 Task: Set Up Chrome Sync with Passphrase.
Action: Mouse moved to (1088, 33)
Screenshot: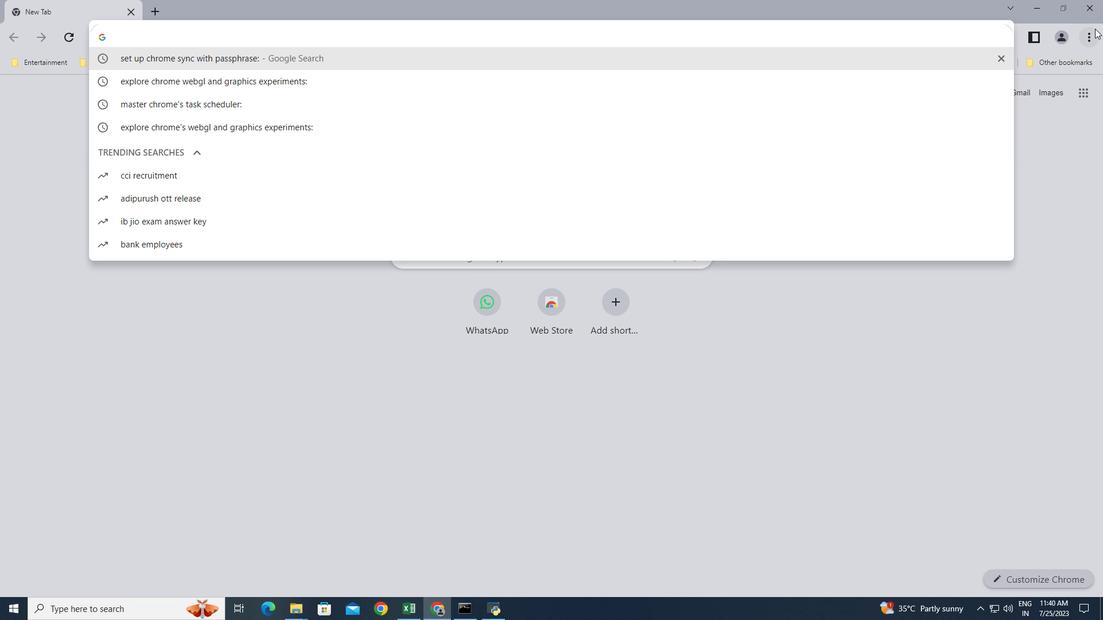 
Action: Mouse pressed left at (1088, 33)
Screenshot: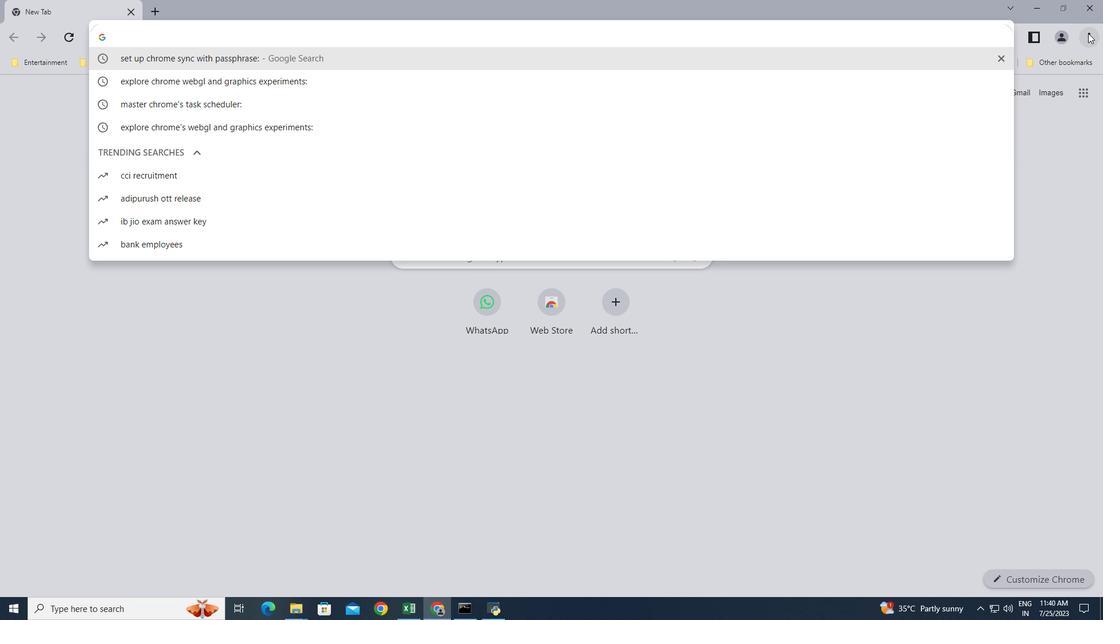 
Action: Mouse moved to (979, 261)
Screenshot: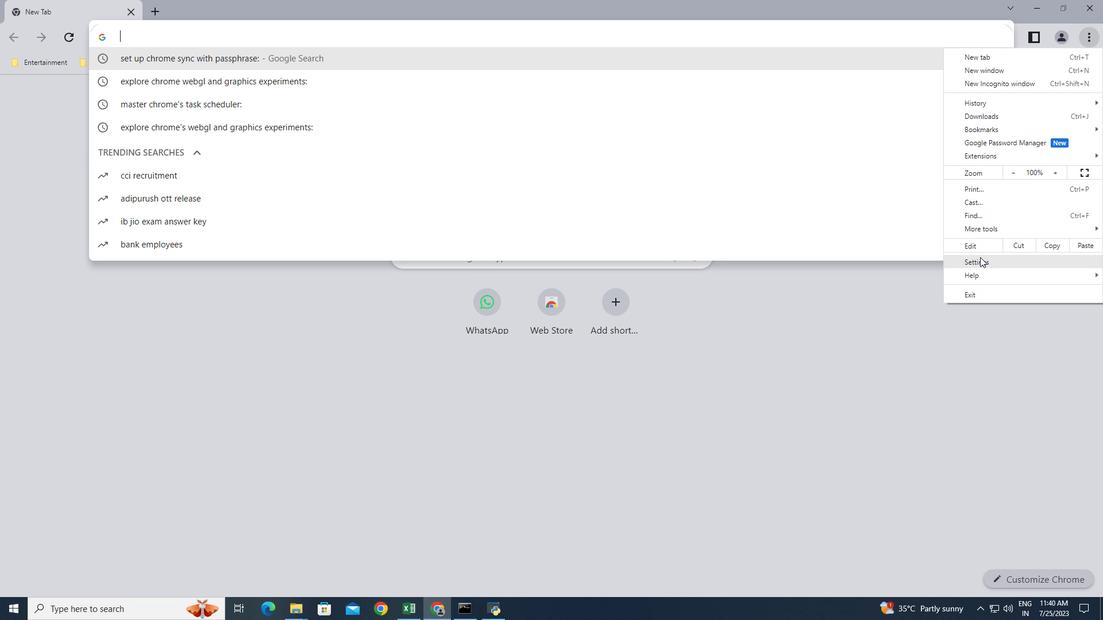 
Action: Mouse pressed left at (979, 261)
Screenshot: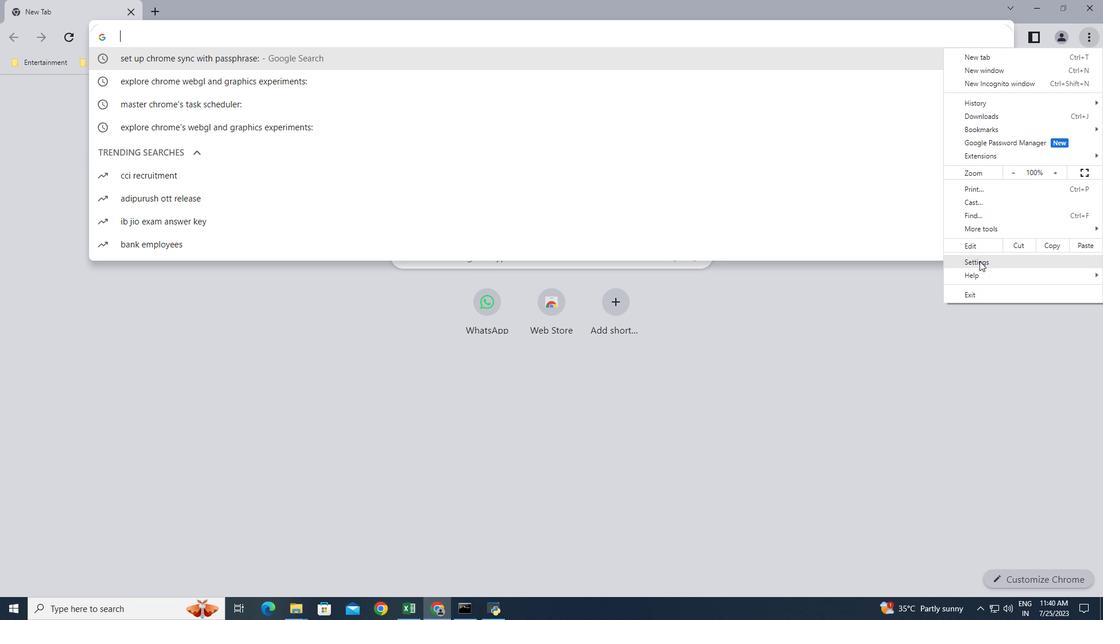 
Action: Mouse moved to (49, 124)
Screenshot: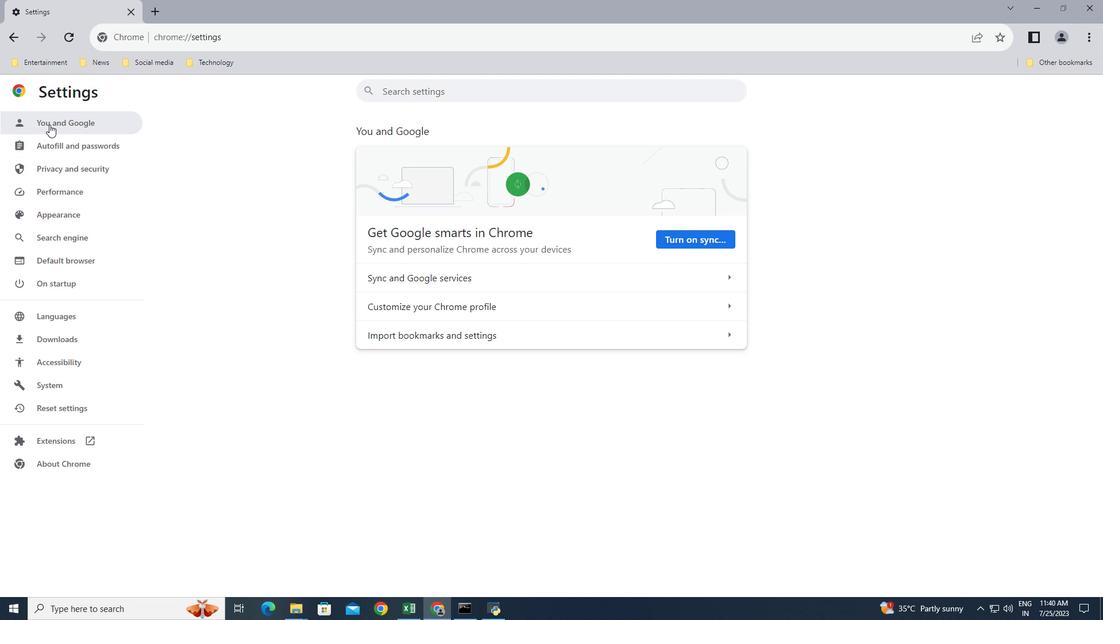 
Action: Mouse pressed left at (49, 124)
Screenshot: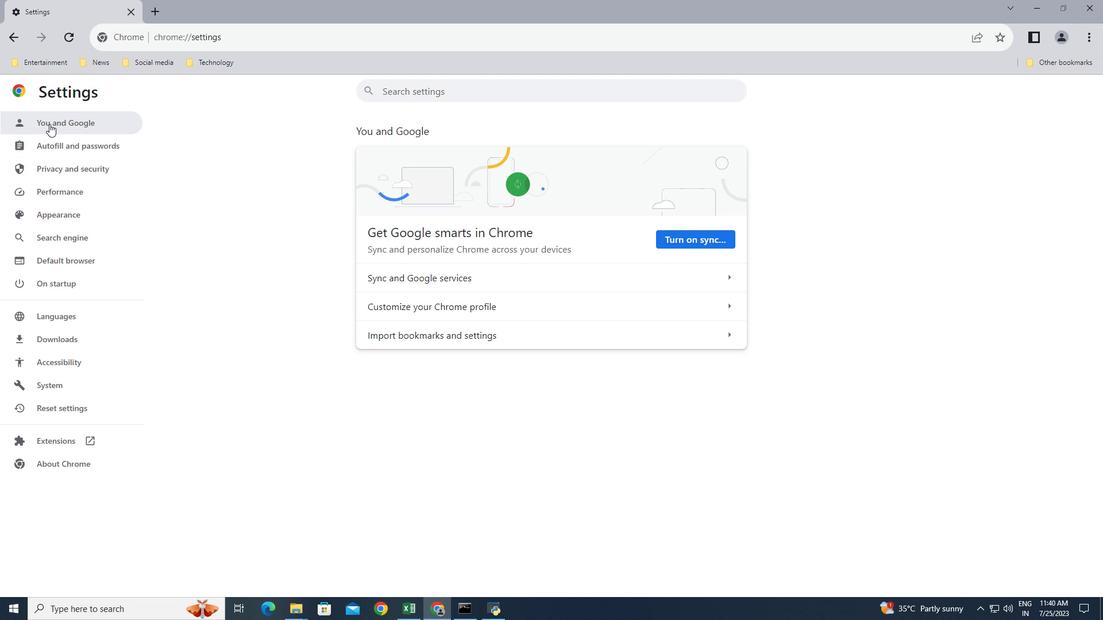 
Action: Mouse moved to (602, 282)
Screenshot: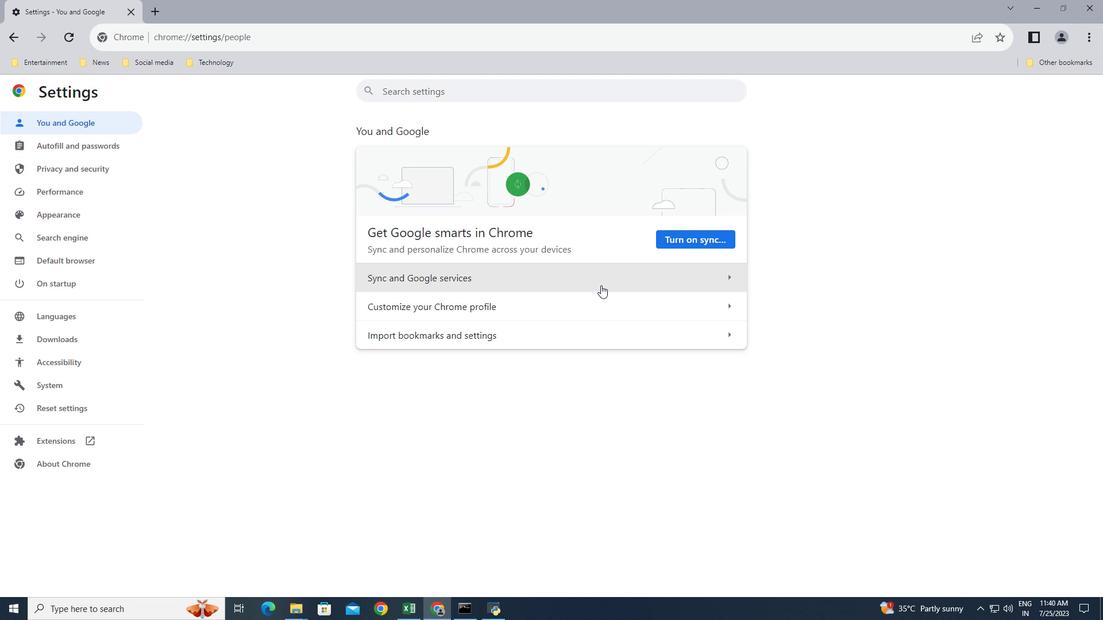 
Action: Mouse pressed left at (602, 282)
Screenshot: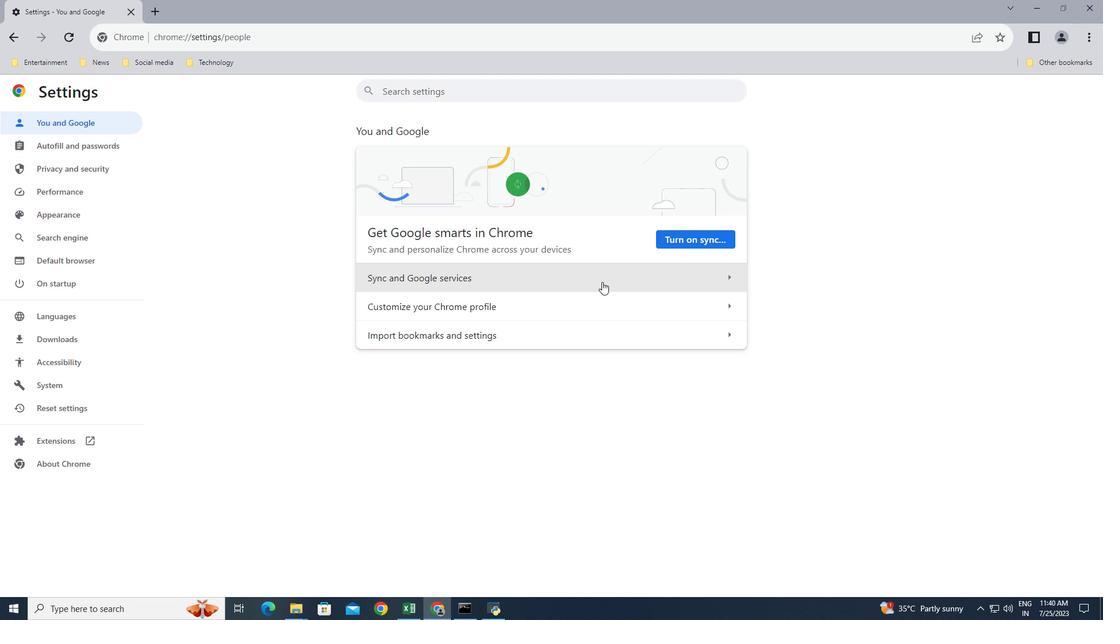 
Action: Mouse moved to (690, 237)
Screenshot: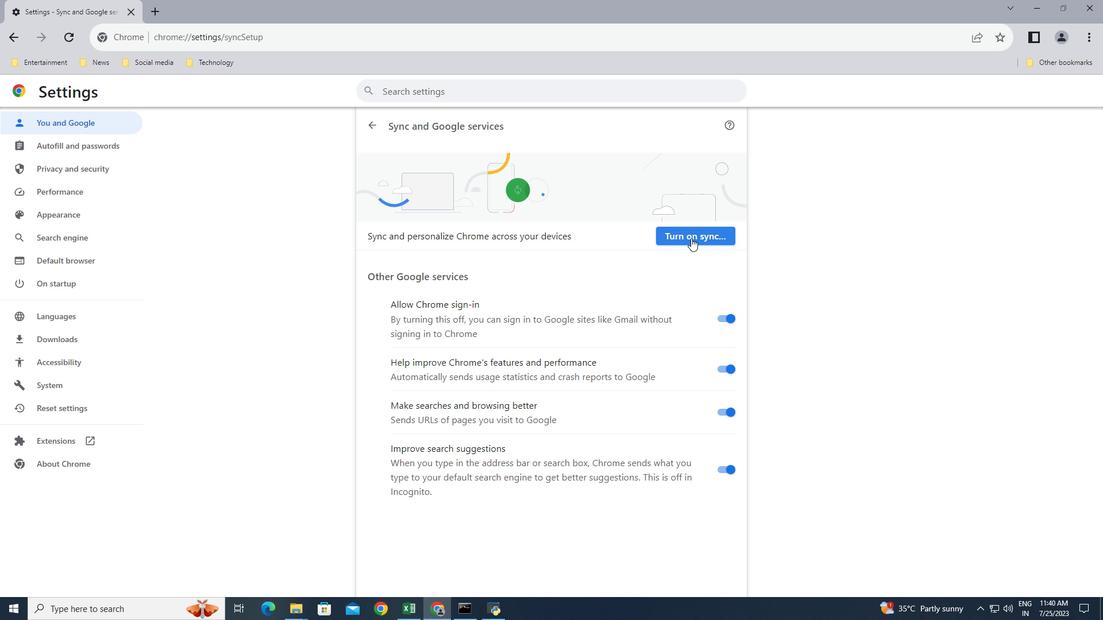 
Action: Mouse pressed left at (690, 237)
Screenshot: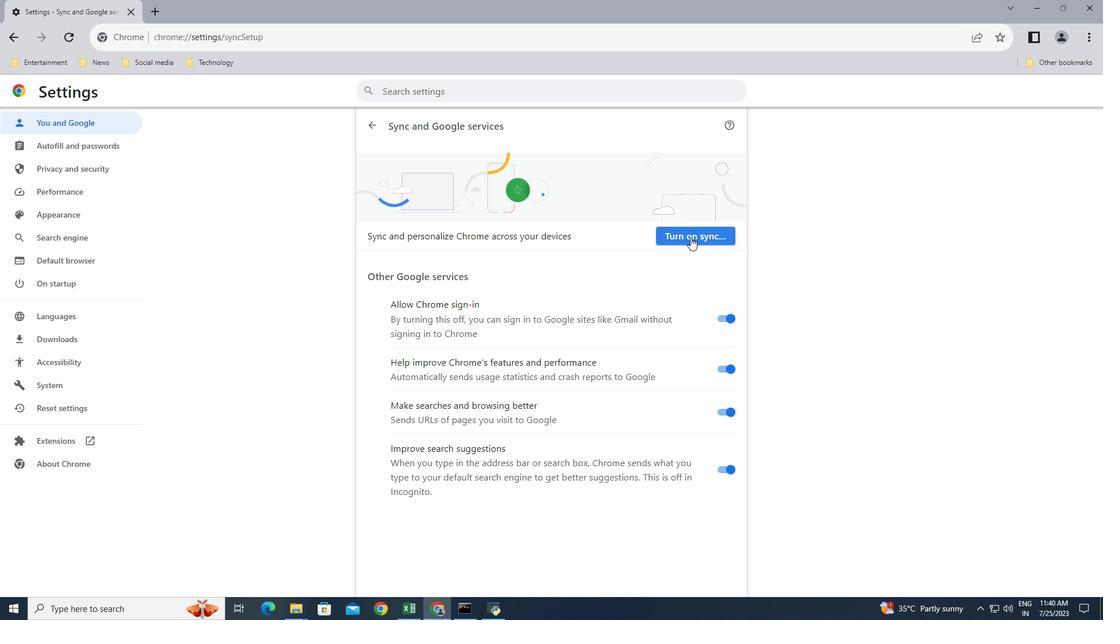 
Action: Mouse moved to (536, 328)
Screenshot: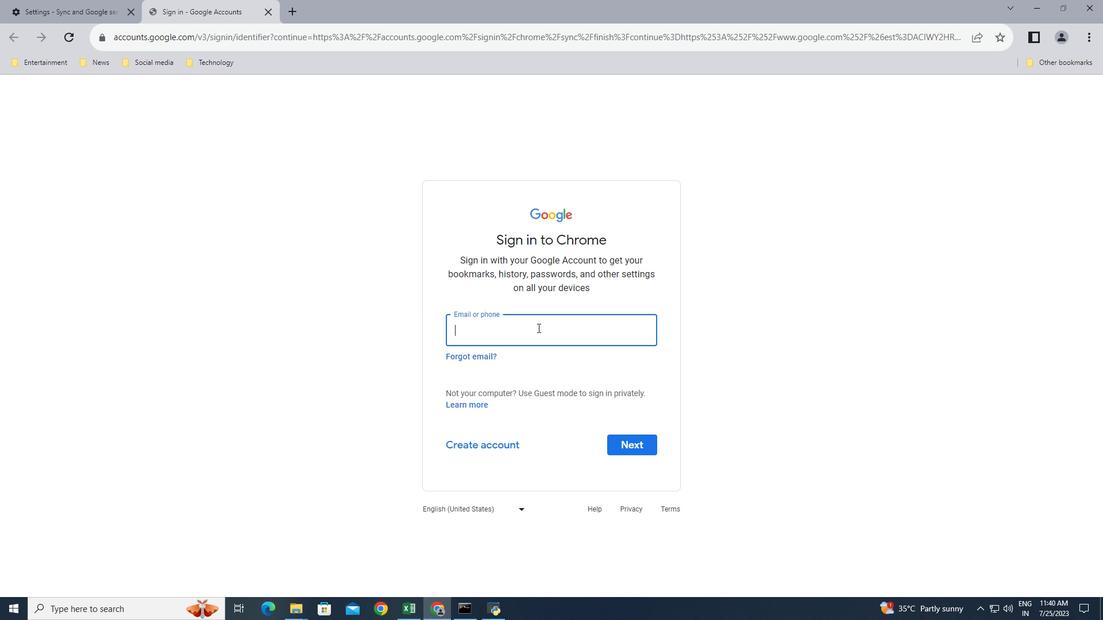 
Action: Mouse pressed left at (536, 328)
Screenshot: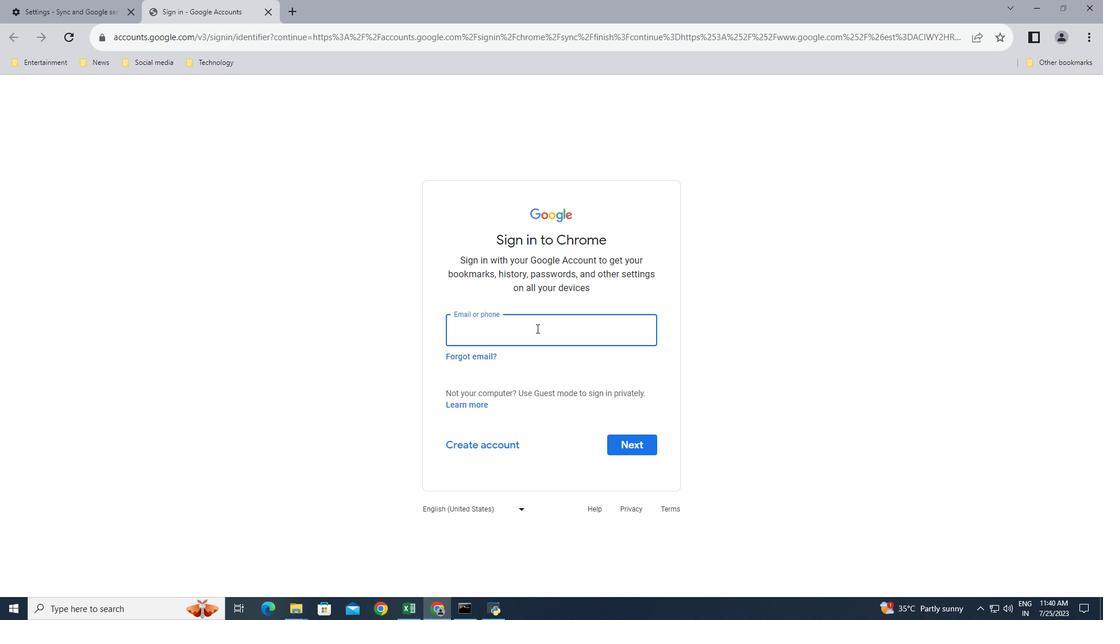 
Action: Key pressed ombirsoftage<Key.enter>
Screenshot: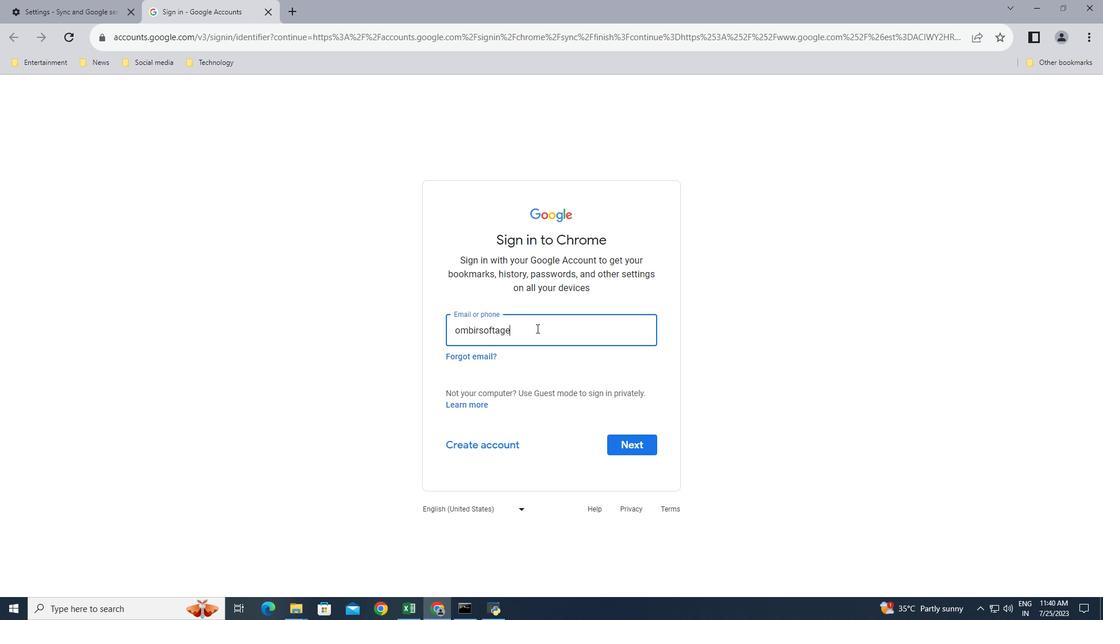 
Action: Mouse moved to (530, 341)
Screenshot: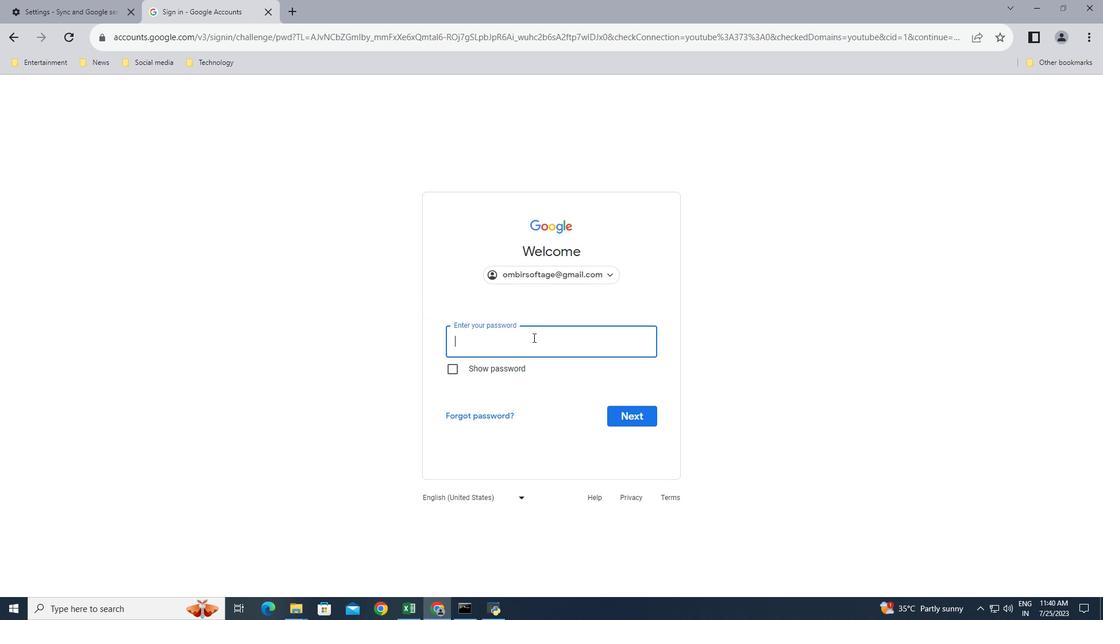 
Action: Mouse pressed left at (530, 341)
Screenshot: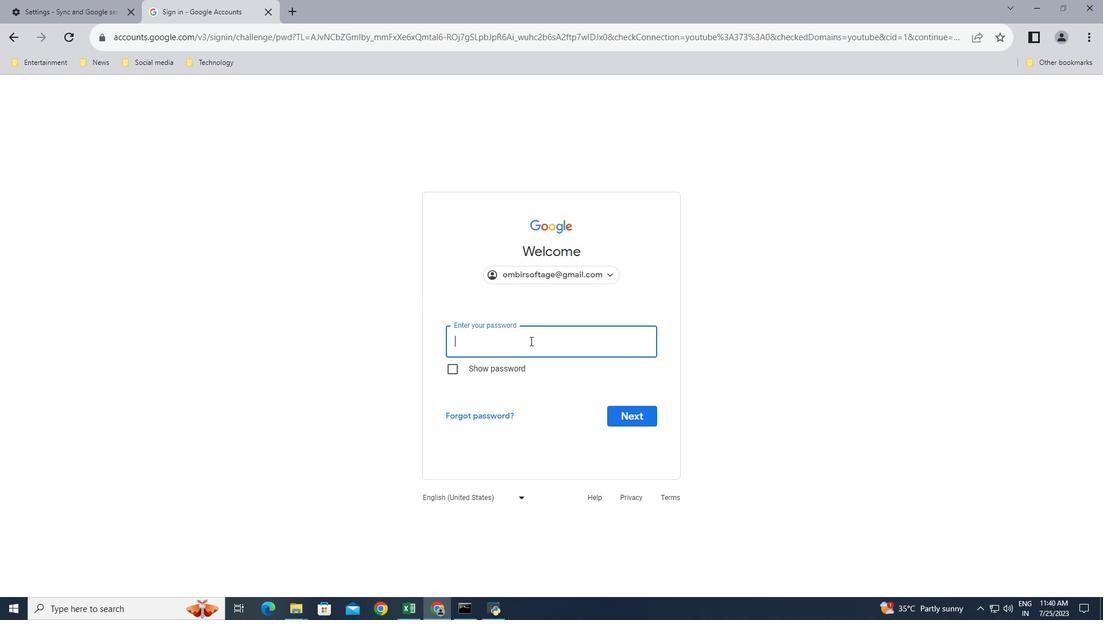
Action: Key pressed <Key.shift><Key.shift><Key.shift><Key.shift><Key.shift><Key.shift><Key.shift><Key.shift>Singh<Key.backspace><Key.backspace><Key.backspace><Key.backspace><Key.backspace><Key.backspace><Key.backspace><Key.backspace><Key.backspace><Key.backspace><Key.backspace><Key.backspace><Key.backspace><Key.shift>Ombir<Key.shift>@082012
Screenshot: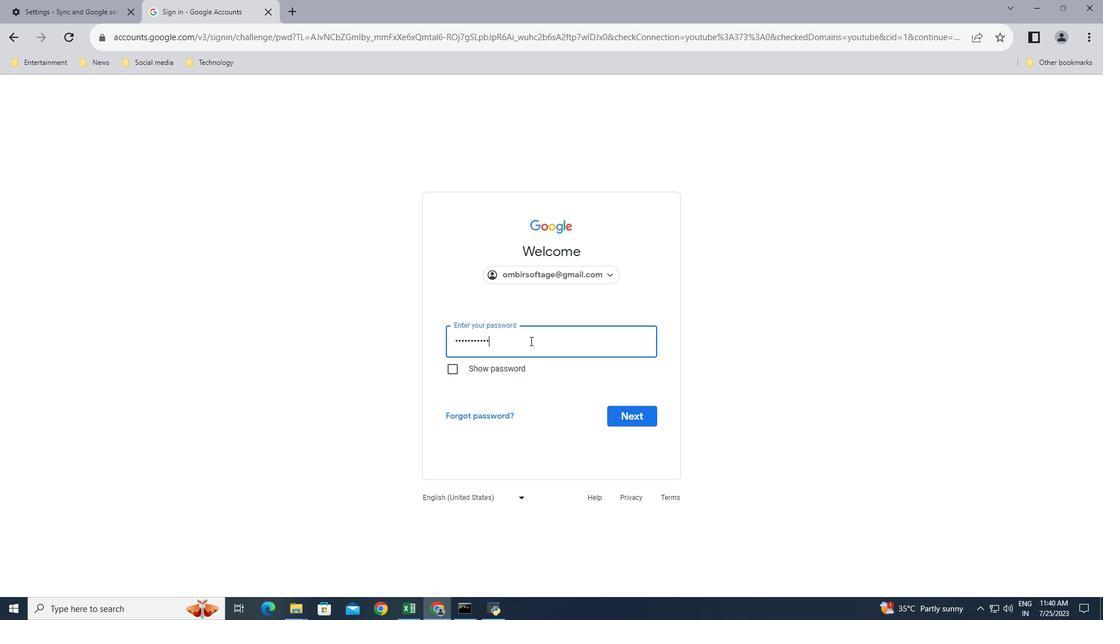 
Action: Mouse moved to (625, 421)
Screenshot: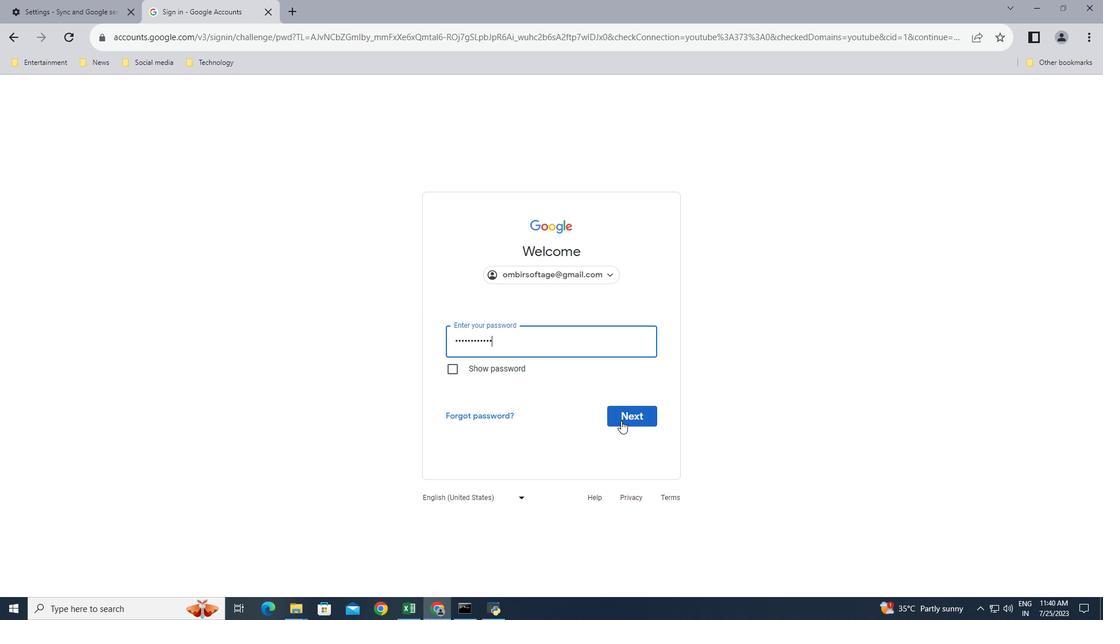 
Action: Mouse pressed left at (625, 421)
Screenshot: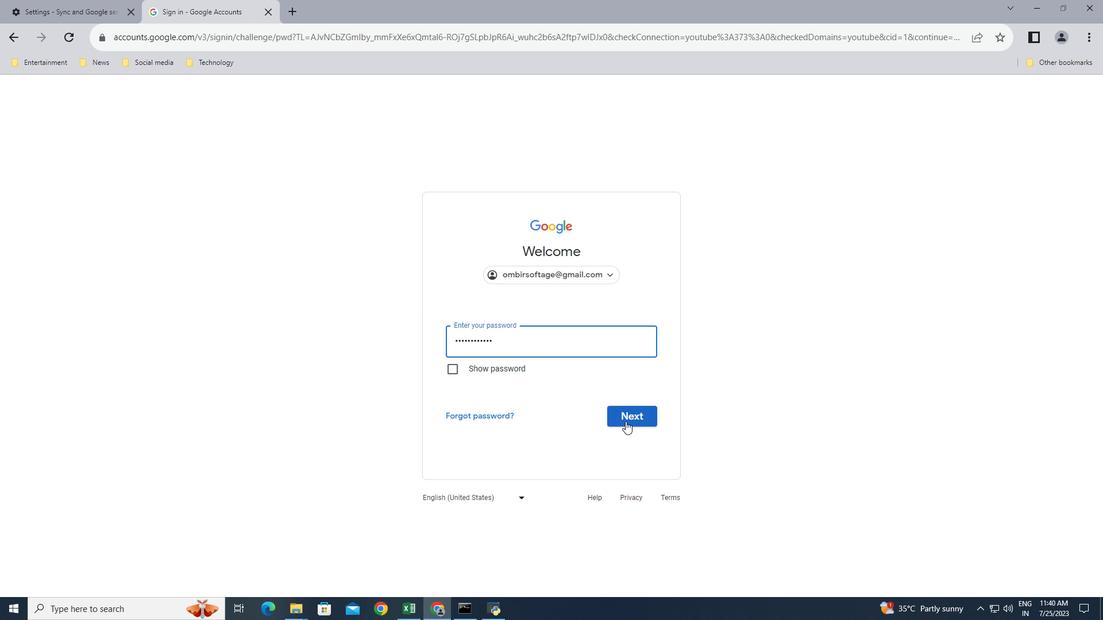
Action: Mouse moved to (586, 332)
Screenshot: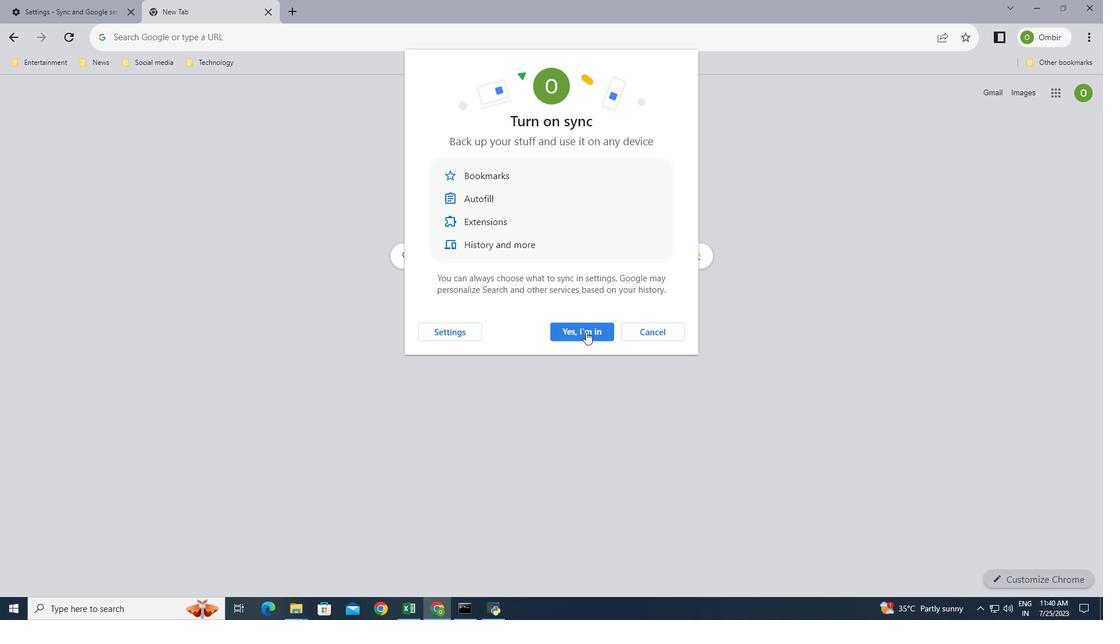 
Action: Mouse pressed left at (586, 332)
Screenshot: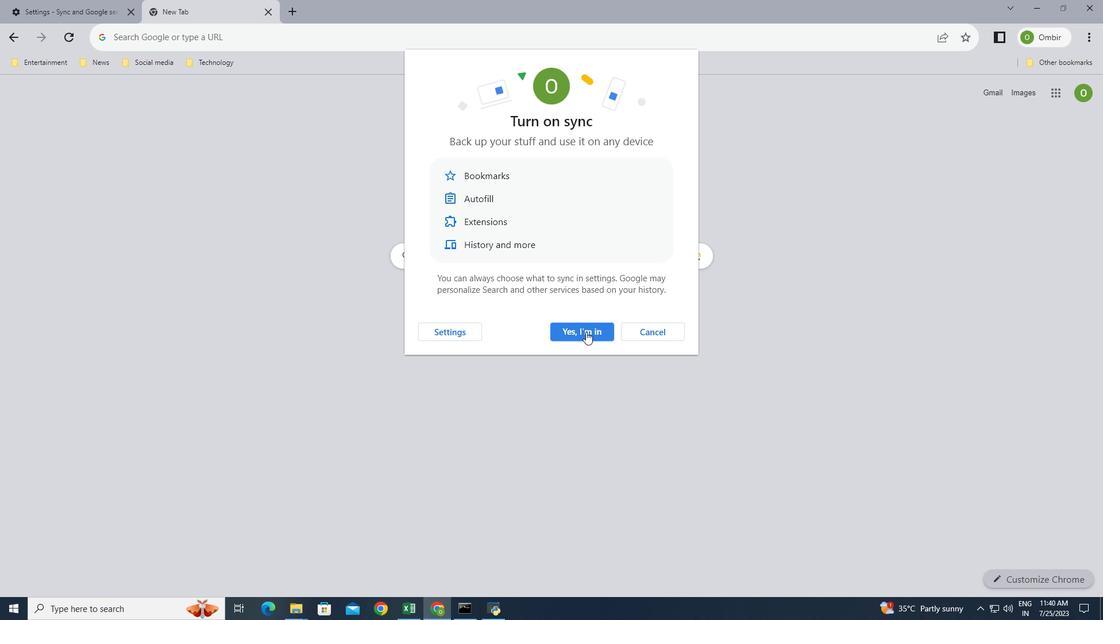 
Action: Mouse moved to (64, 0)
Screenshot: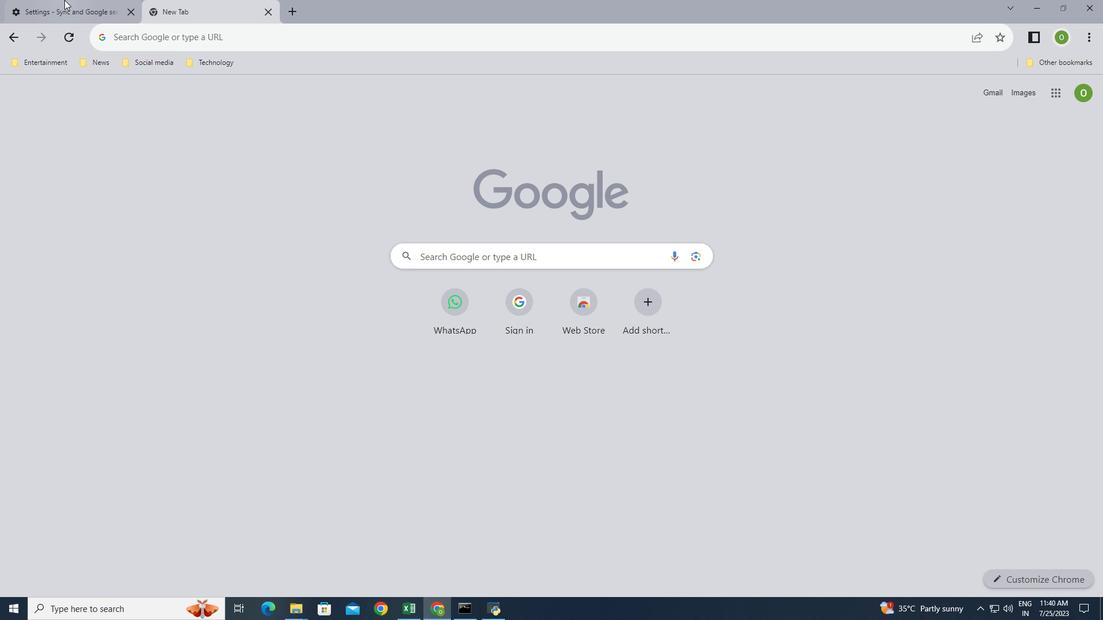 
Action: Mouse pressed left at (64, 0)
Screenshot: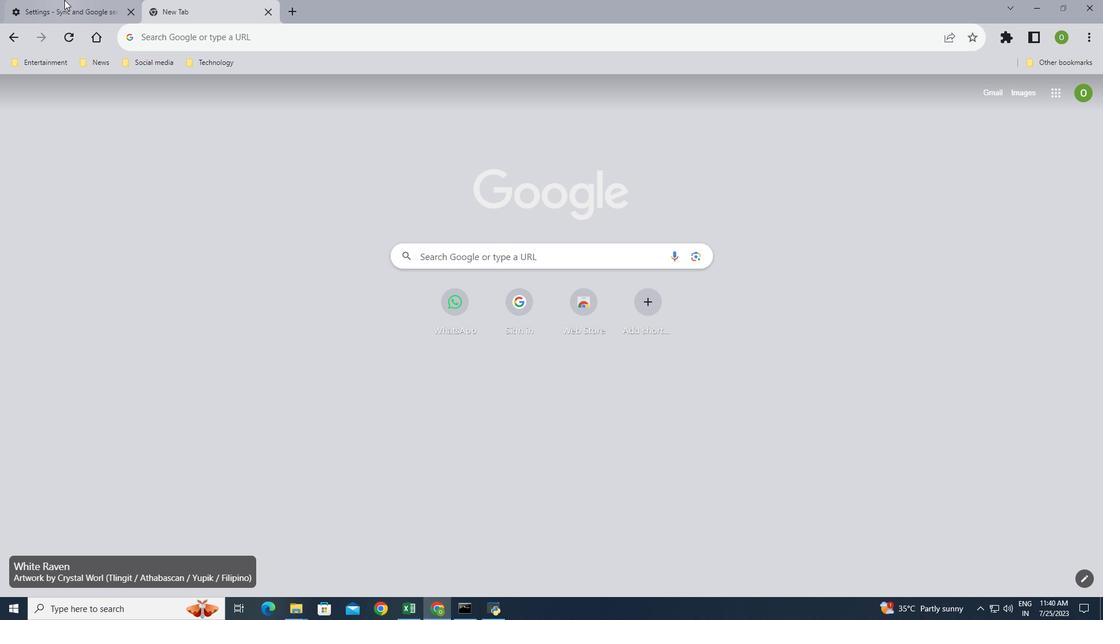 
Action: Mouse moved to (634, 267)
Screenshot: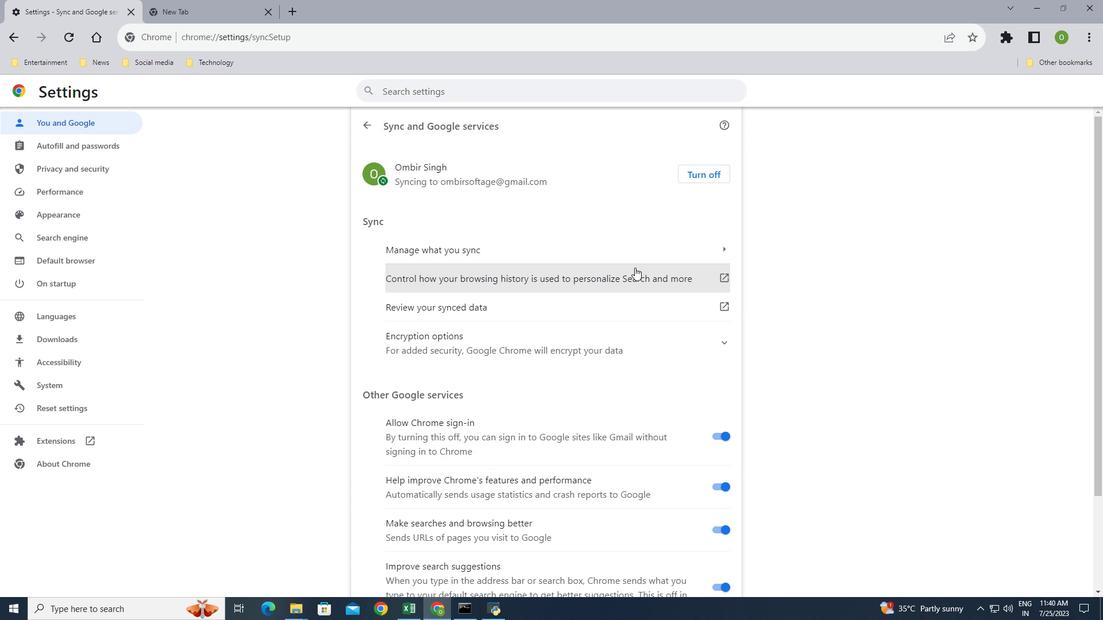 
Action: Mouse scrolled (634, 266) with delta (0, 0)
Screenshot: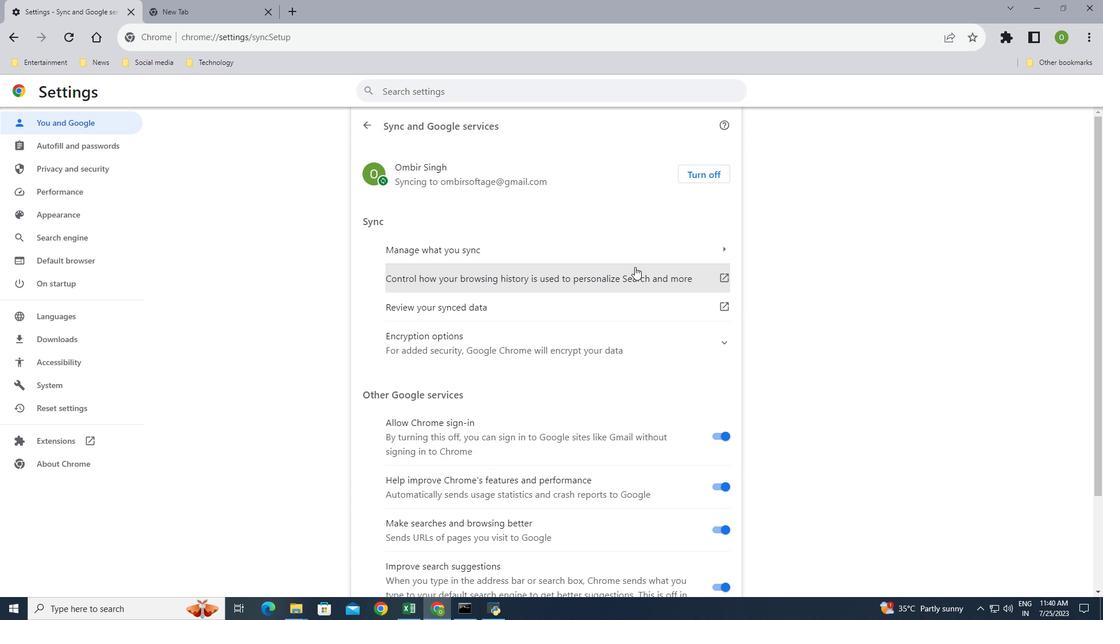 
Action: Mouse moved to (643, 194)
Screenshot: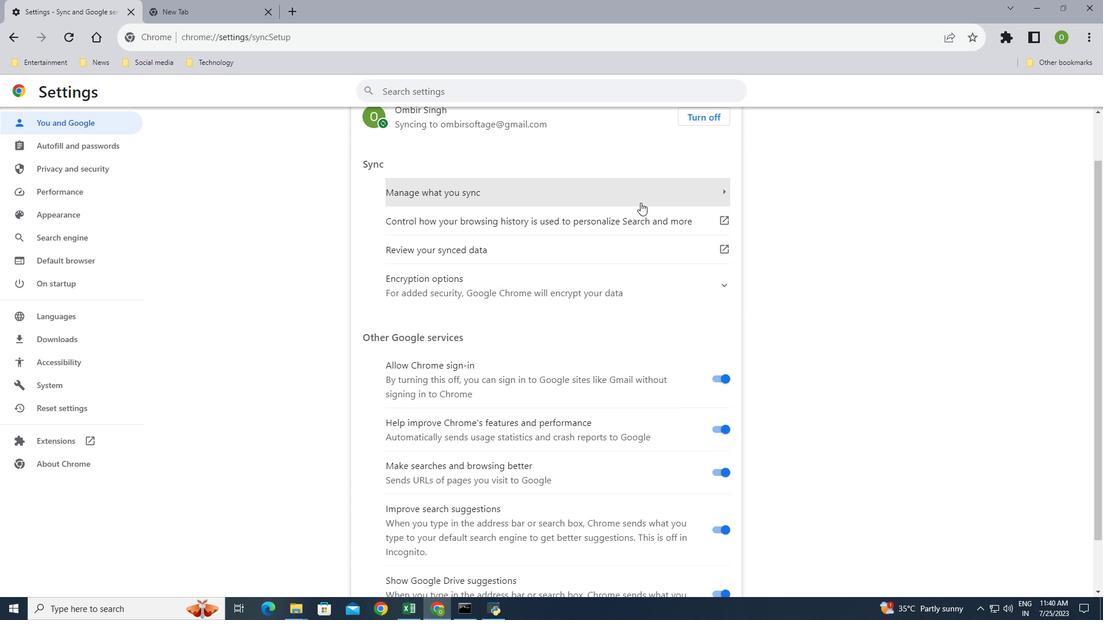 
Action: Mouse pressed left at (643, 194)
Screenshot: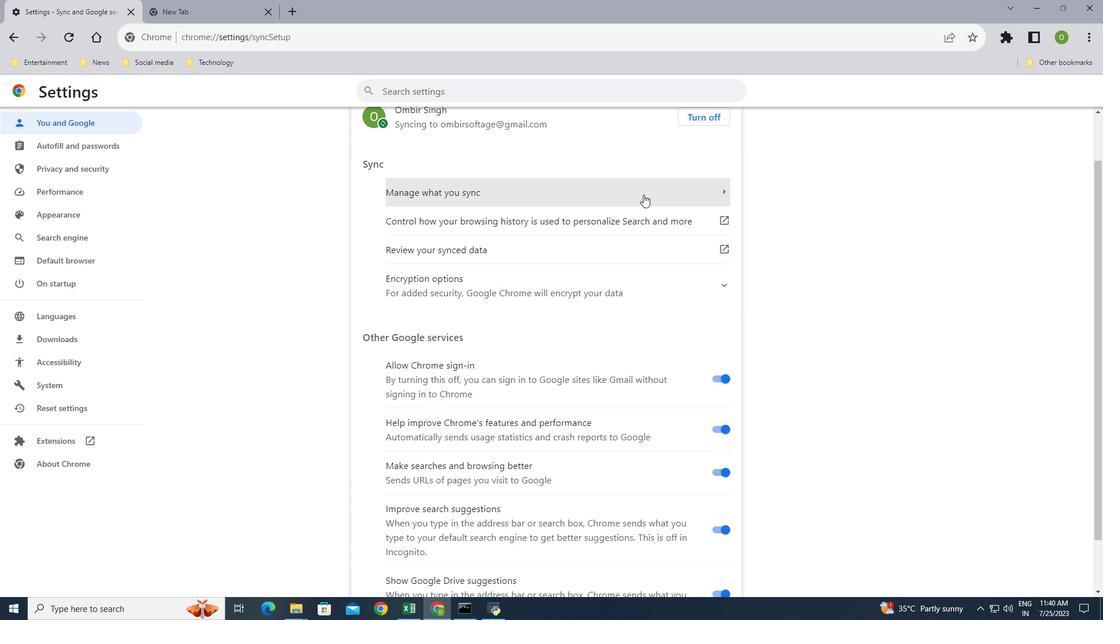 
Action: Mouse moved to (371, 164)
Screenshot: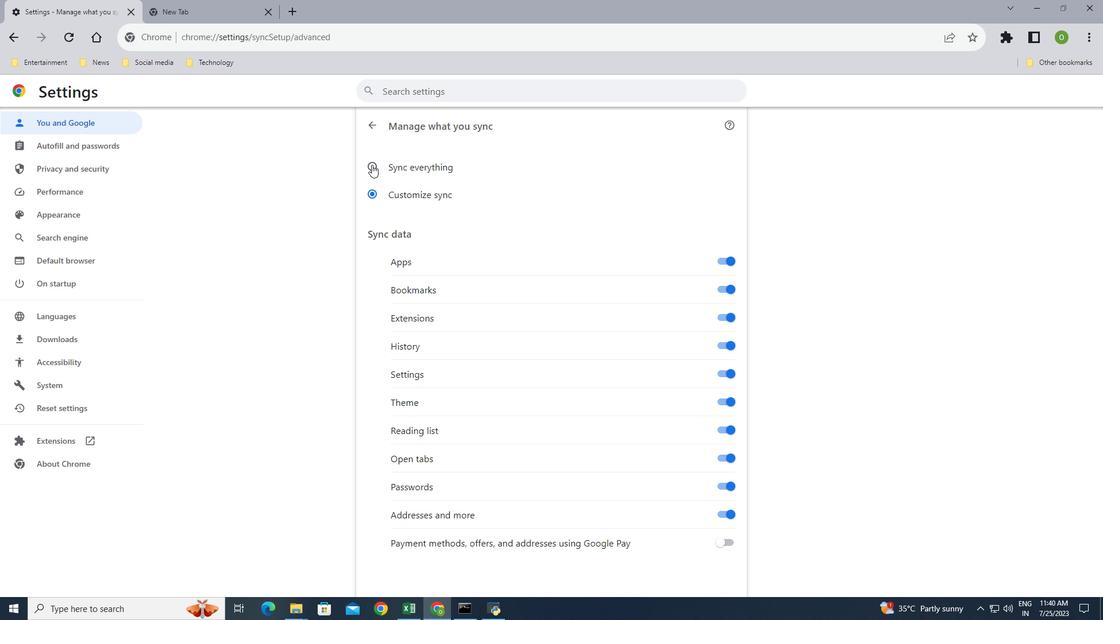 
Action: Mouse pressed left at (371, 164)
Screenshot: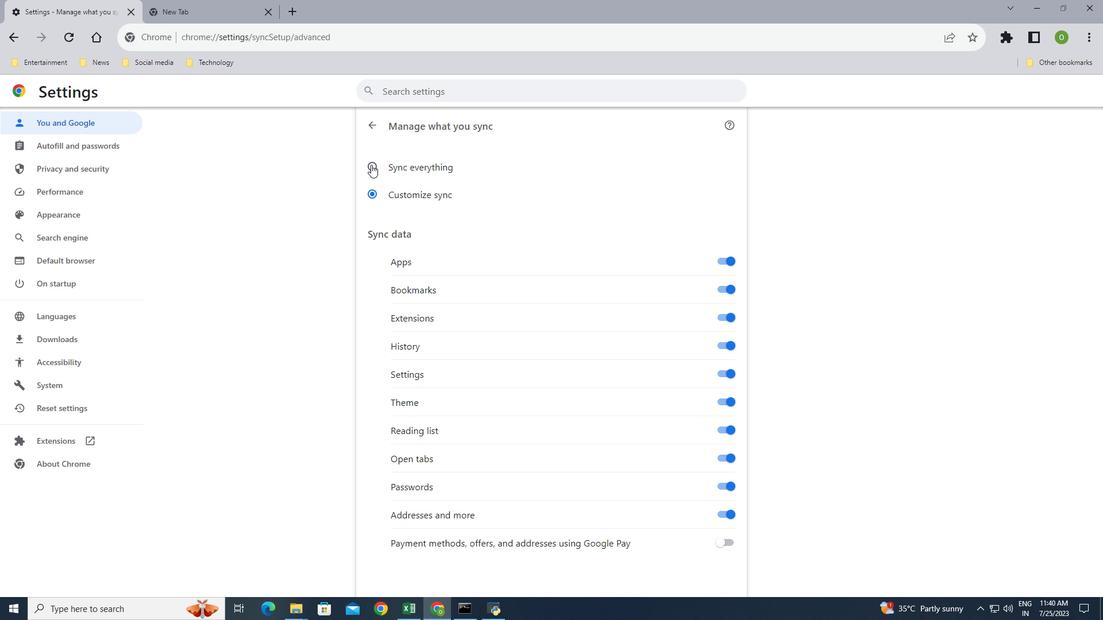 
Action: Mouse moved to (778, 371)
Screenshot: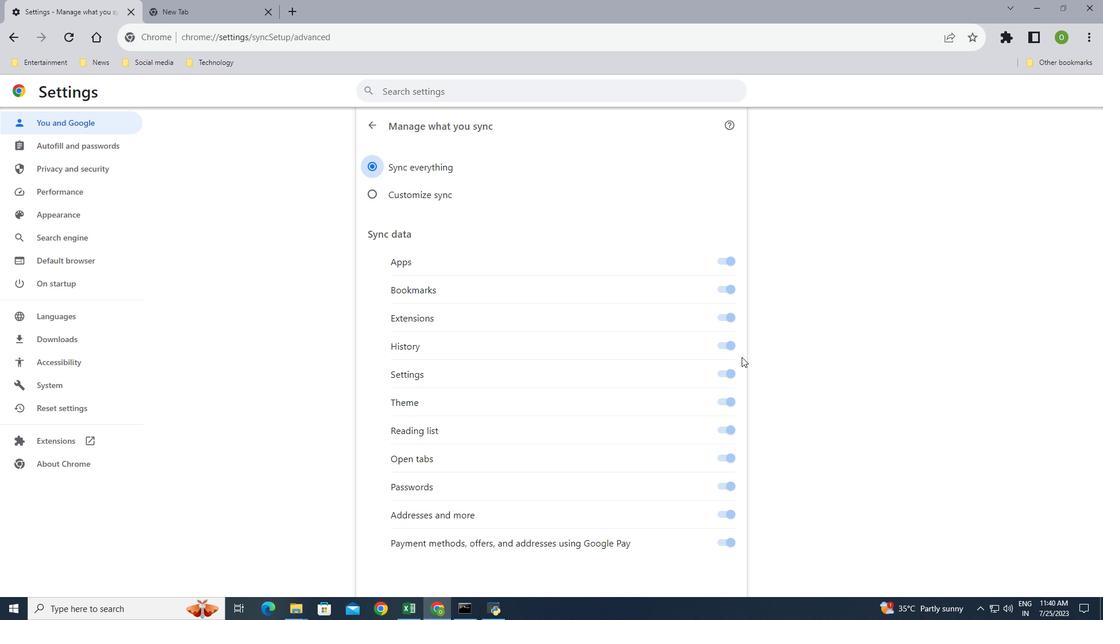 
Action: Mouse scrolled (778, 370) with delta (0, 0)
Screenshot: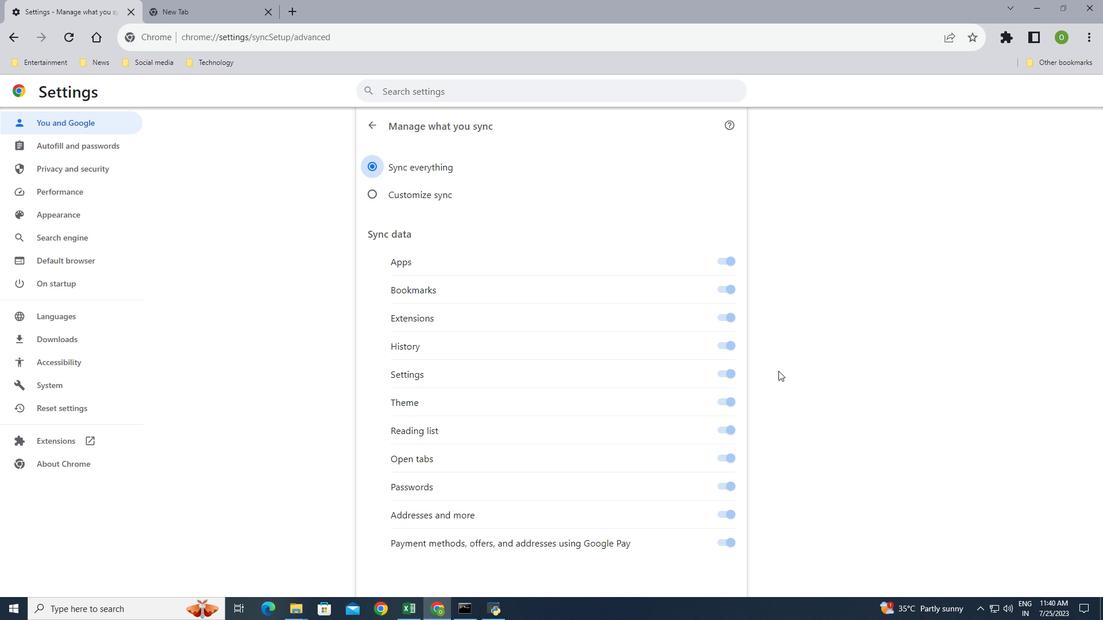 
Action: Mouse moved to (778, 371)
Screenshot: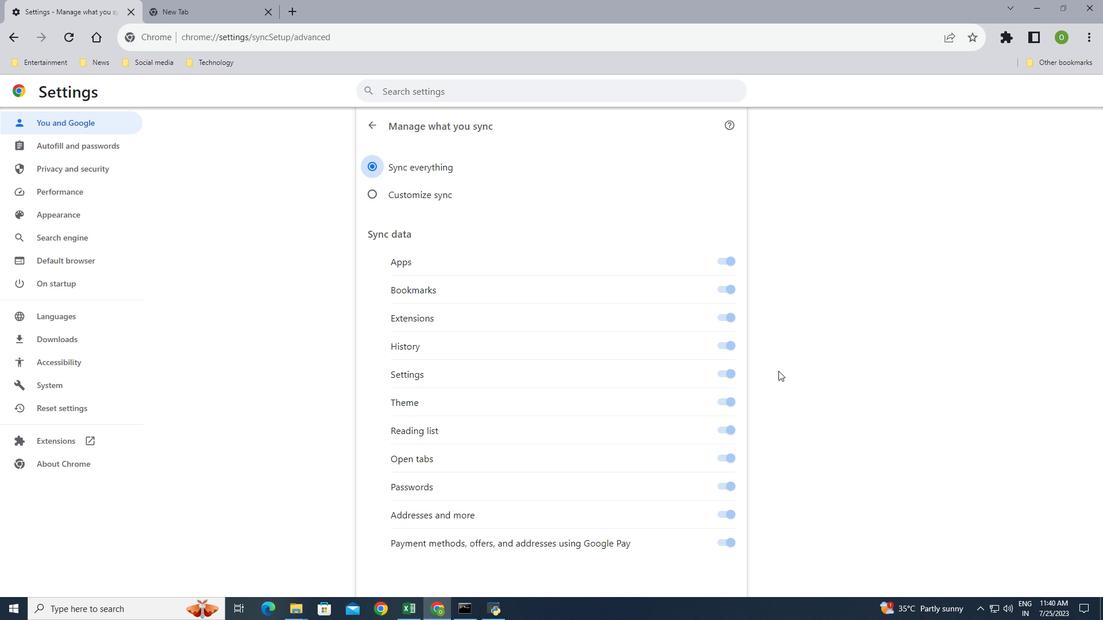 
Action: Mouse scrolled (778, 370) with delta (0, 0)
Screenshot: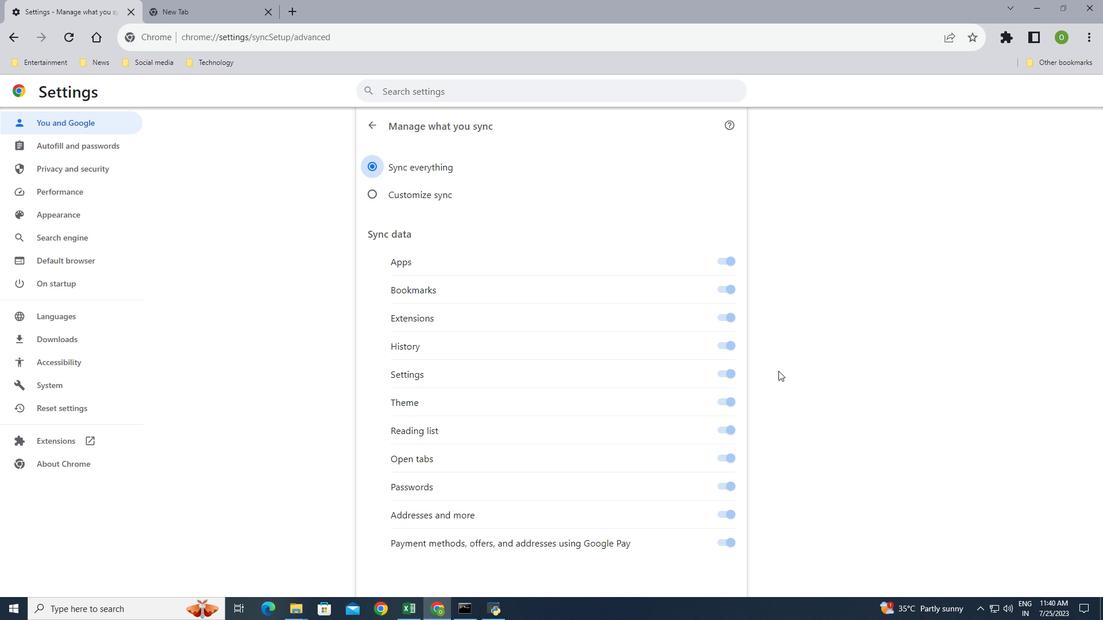 
Action: Mouse moved to (778, 370)
Screenshot: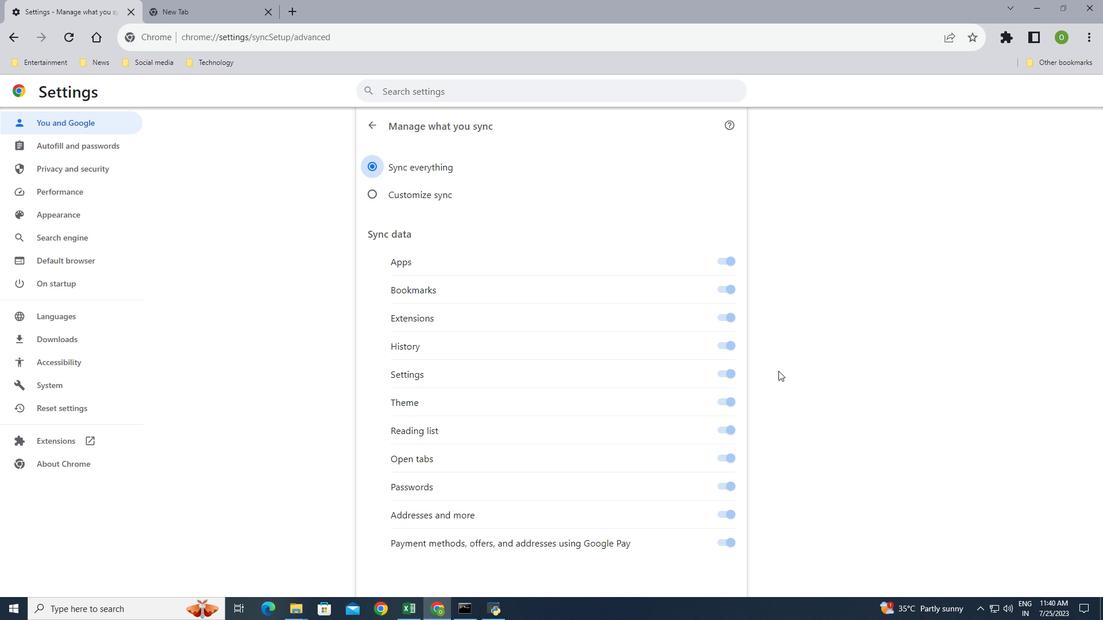 
Action: Mouse scrolled (778, 369) with delta (0, 0)
Screenshot: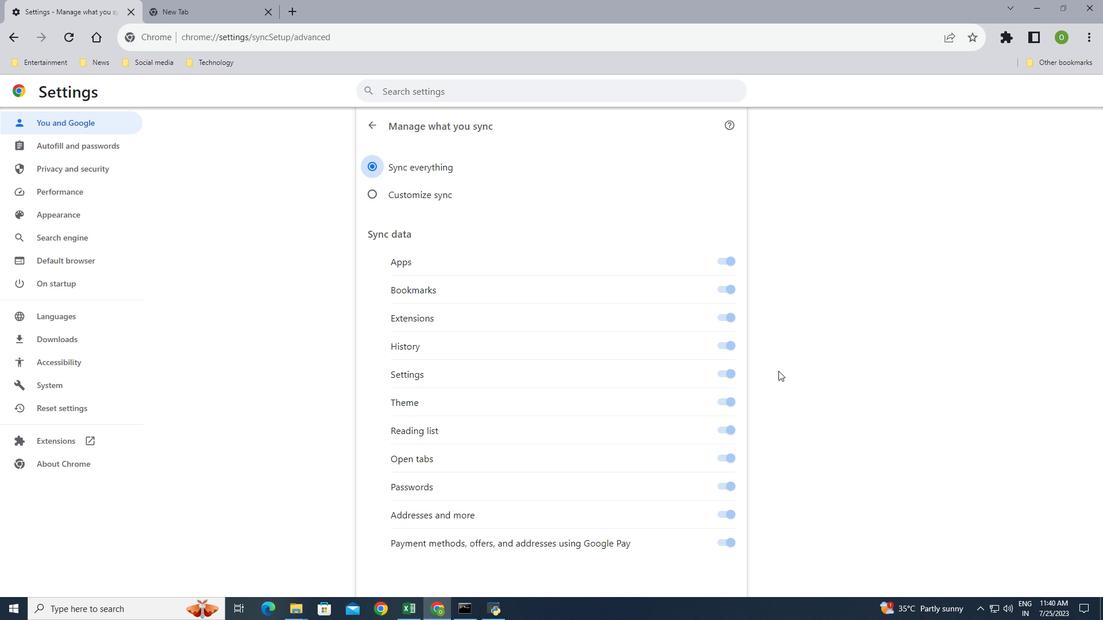 
Action: Mouse moved to (778, 369)
Screenshot: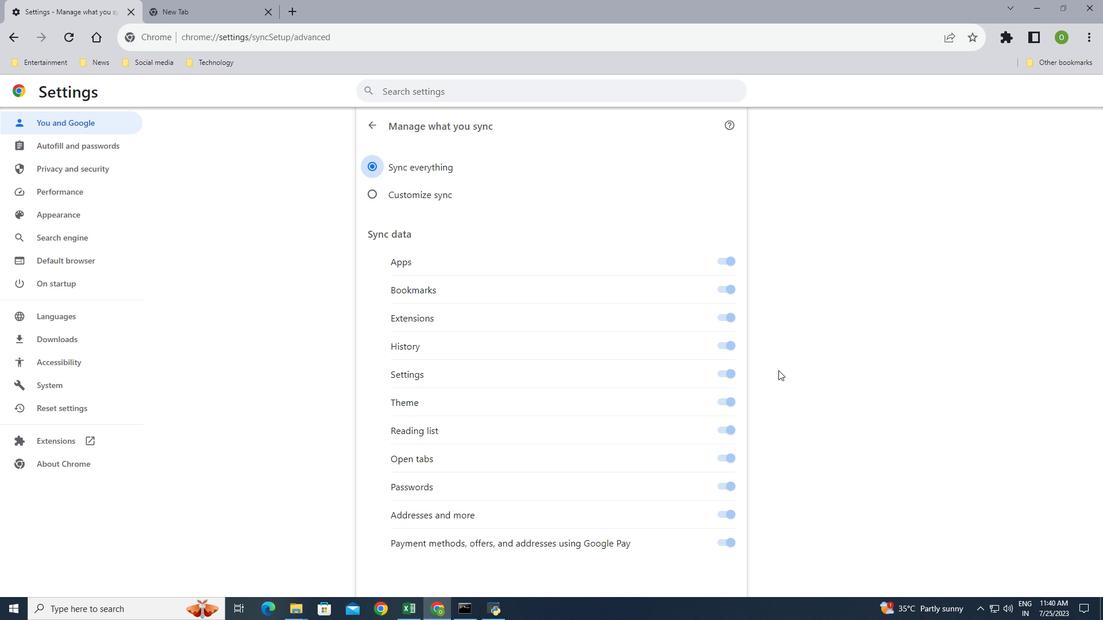 
Action: Mouse scrolled (778, 368) with delta (0, 0)
Screenshot: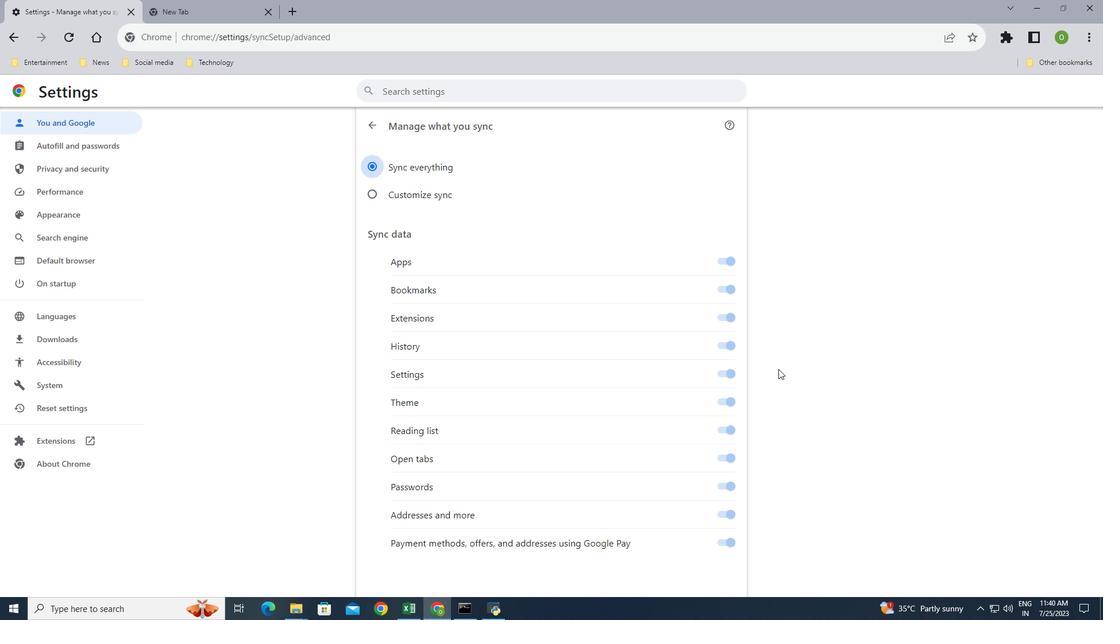 
Action: Mouse moved to (595, 341)
Screenshot: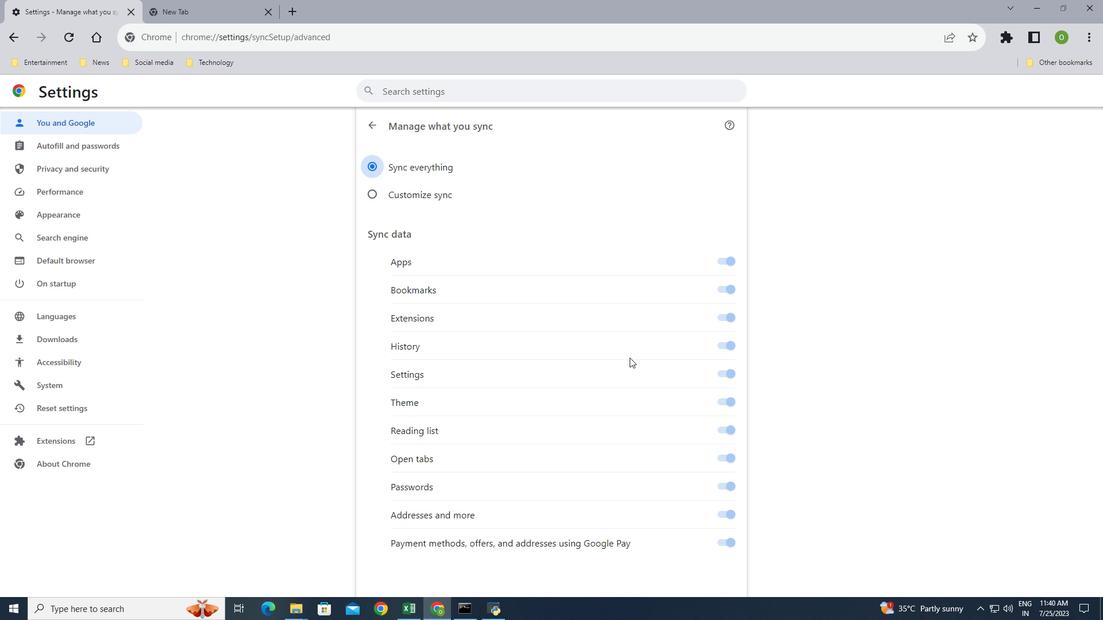 
Action: Mouse scrolled (595, 342) with delta (0, 0)
Screenshot: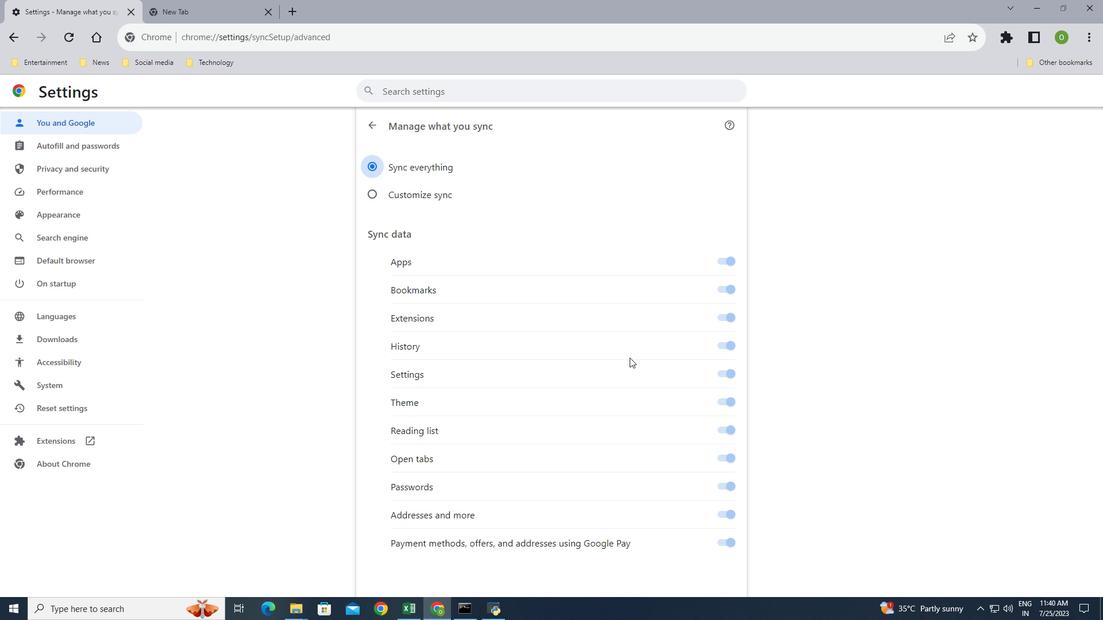 
Action: Mouse moved to (595, 341)
Screenshot: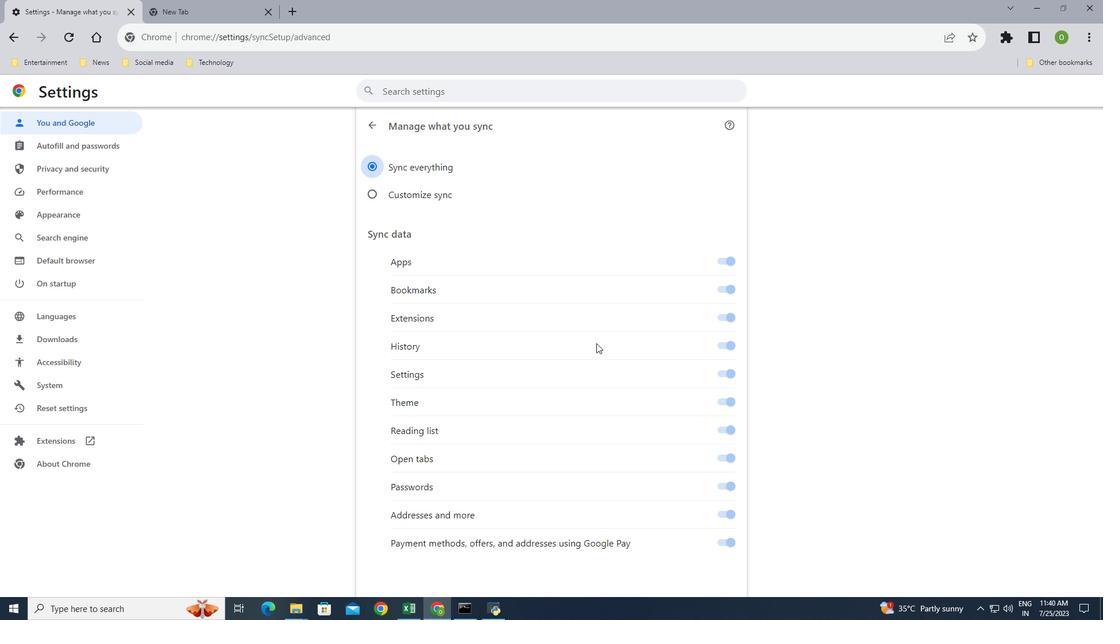 
Action: Mouse scrolled (595, 341) with delta (0, 0)
Screenshot: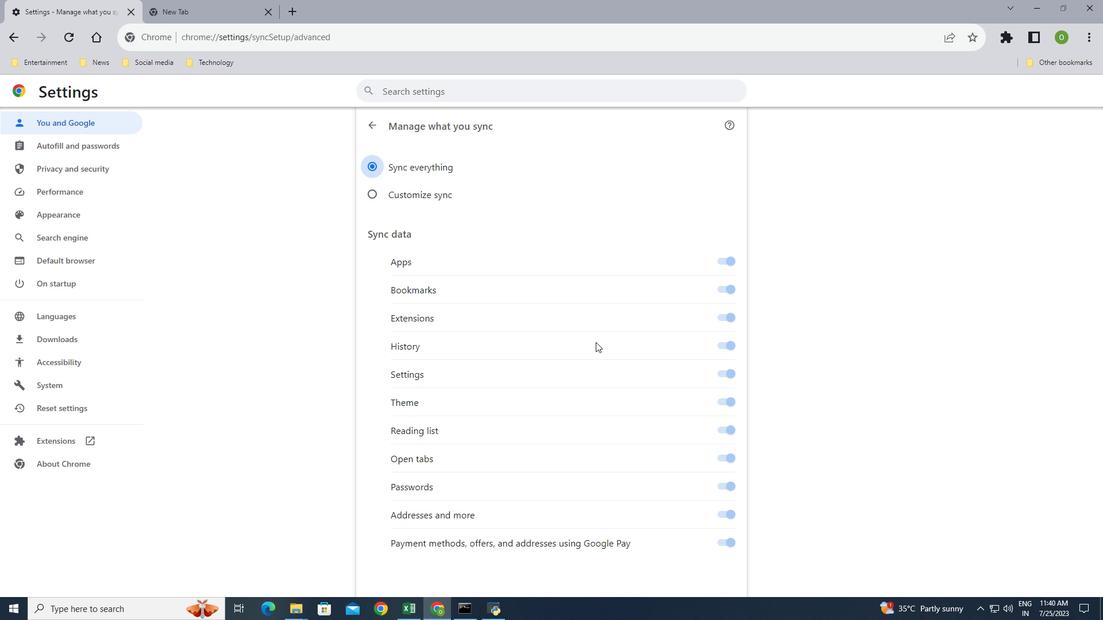 
Action: Mouse scrolled (595, 341) with delta (0, 0)
Screenshot: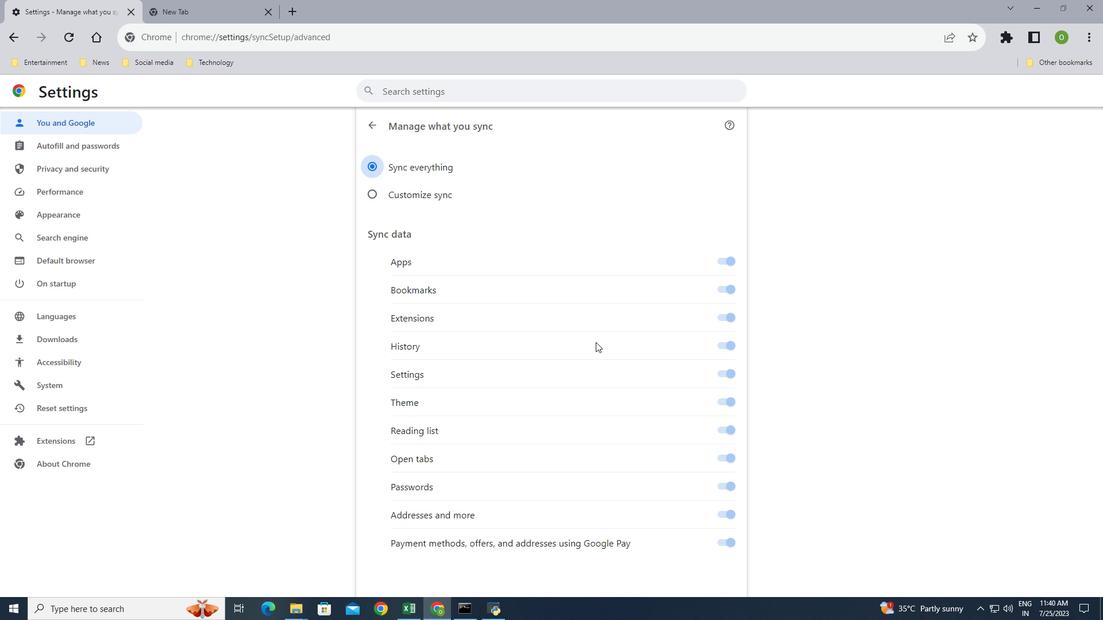 
Action: Mouse moved to (369, 128)
Screenshot: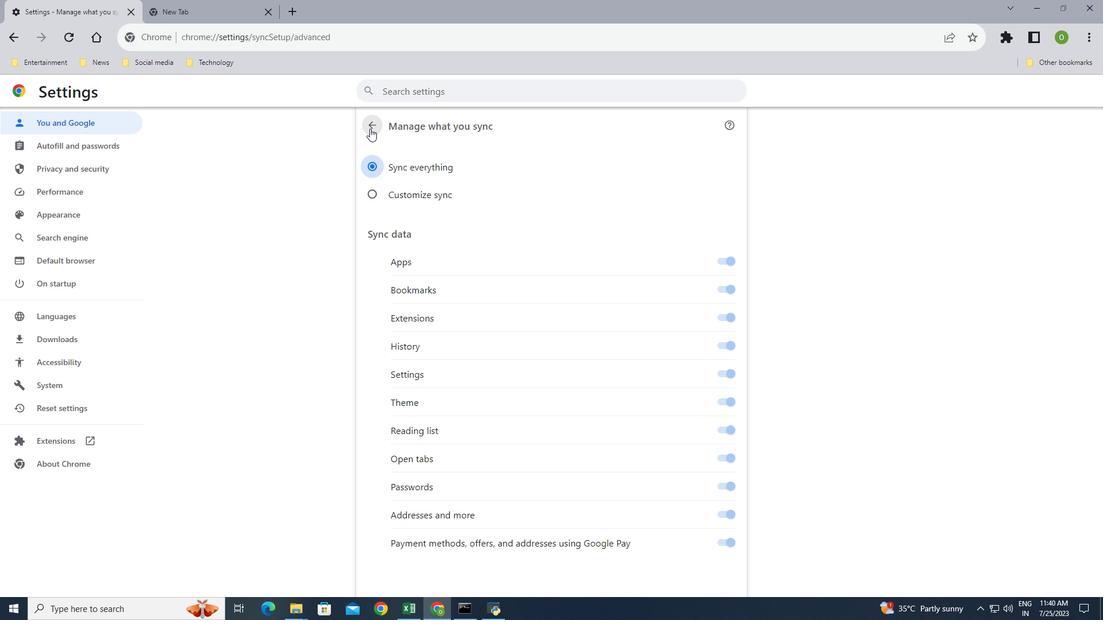 
Action: Mouse pressed left at (369, 128)
Screenshot: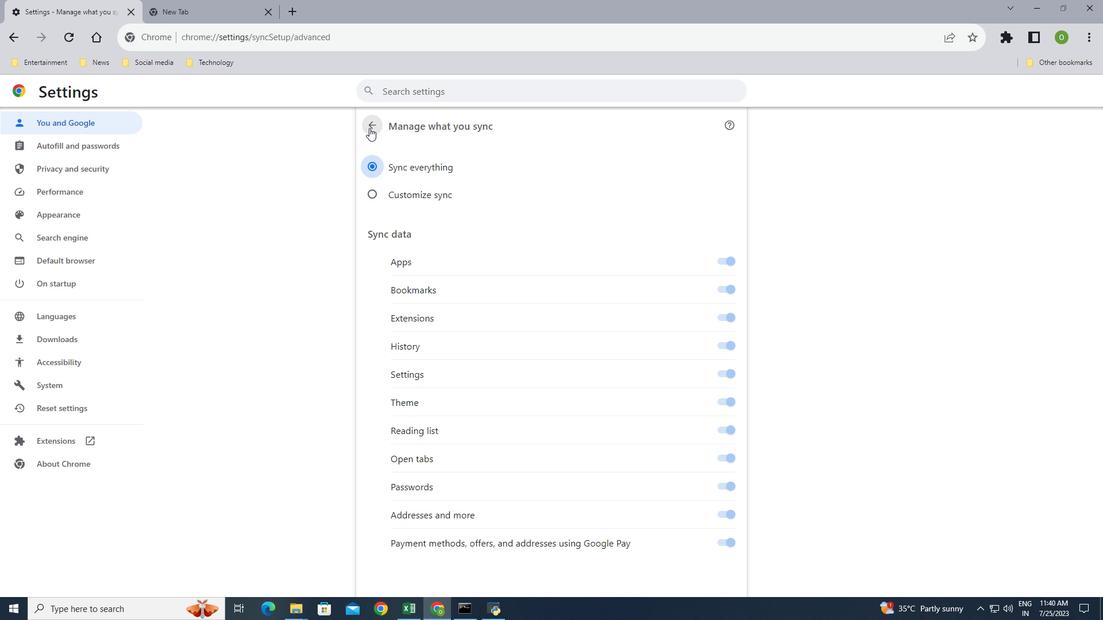 
Action: Mouse moved to (540, 362)
Screenshot: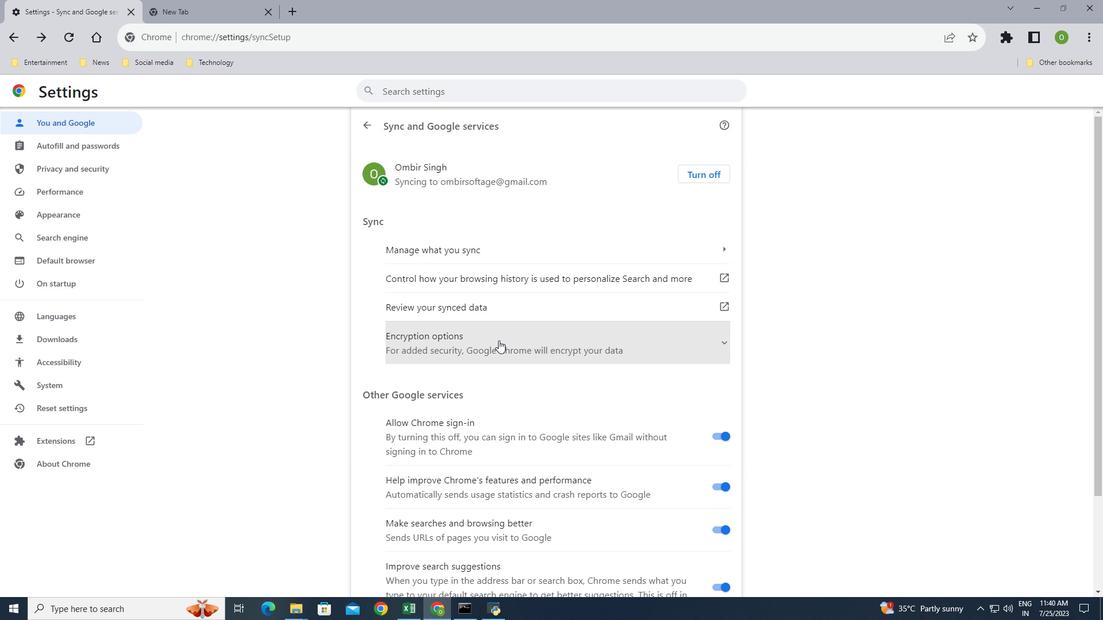 
Action: Mouse scrolled (540, 361) with delta (0, 0)
Screenshot: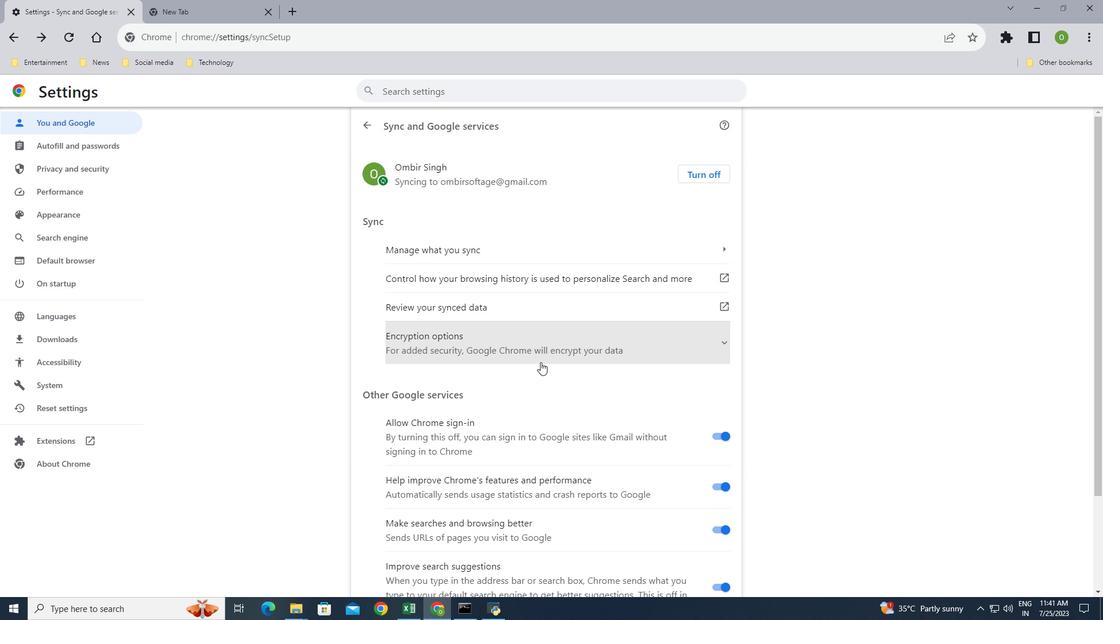 
Action: Mouse moved to (613, 221)
Screenshot: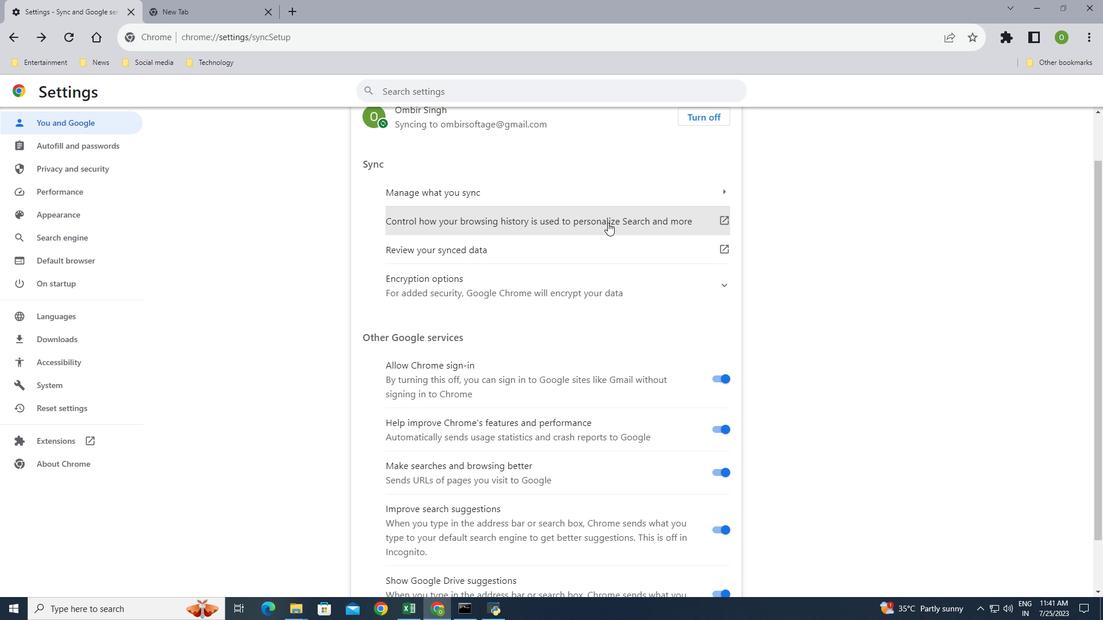 
Action: Mouse pressed left at (613, 221)
Screenshot: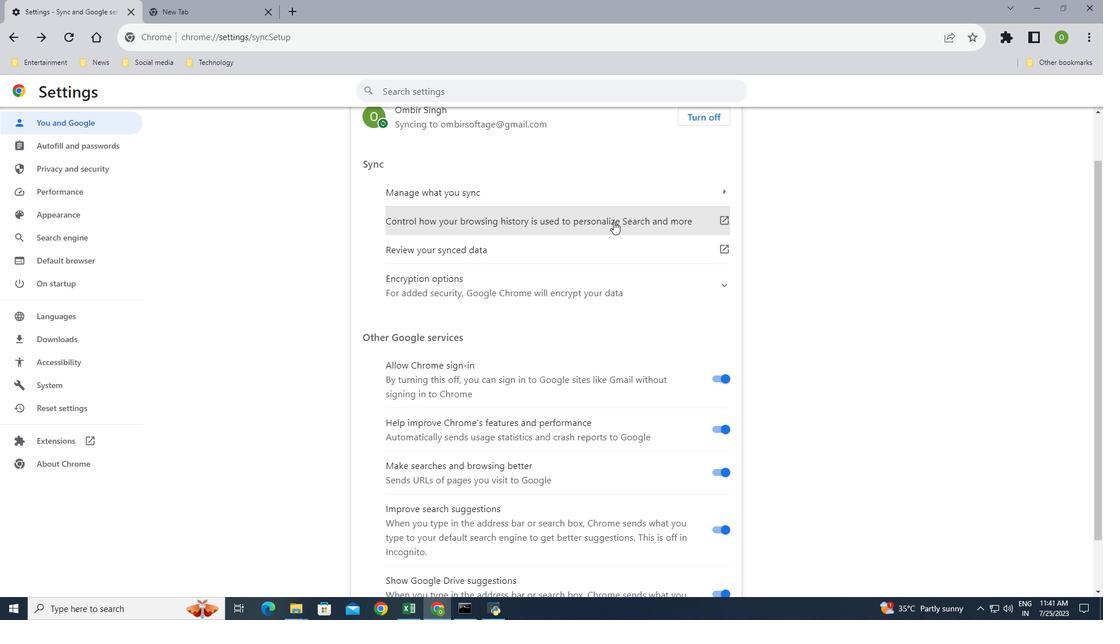 
Action: Mouse moved to (627, 270)
Screenshot: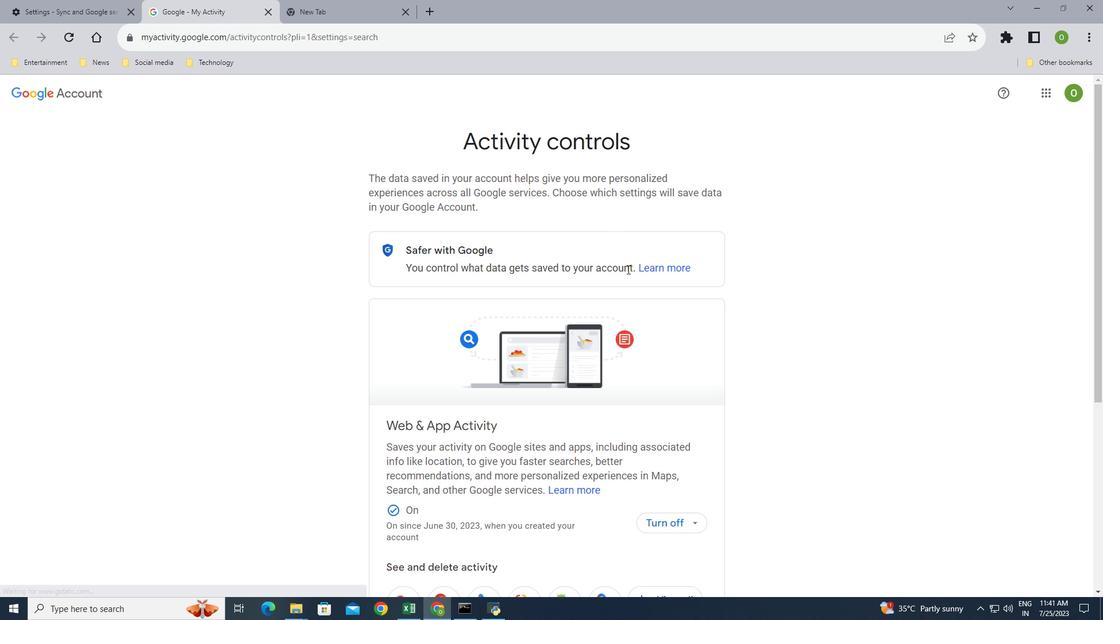
Action: Mouse scrolled (627, 270) with delta (0, 0)
Screenshot: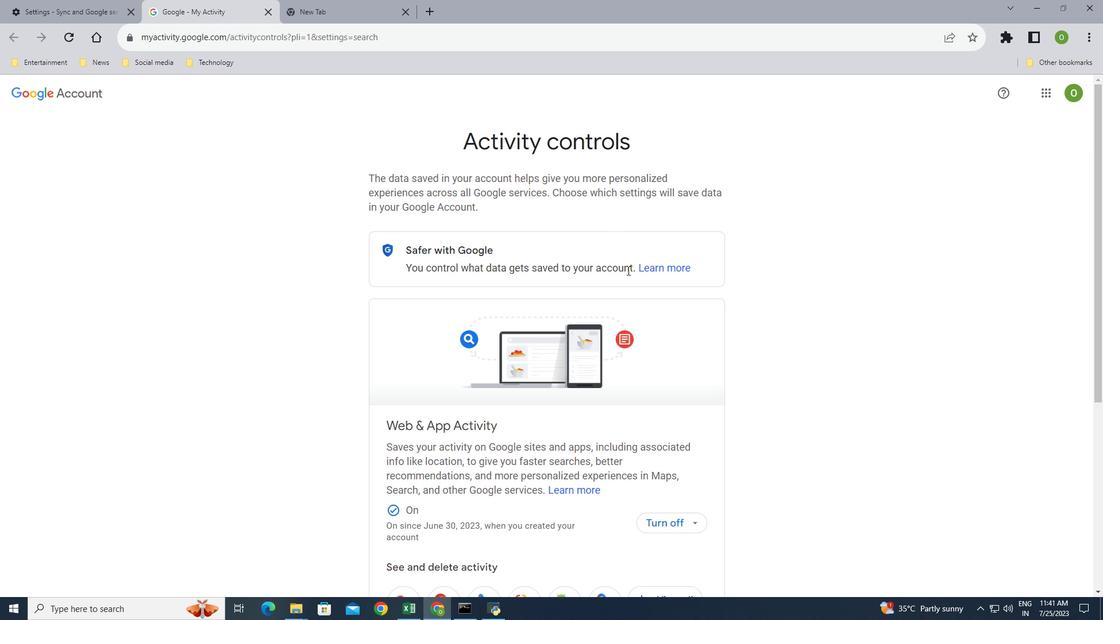 
Action: Mouse scrolled (627, 270) with delta (0, 0)
Screenshot: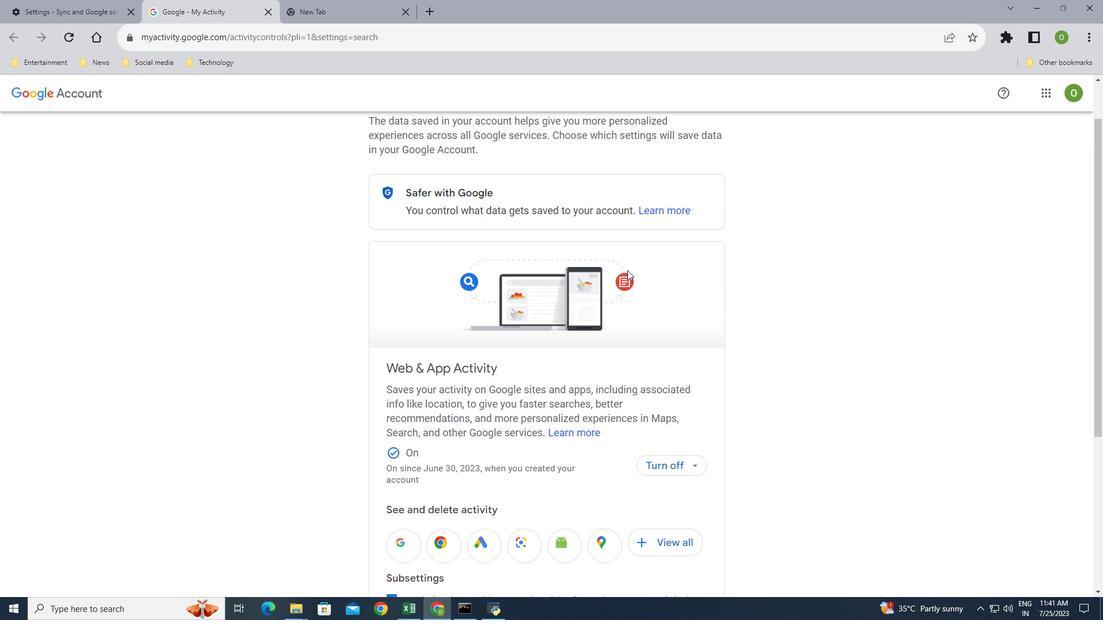 
Action: Mouse scrolled (627, 270) with delta (0, 0)
Screenshot: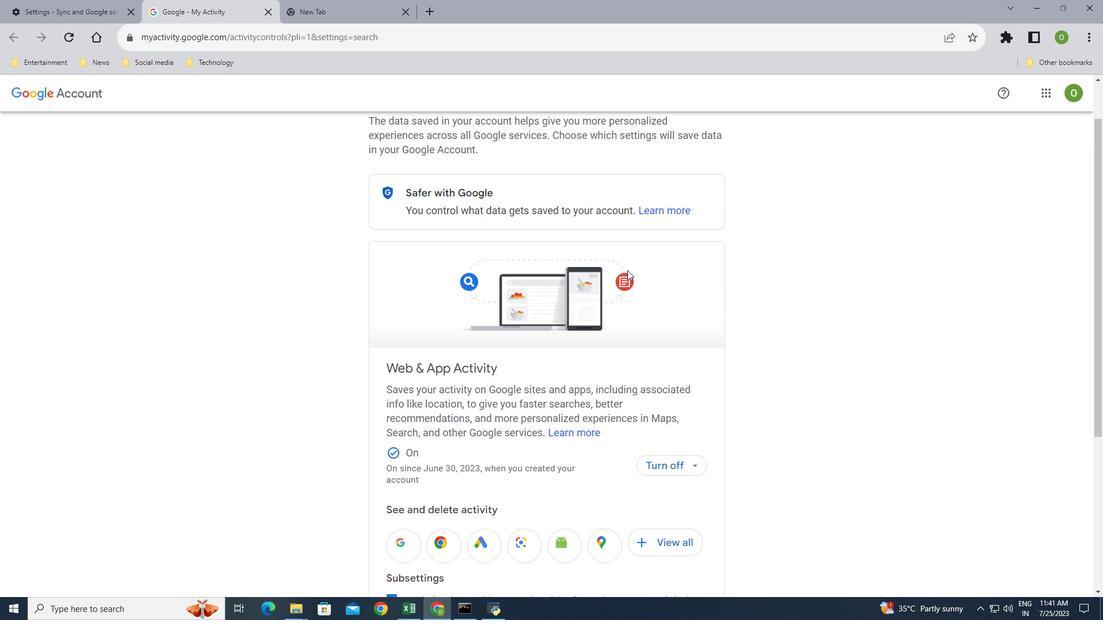 
Action: Mouse moved to (627, 270)
Screenshot: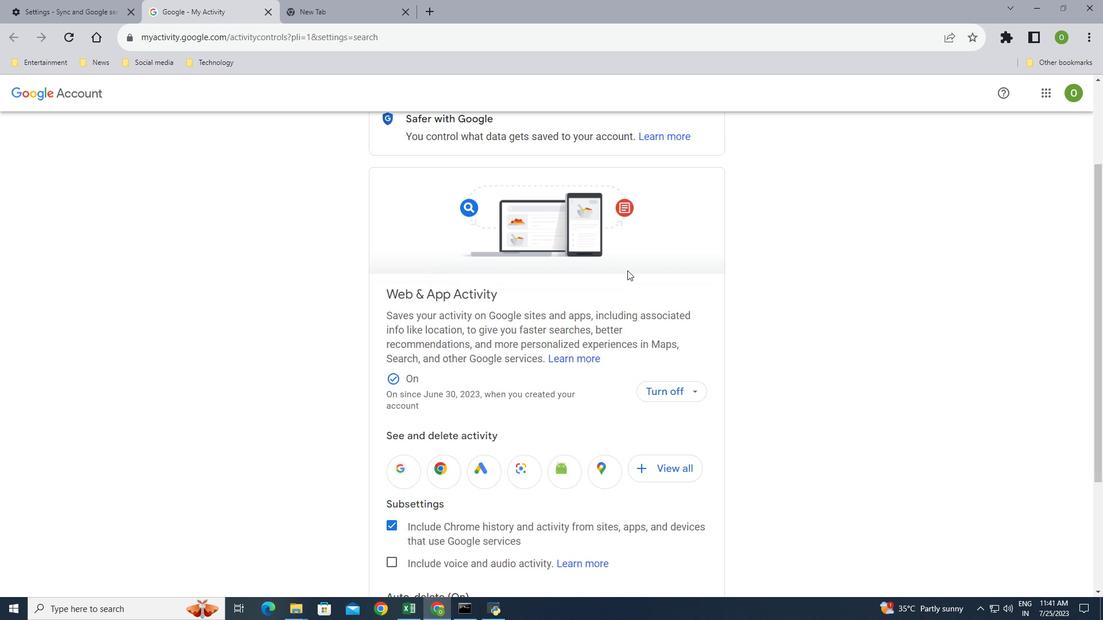 
Action: Mouse scrolled (627, 270) with delta (0, 0)
Screenshot: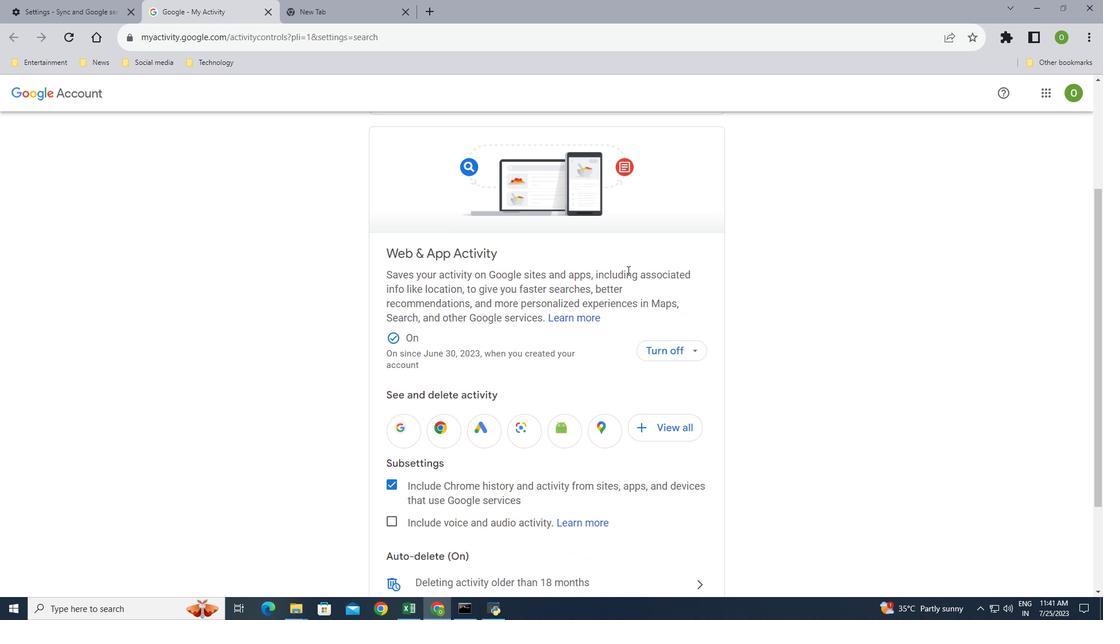 
Action: Mouse scrolled (627, 270) with delta (0, 0)
Screenshot: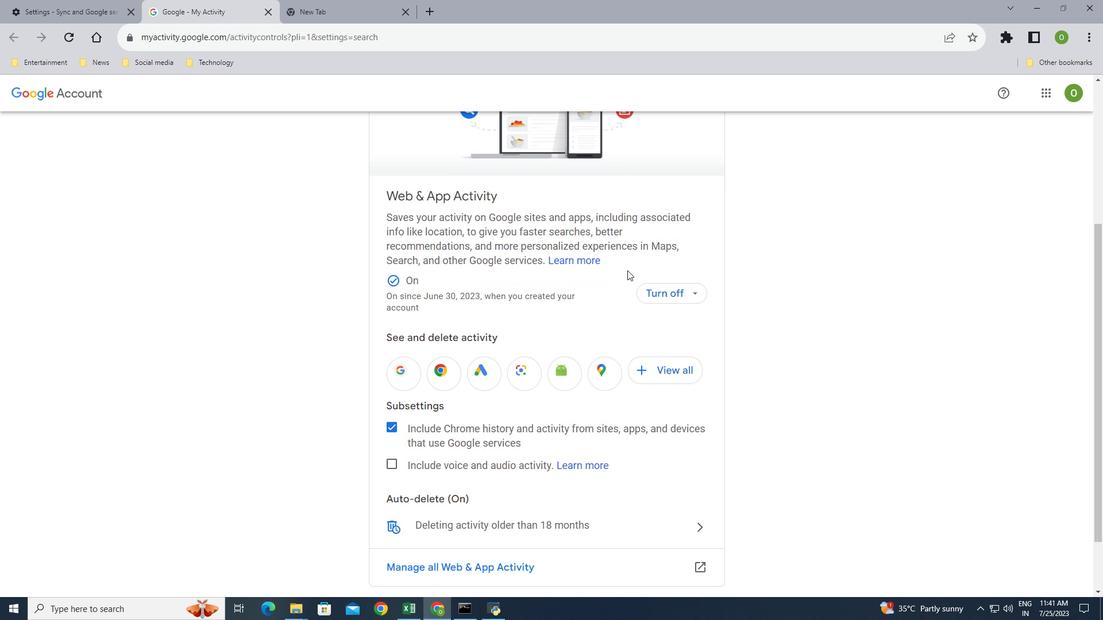 
Action: Mouse scrolled (627, 270) with delta (0, 0)
Screenshot: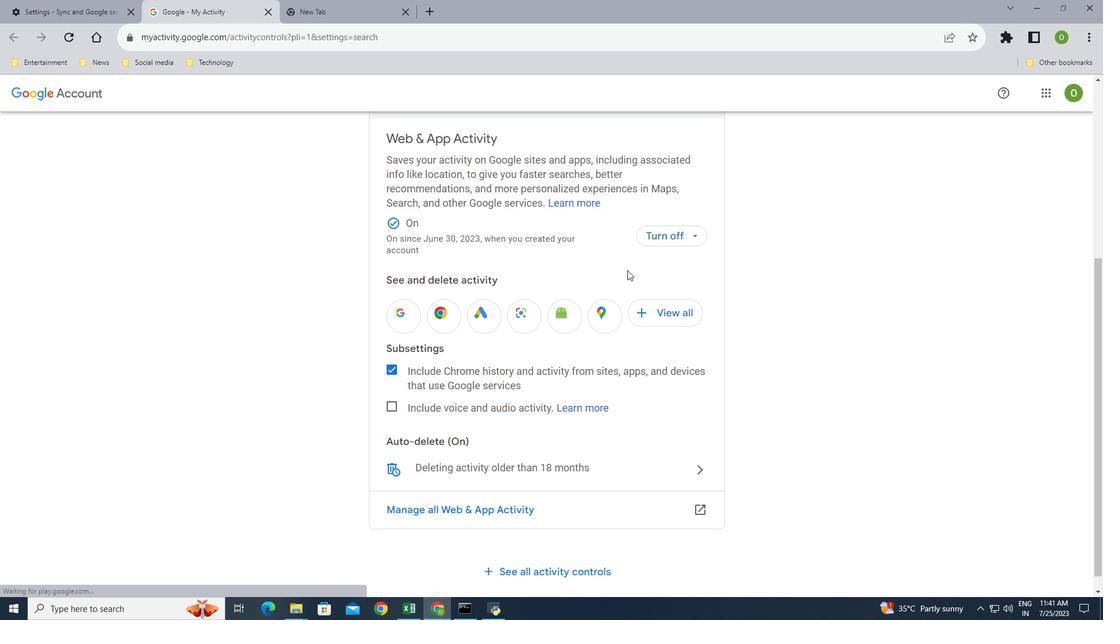 
Action: Mouse scrolled (627, 270) with delta (0, 0)
Screenshot: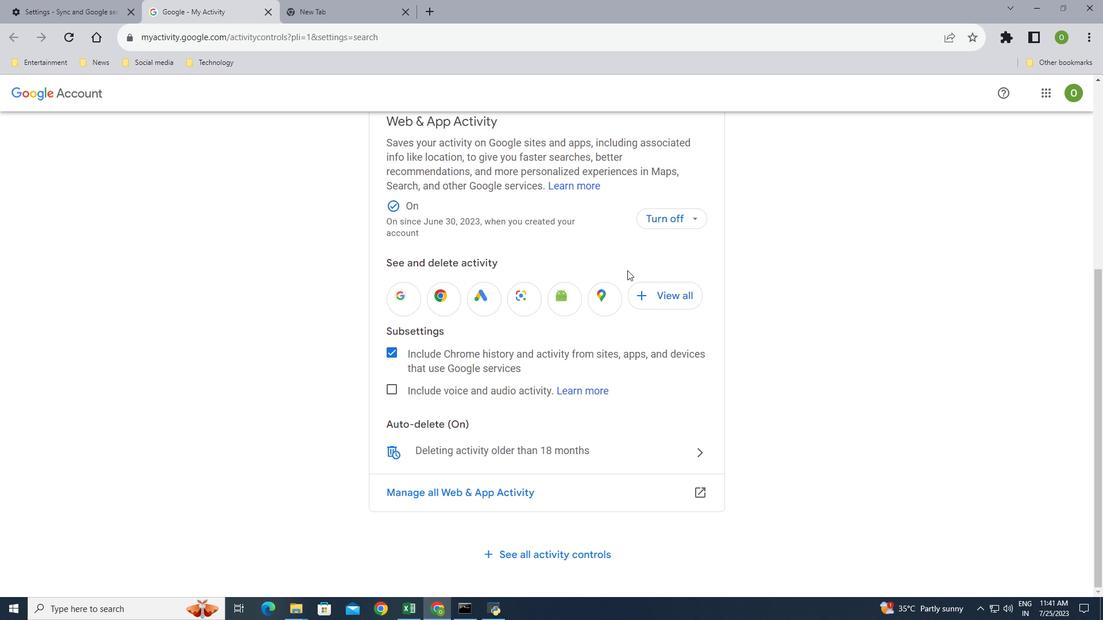 
Action: Mouse moved to (390, 385)
Screenshot: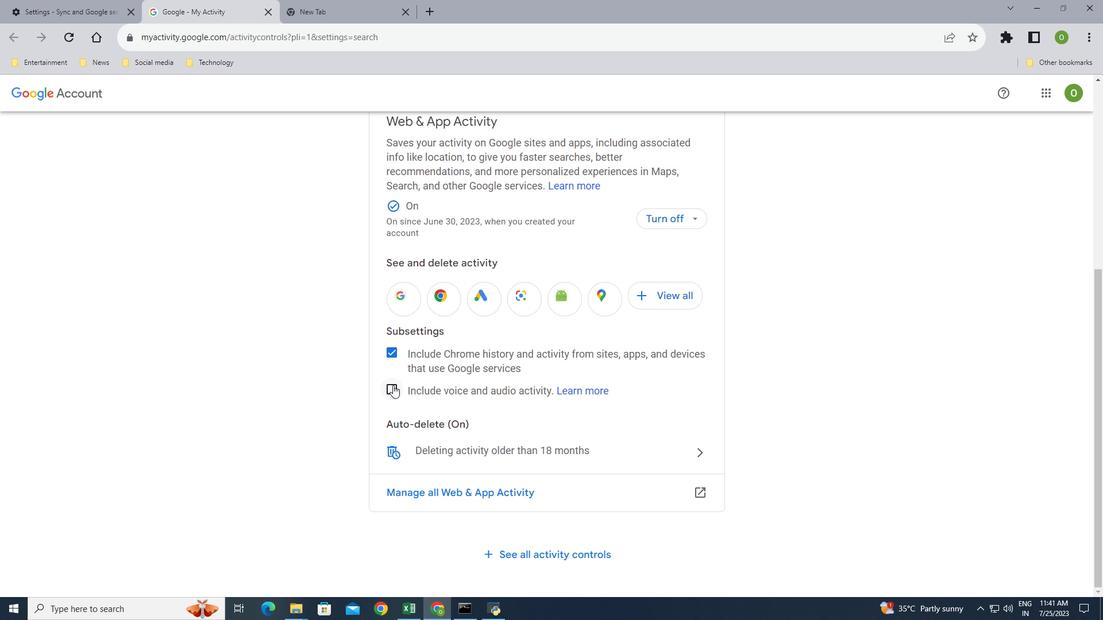 
Action: Mouse pressed left at (390, 385)
Screenshot: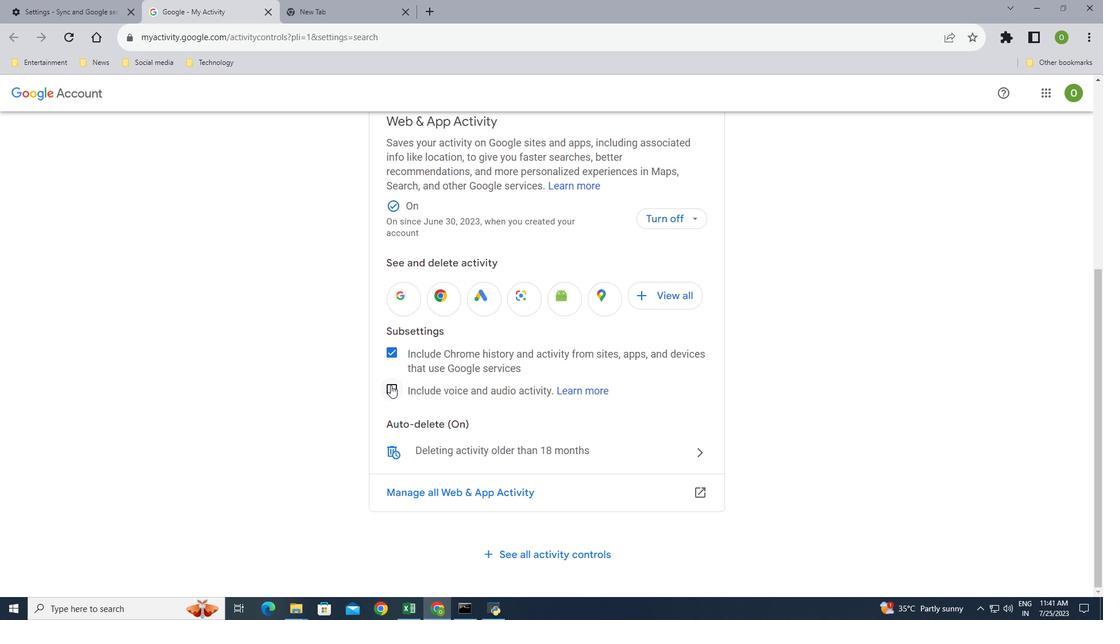 
Action: Mouse moved to (675, 555)
Screenshot: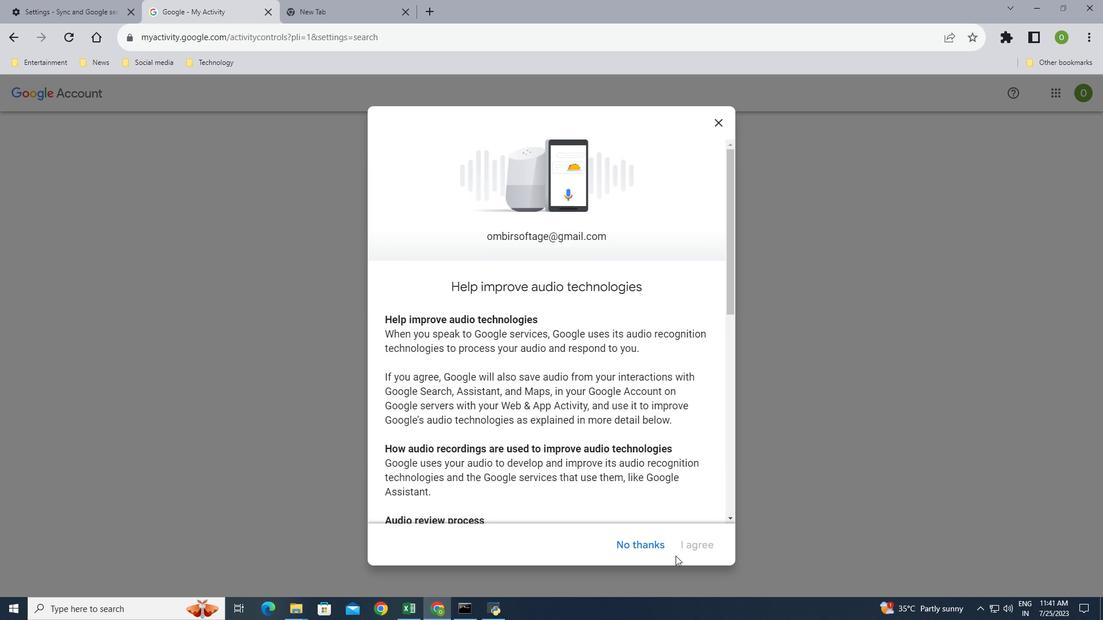 
Action: Mouse scrolled (675, 554) with delta (0, 0)
Screenshot: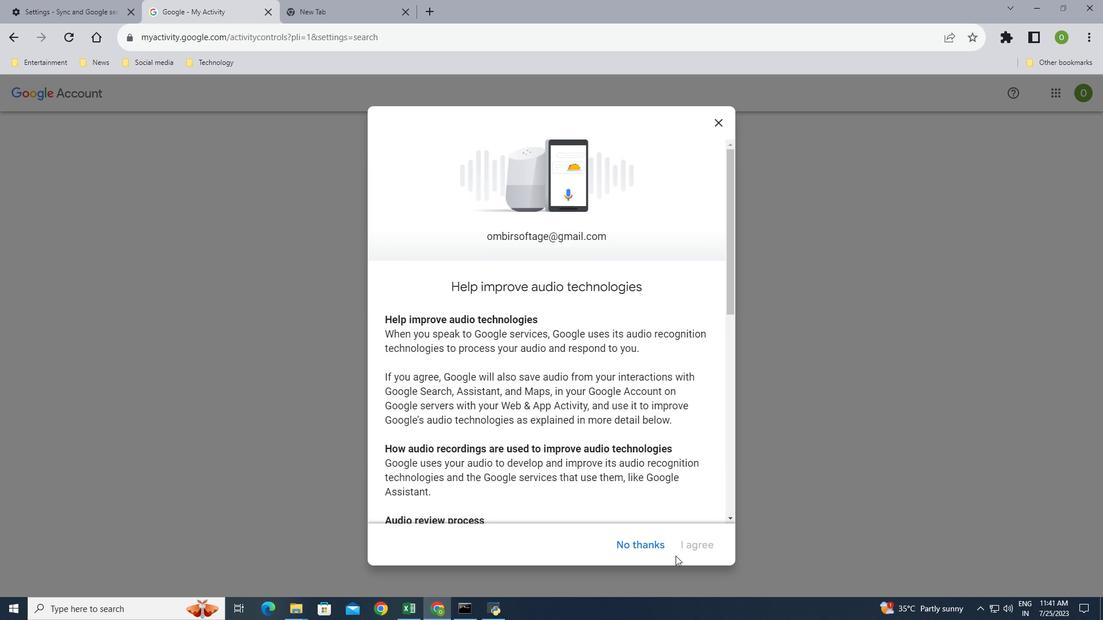 
Action: Mouse moved to (674, 553)
Screenshot: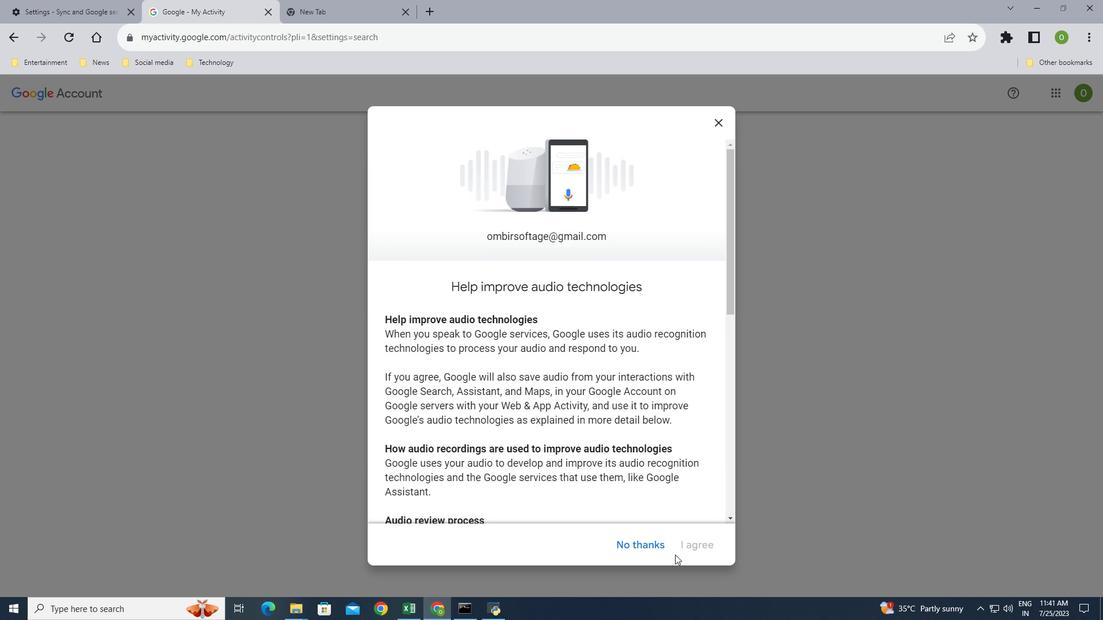 
Action: Mouse scrolled (674, 553) with delta (0, 0)
Screenshot: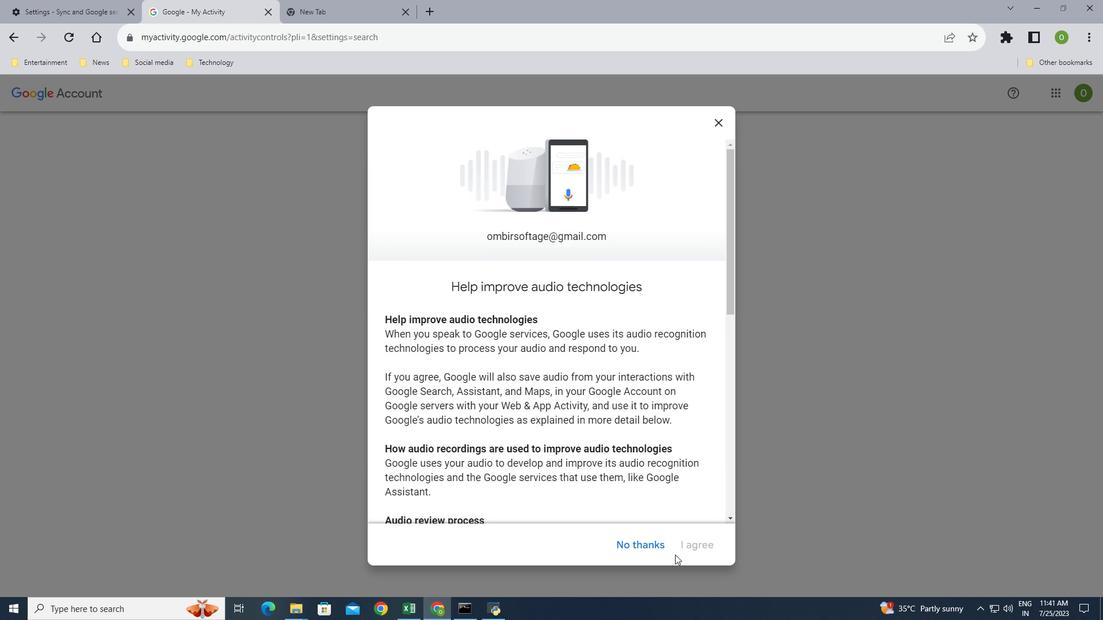 
Action: Mouse moved to (629, 449)
Screenshot: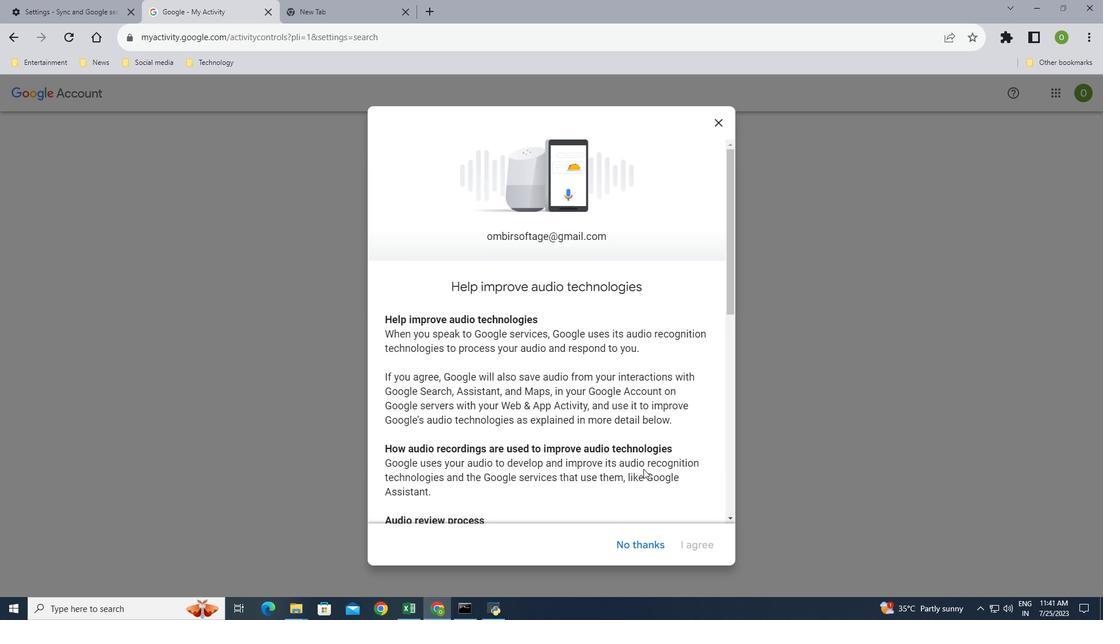 
Action: Mouse scrolled (629, 448) with delta (0, 0)
Screenshot: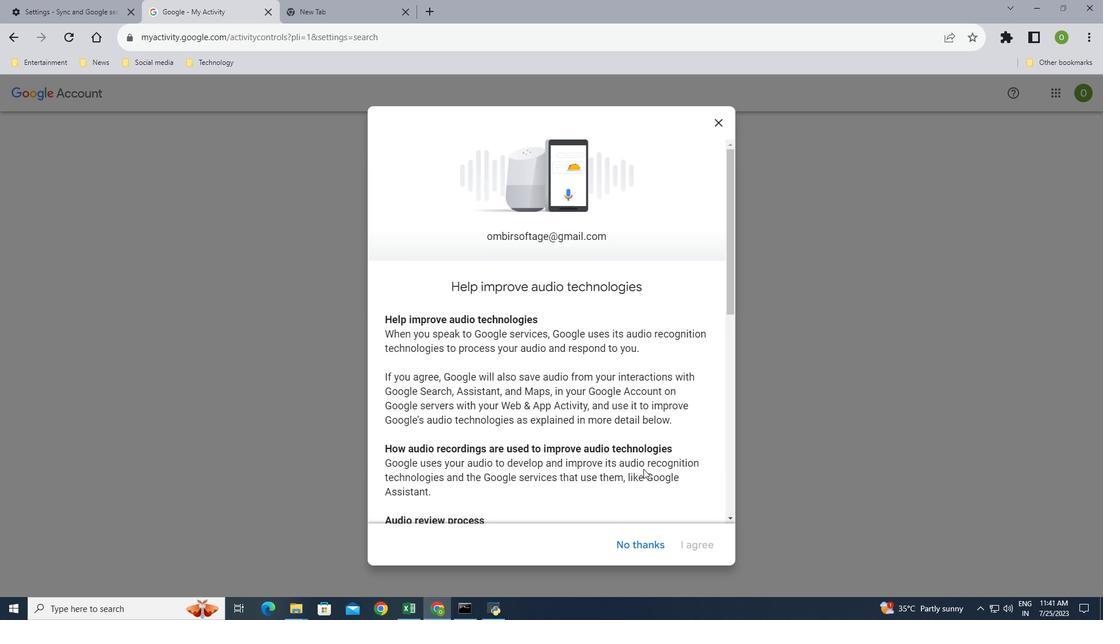 
Action: Mouse scrolled (629, 448) with delta (0, 0)
Screenshot: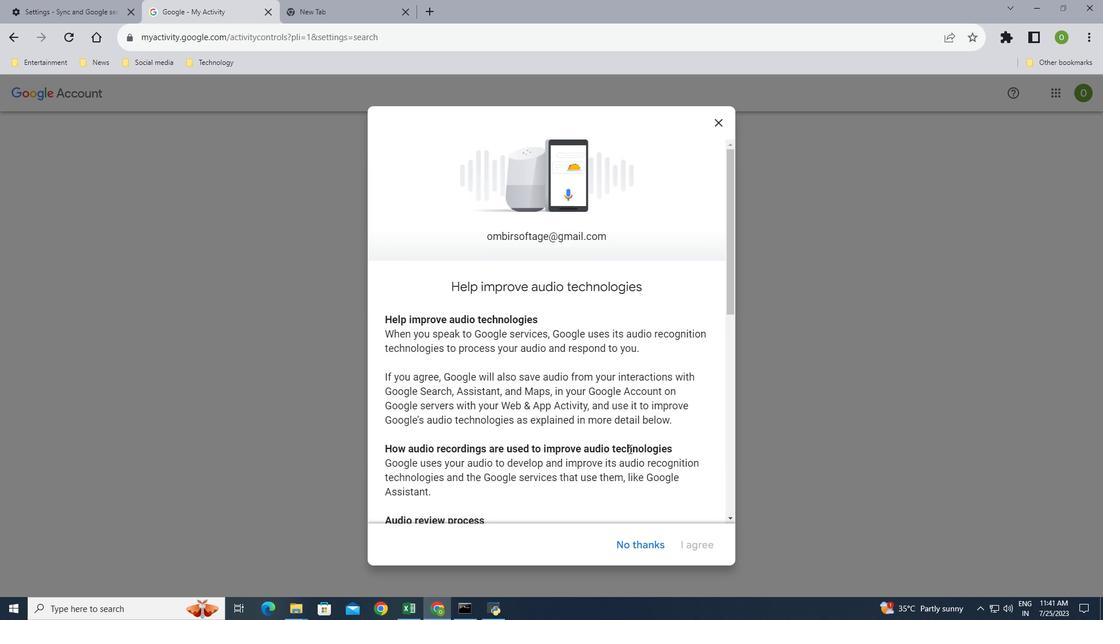 
Action: Mouse scrolled (629, 448) with delta (0, 0)
Screenshot: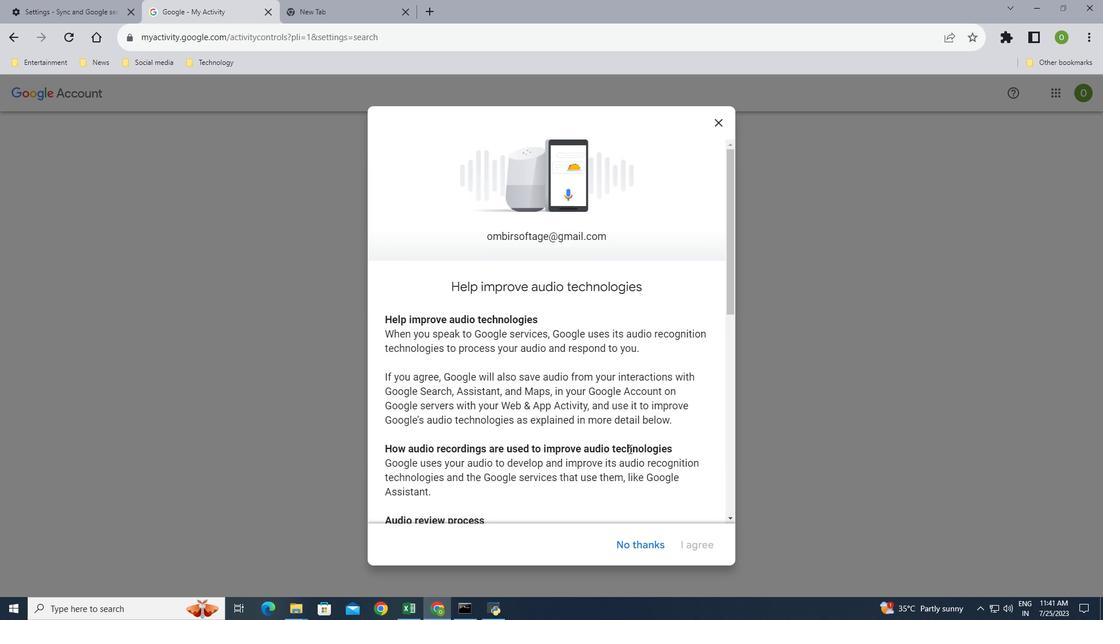 
Action: Mouse scrolled (629, 448) with delta (0, 0)
Screenshot: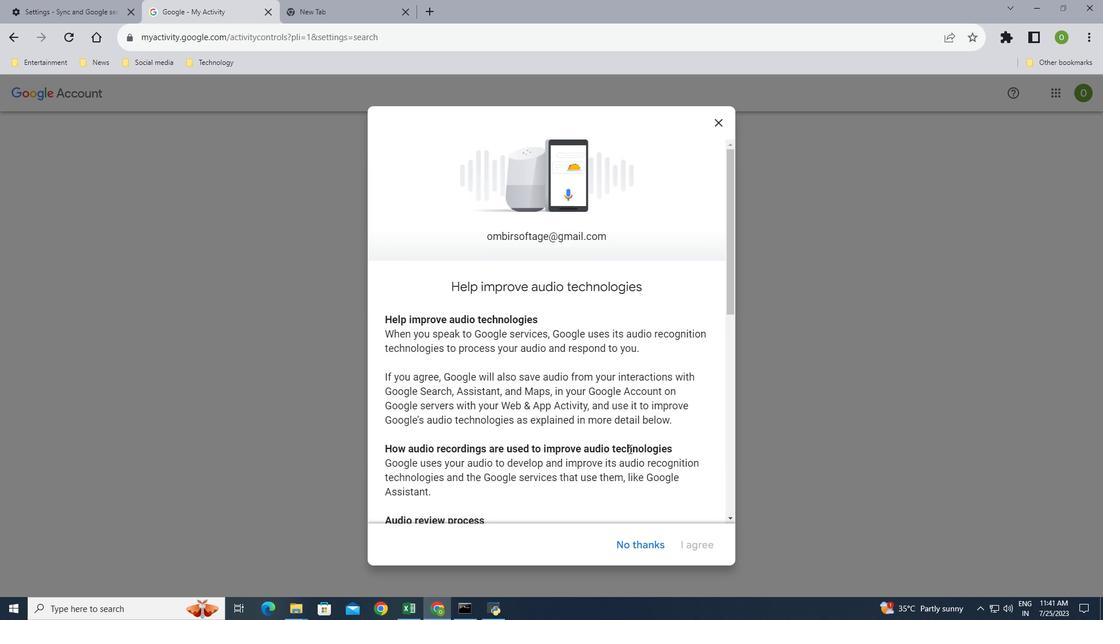 
Action: Mouse moved to (629, 449)
Screenshot: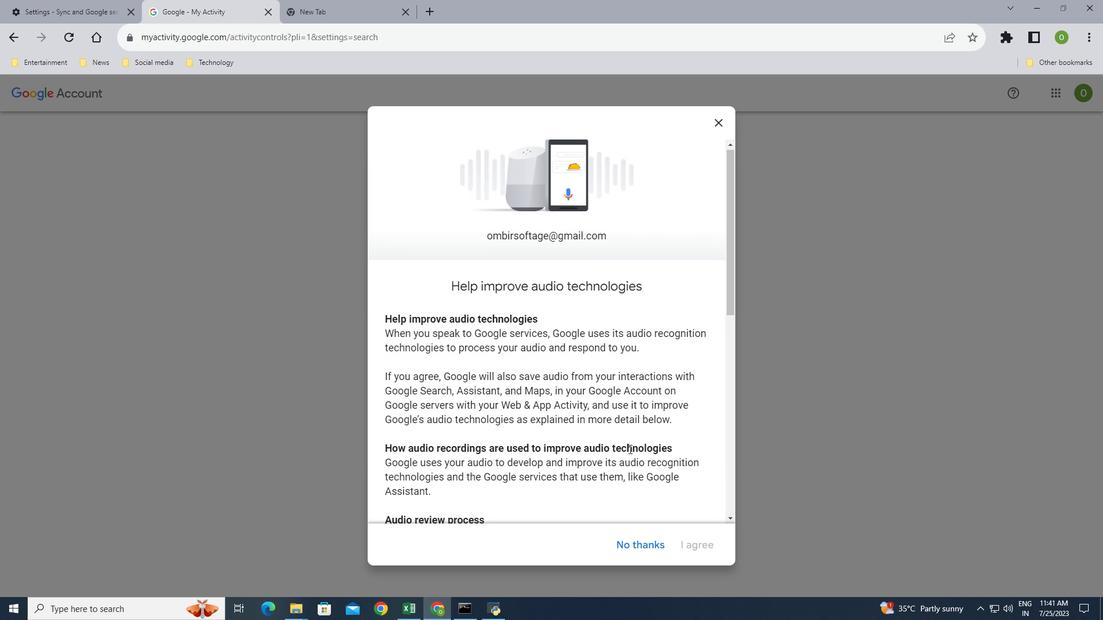 
Action: Mouse scrolled (629, 448) with delta (0, 0)
Screenshot: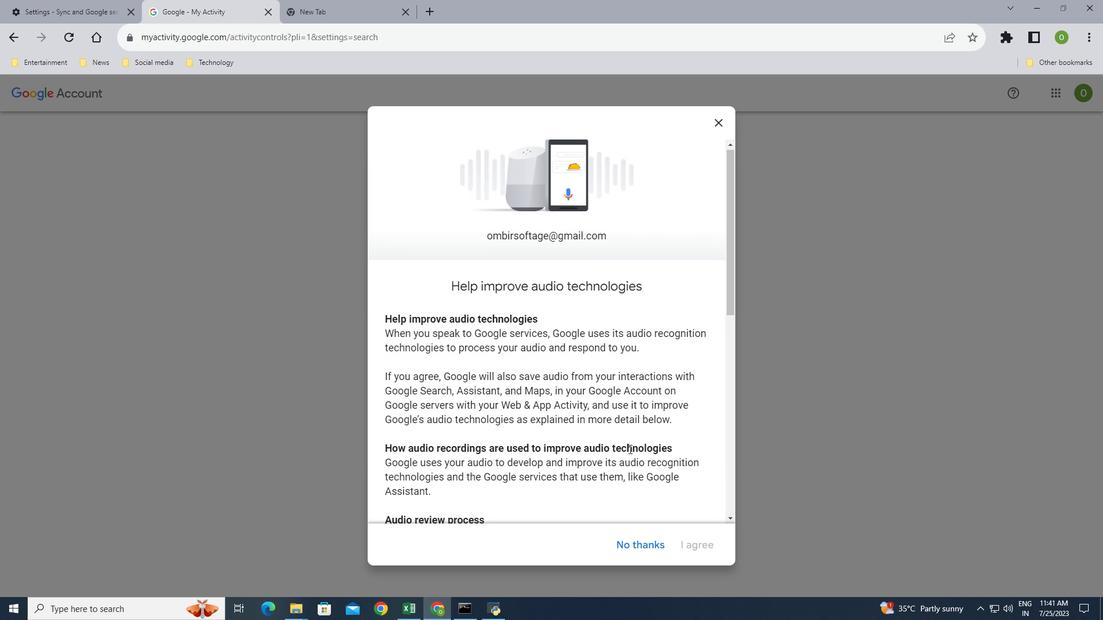 
Action: Mouse moved to (629, 448)
Screenshot: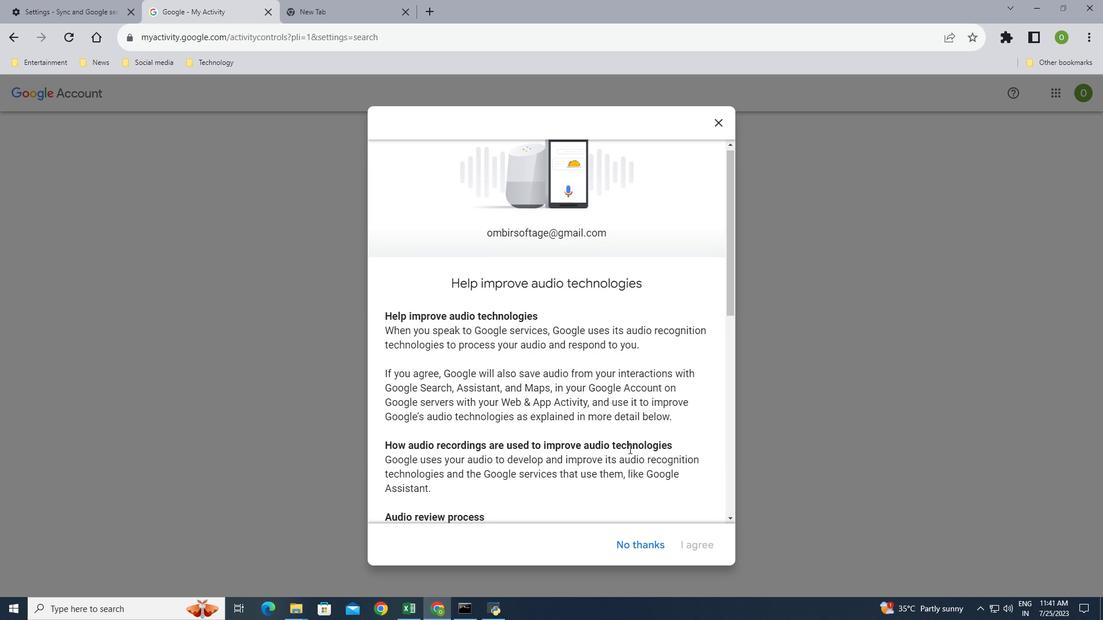 
Action: Mouse scrolled (629, 447) with delta (0, 0)
Screenshot: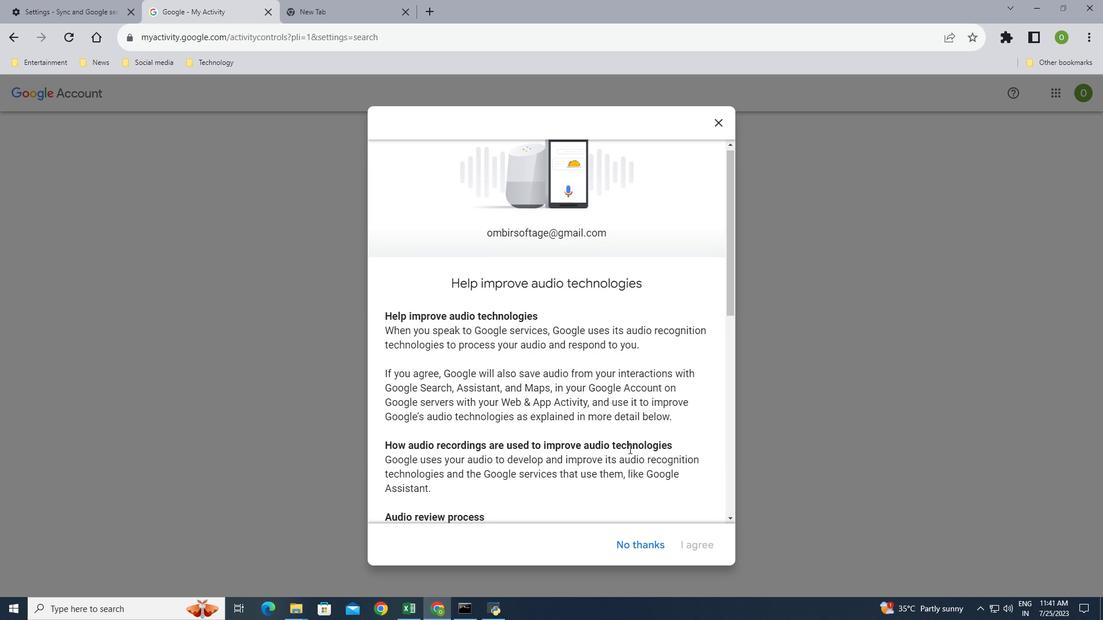 
Action: Mouse moved to (629, 445)
Screenshot: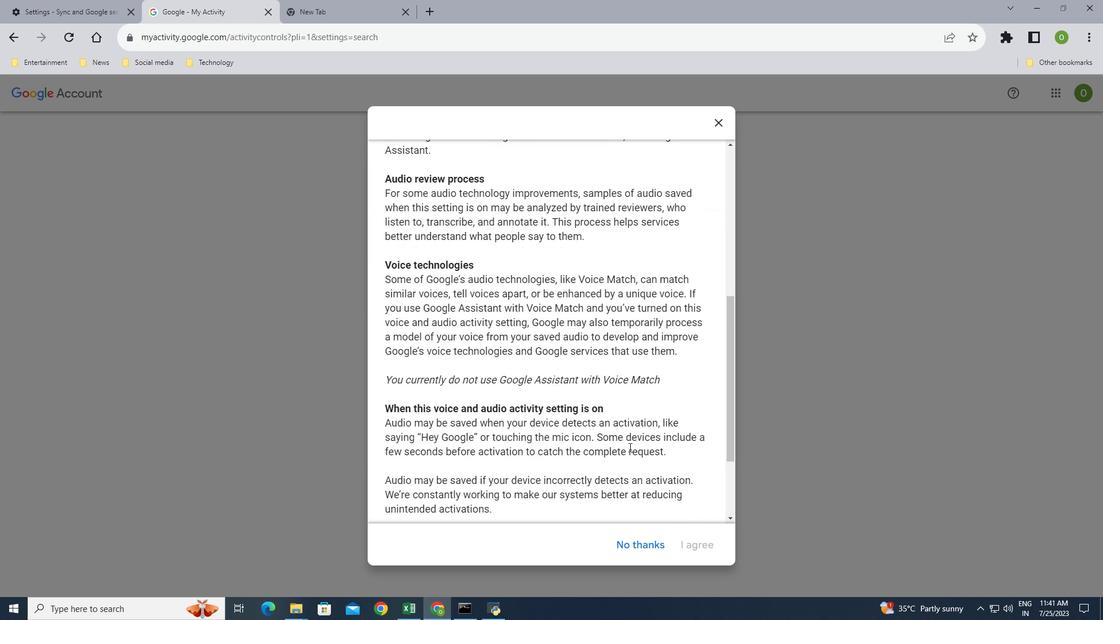 
Action: Mouse scrolled (629, 445) with delta (0, 0)
Screenshot: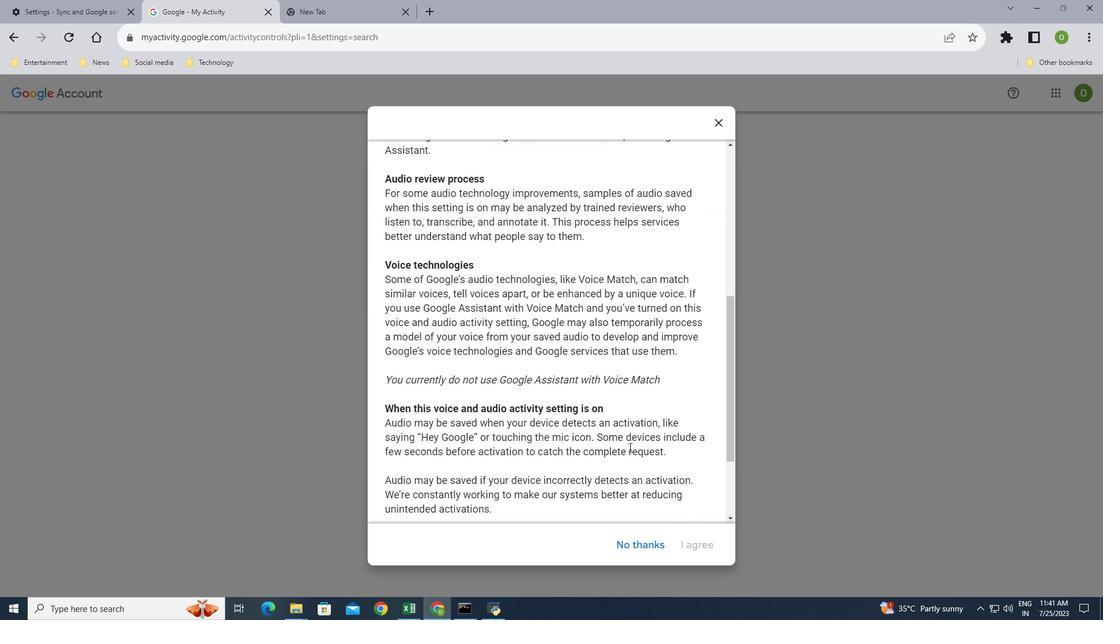 
Action: Mouse scrolled (629, 445) with delta (0, 0)
Screenshot: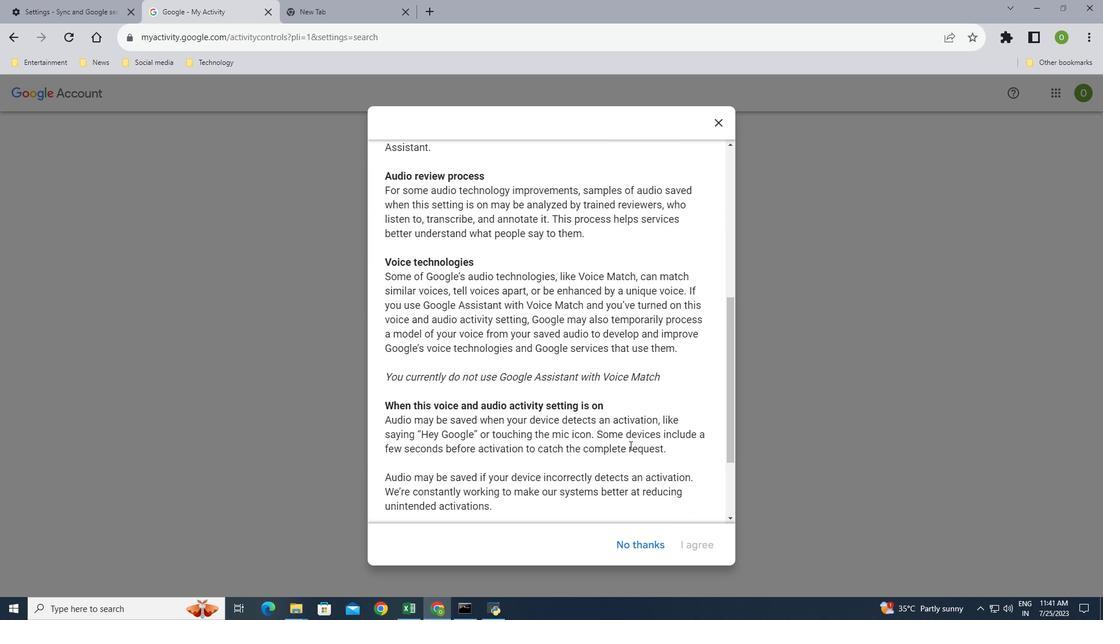
Action: Mouse scrolled (629, 445) with delta (0, 0)
Screenshot: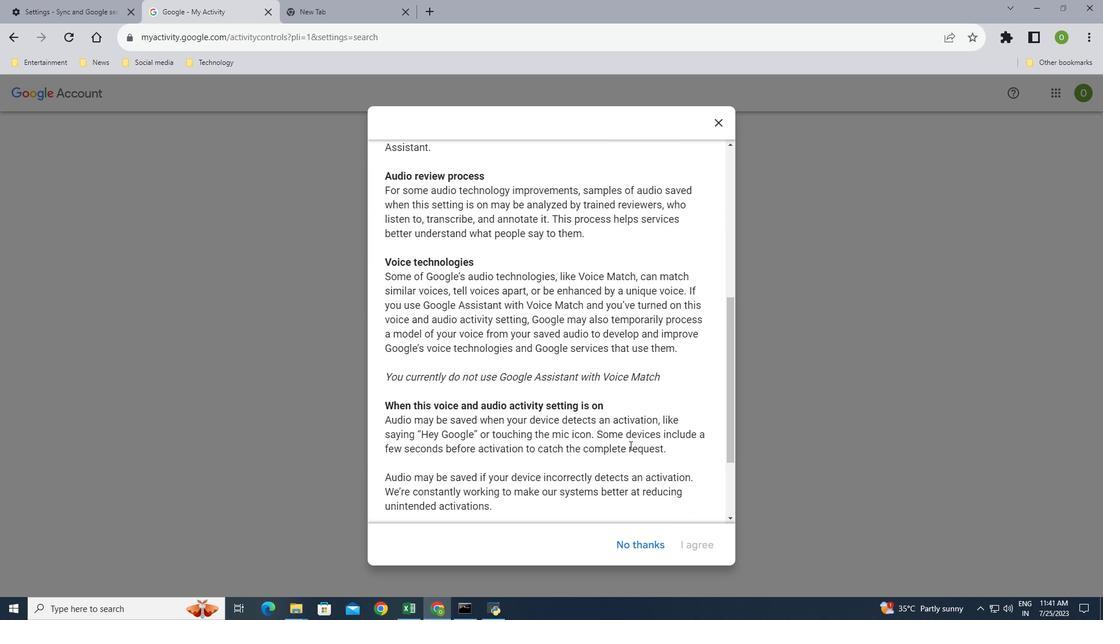 
Action: Mouse scrolled (629, 445) with delta (0, 0)
Screenshot: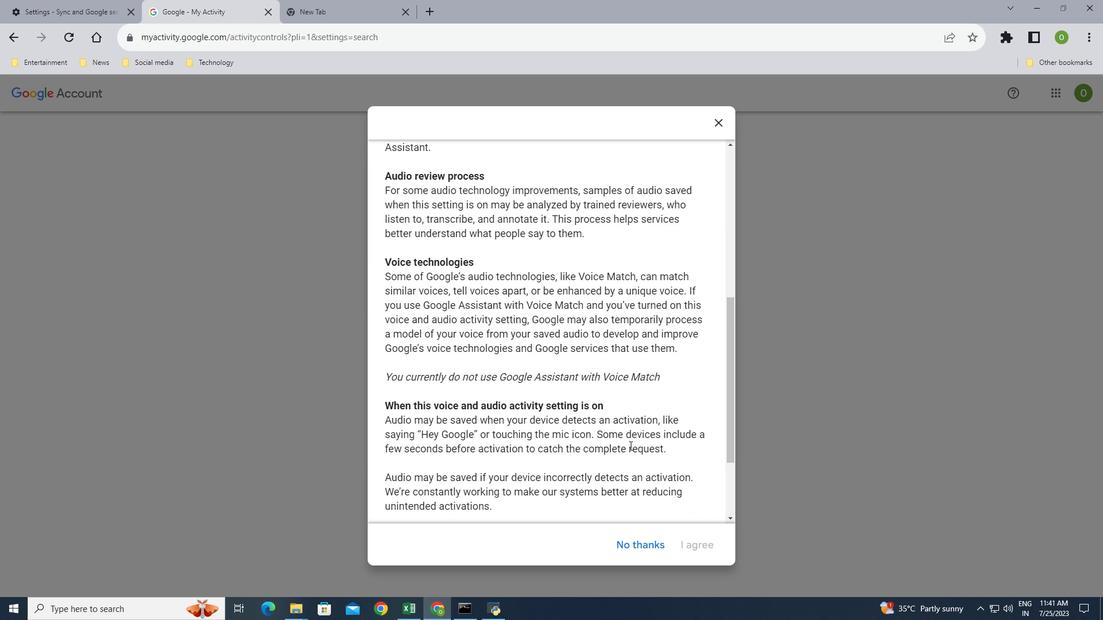 
Action: Mouse scrolled (629, 445) with delta (0, 0)
Screenshot: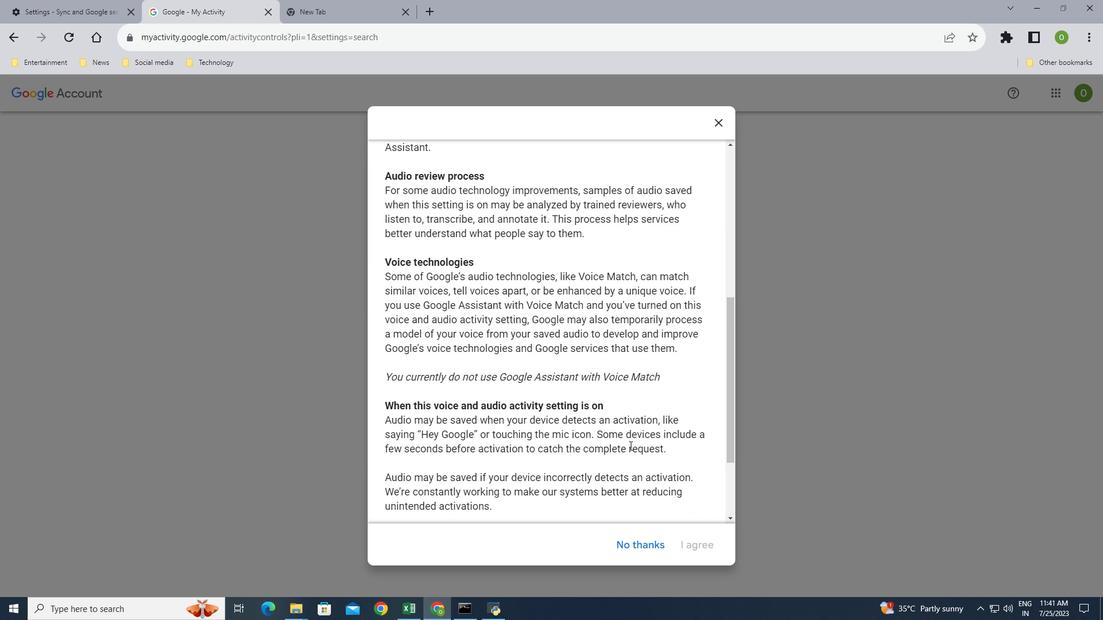 
Action: Mouse moved to (629, 445)
Screenshot: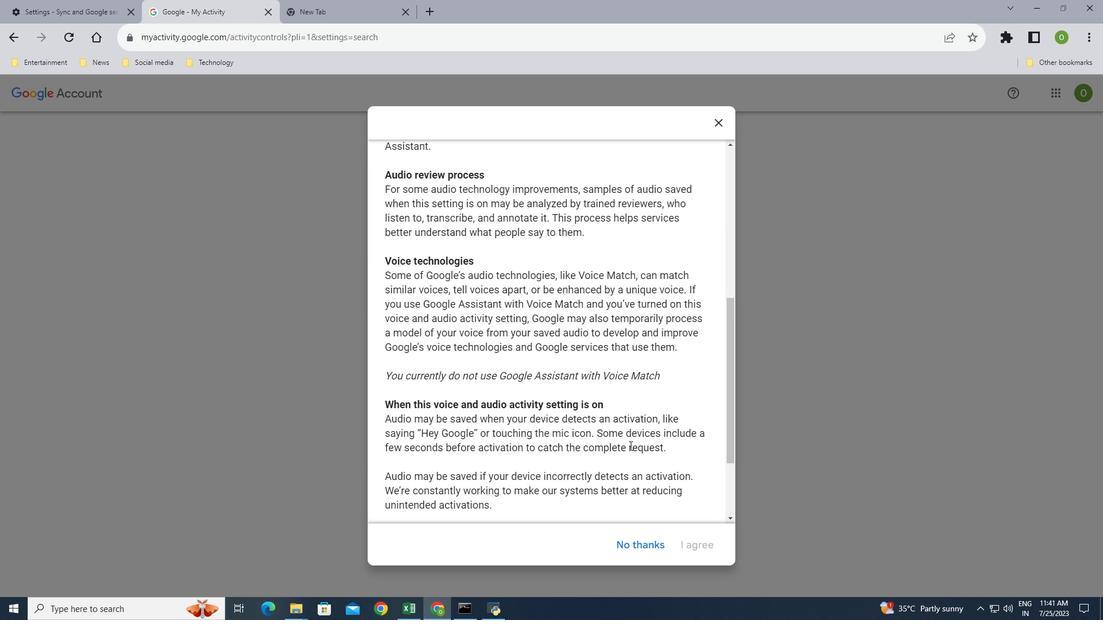 
Action: Mouse scrolled (629, 445) with delta (0, 0)
Screenshot: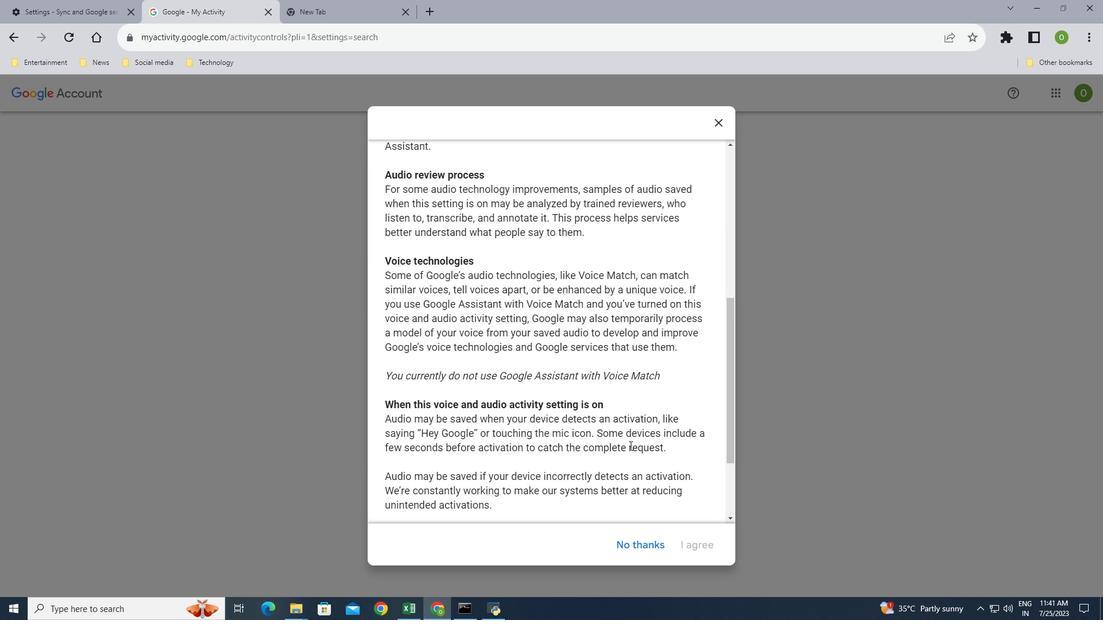 
Action: Mouse moved to (629, 445)
Screenshot: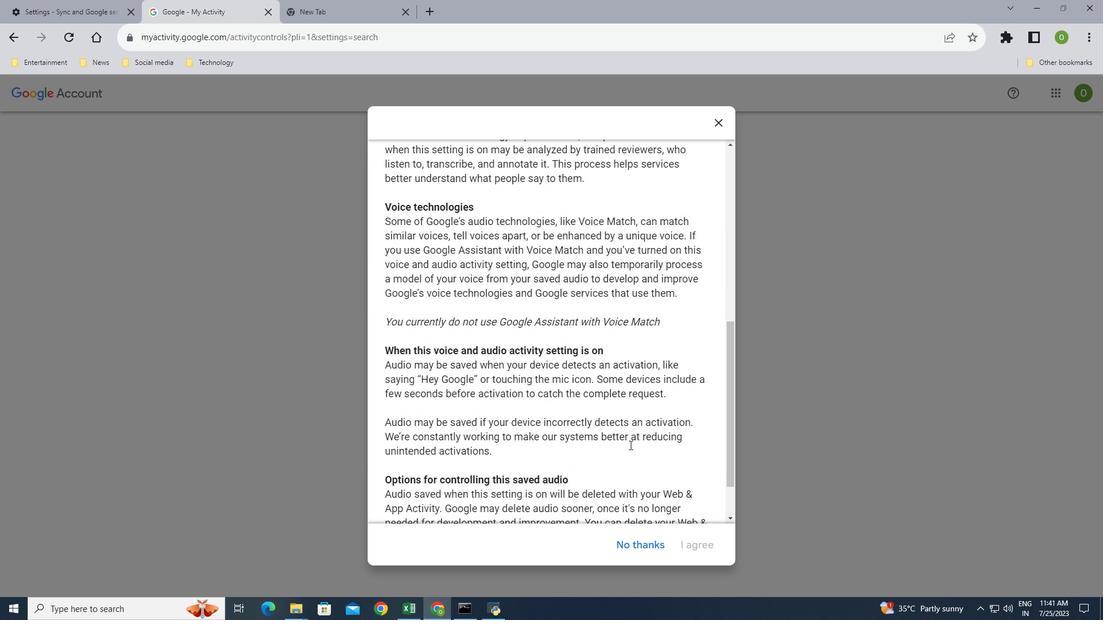 
Action: Mouse scrolled (629, 444) with delta (0, 0)
Screenshot: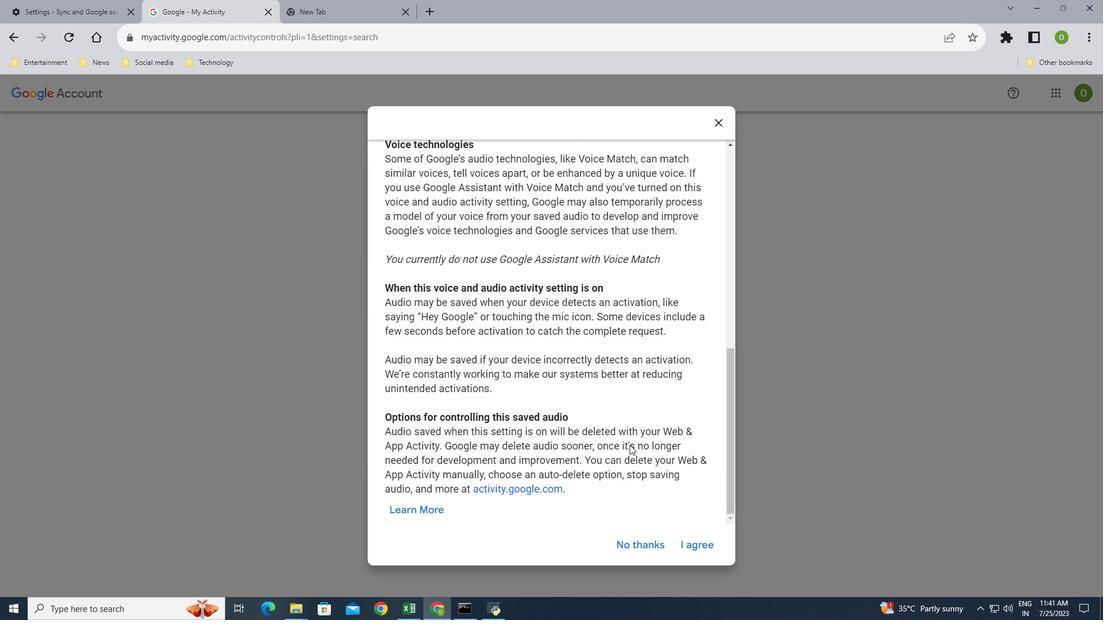
Action: Mouse scrolled (629, 444) with delta (0, 0)
Screenshot: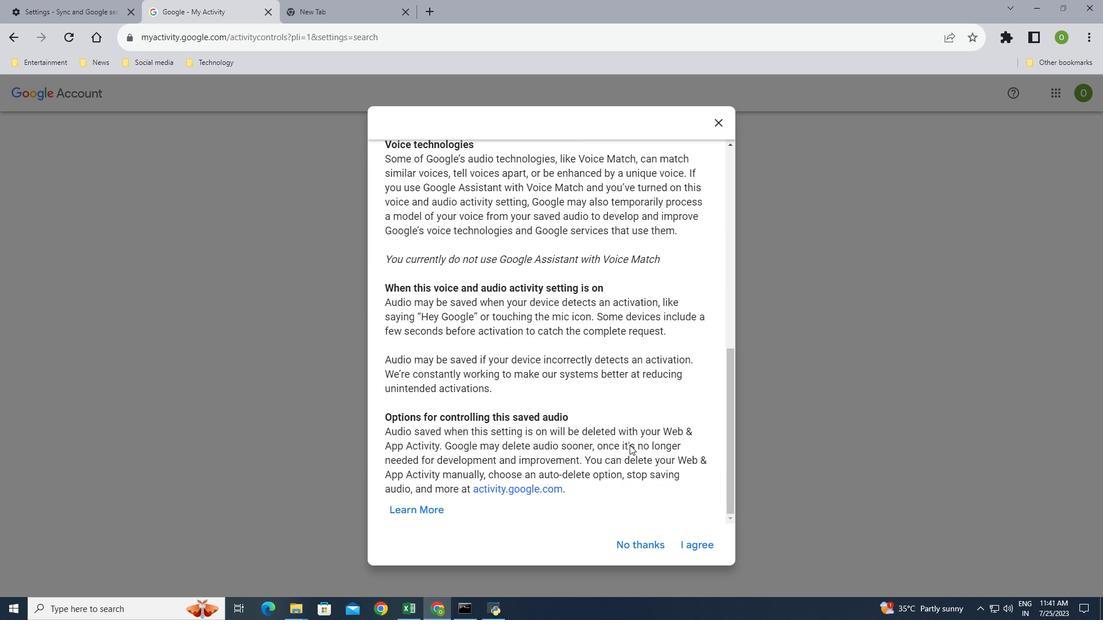
Action: Mouse moved to (629, 445)
Screenshot: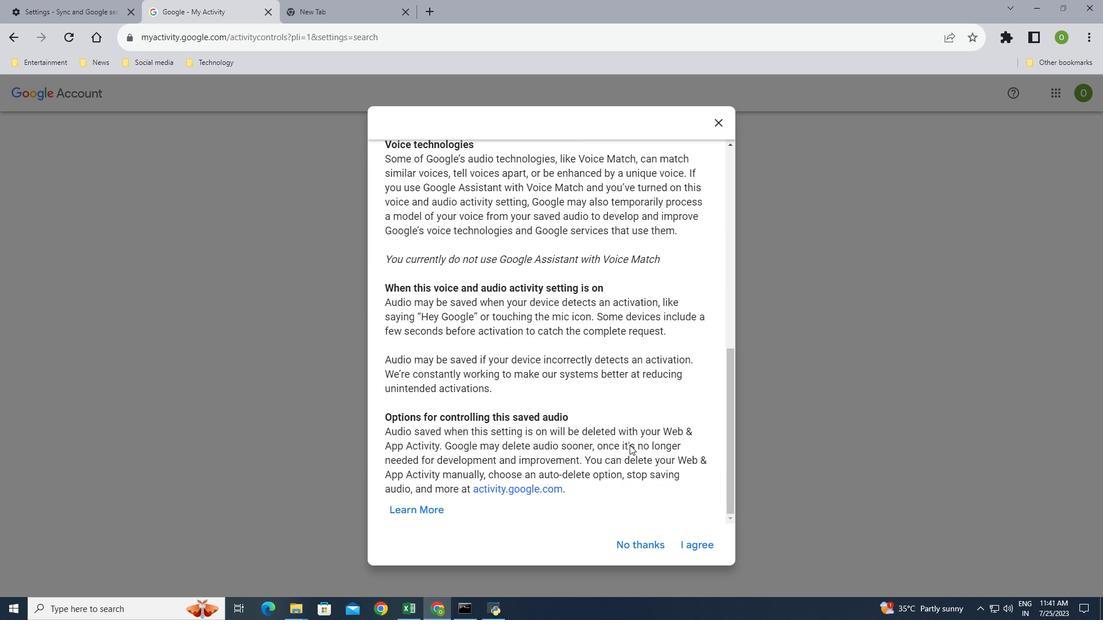 
Action: Mouse scrolled (629, 444) with delta (0, 0)
Screenshot: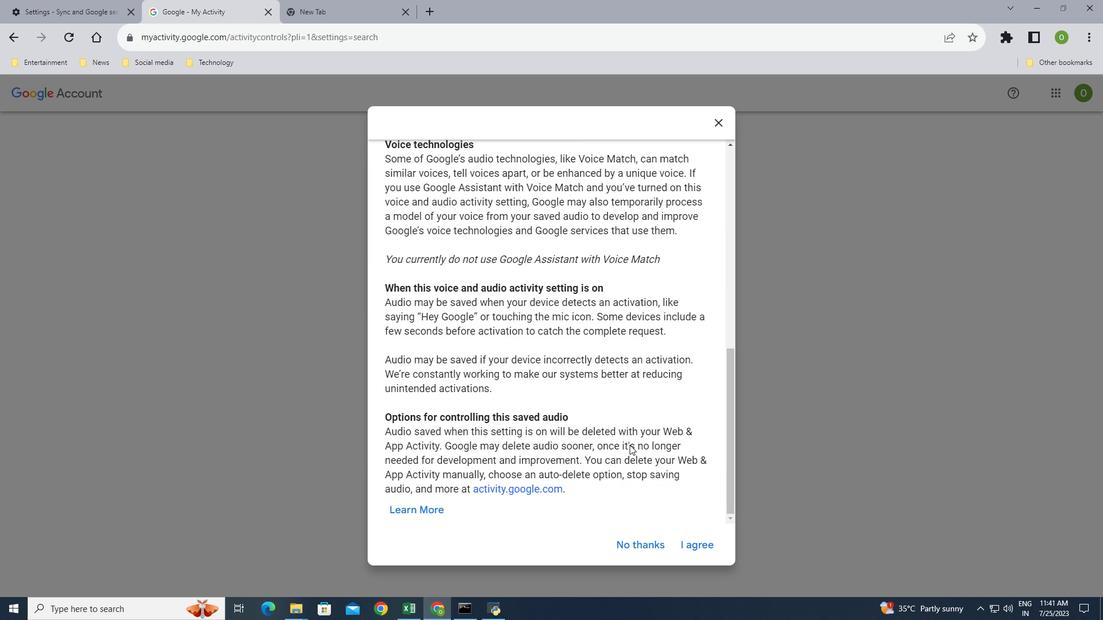
Action: Mouse moved to (629, 444)
Screenshot: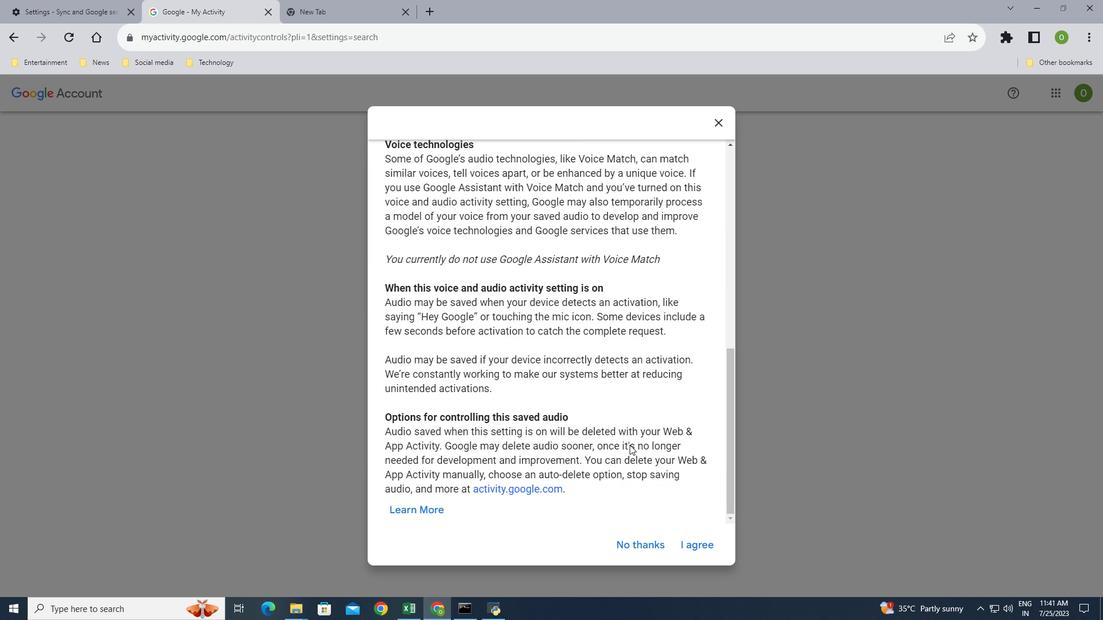 
Action: Mouse scrolled (629, 444) with delta (0, 0)
Screenshot: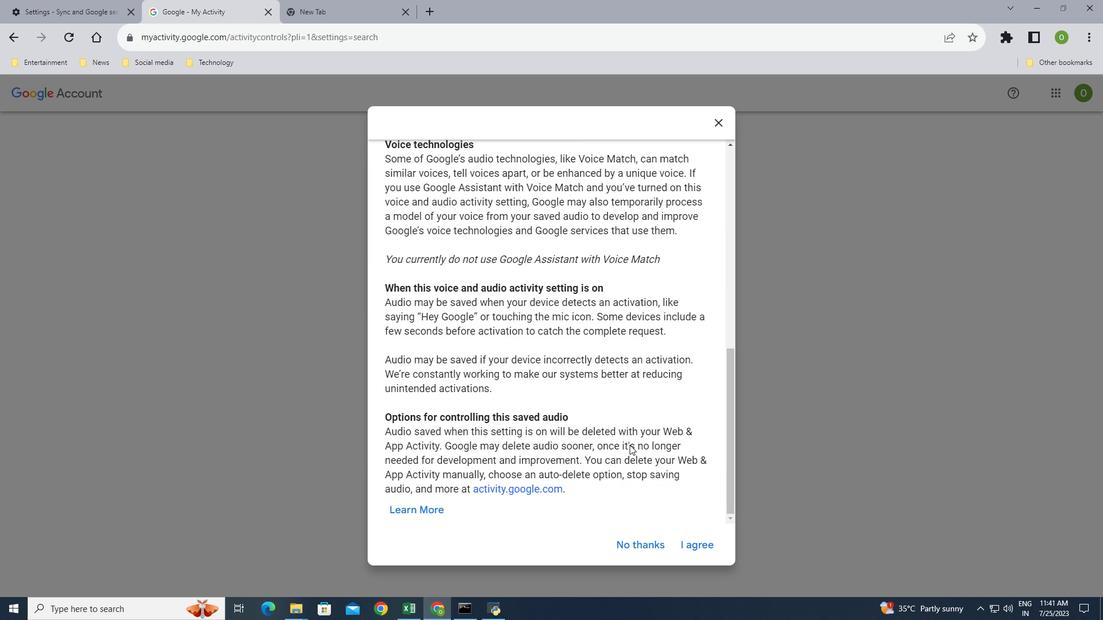 
Action: Mouse scrolled (629, 444) with delta (0, 0)
Screenshot: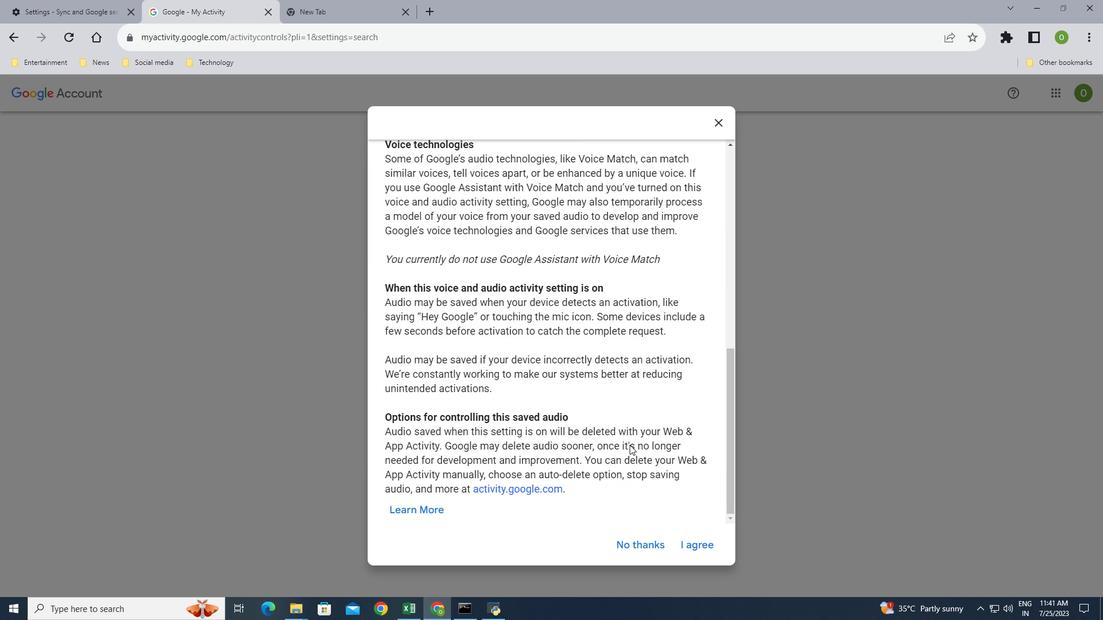 
Action: Mouse moved to (691, 543)
Screenshot: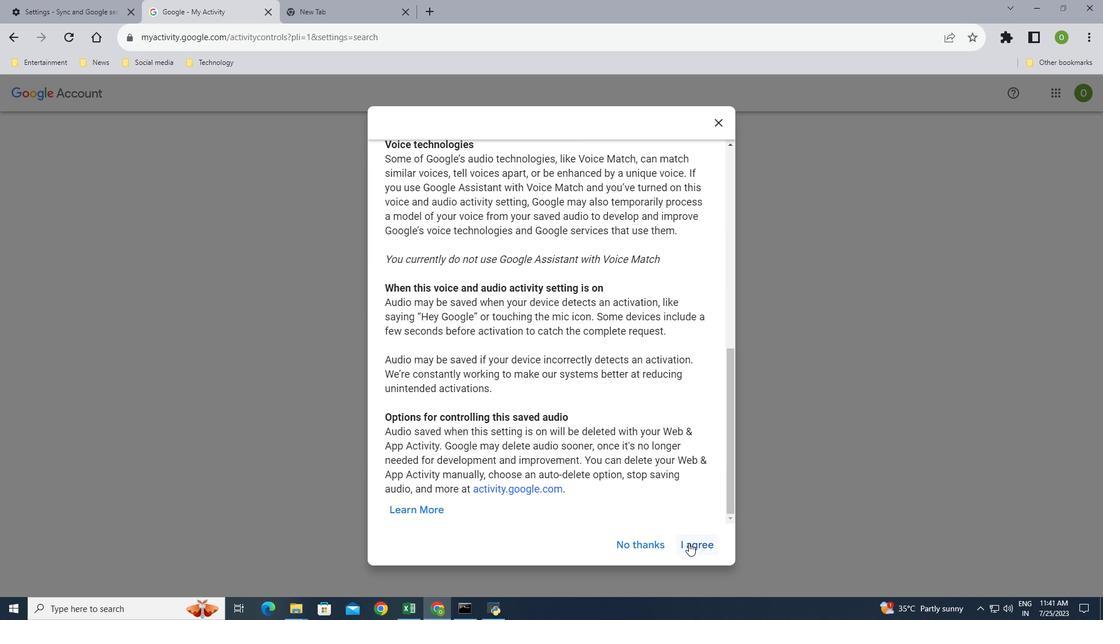
Action: Mouse pressed left at (691, 543)
Screenshot: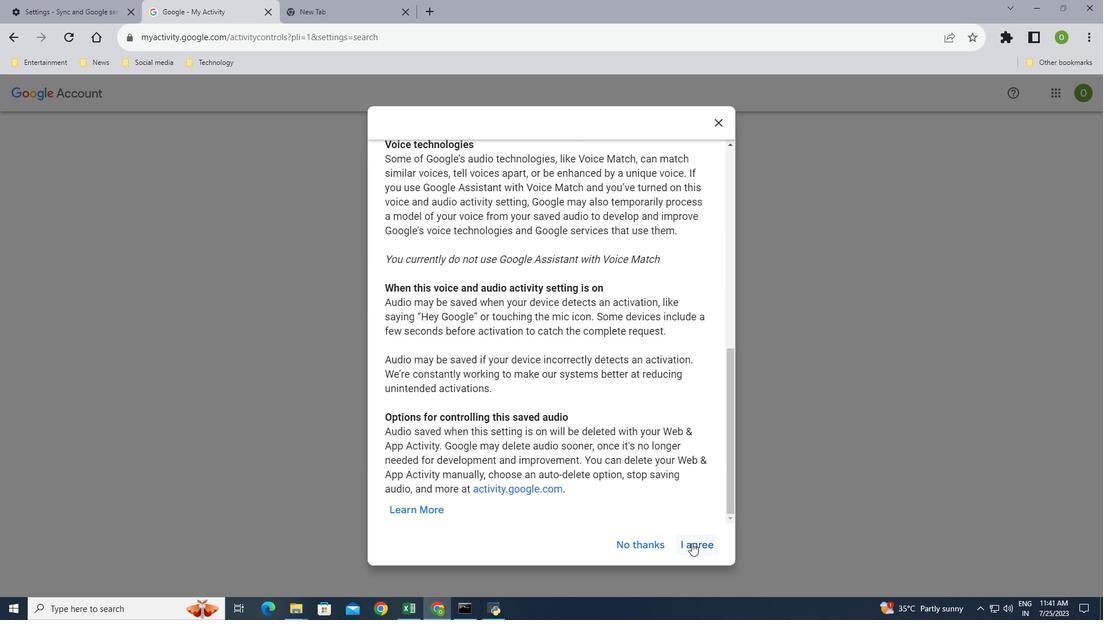 
Action: Mouse moved to (649, 455)
Screenshot: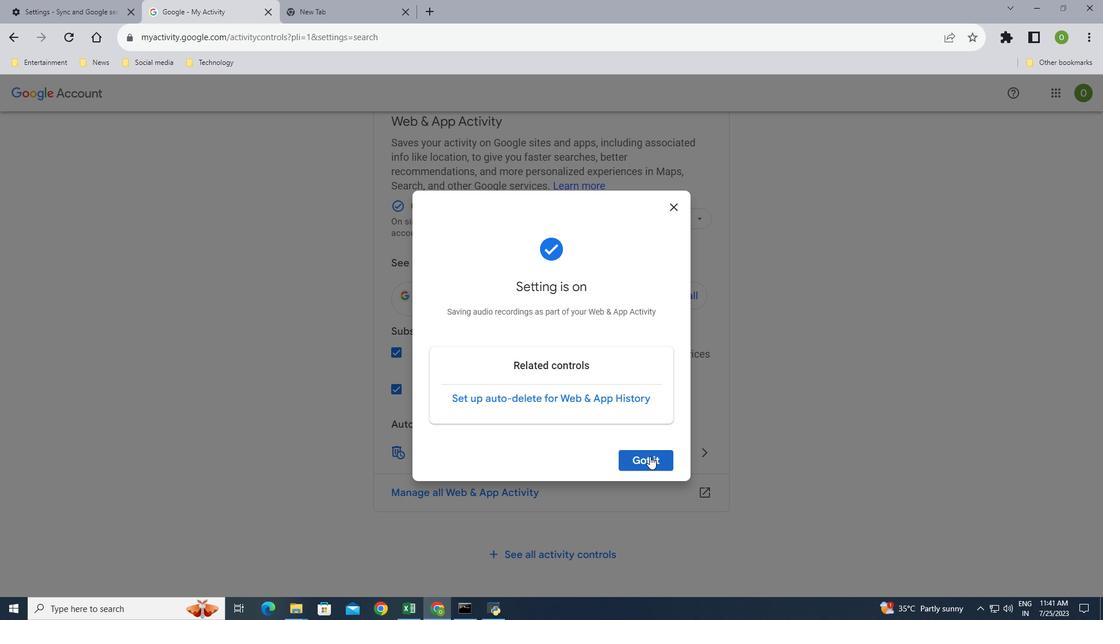 
Action: Mouse pressed left at (649, 455)
Screenshot: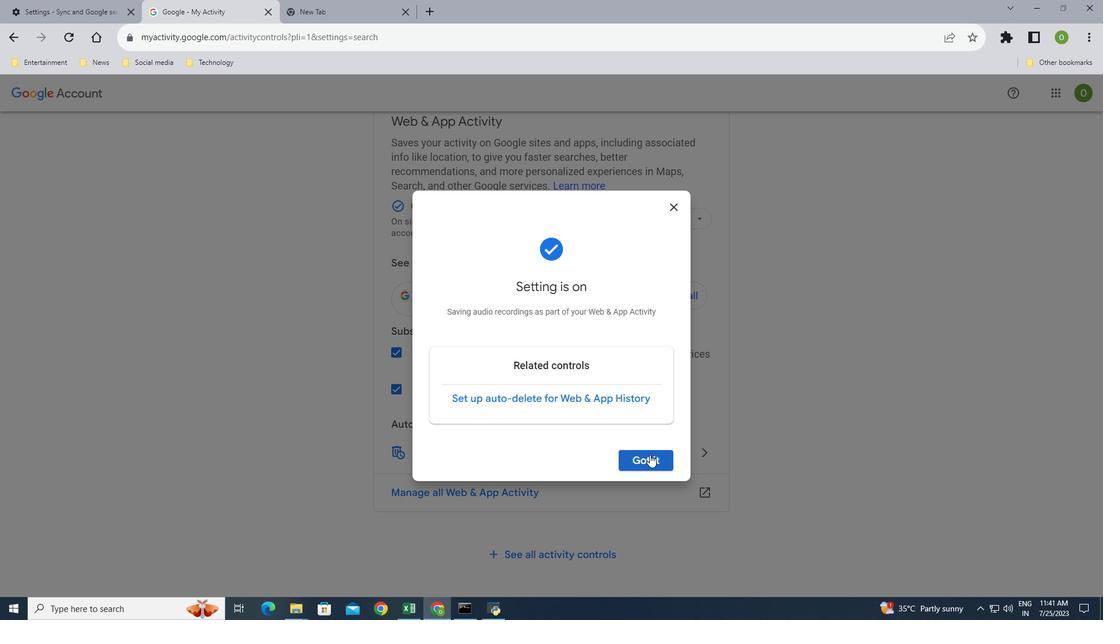 
Action: Mouse moved to (467, 366)
Screenshot: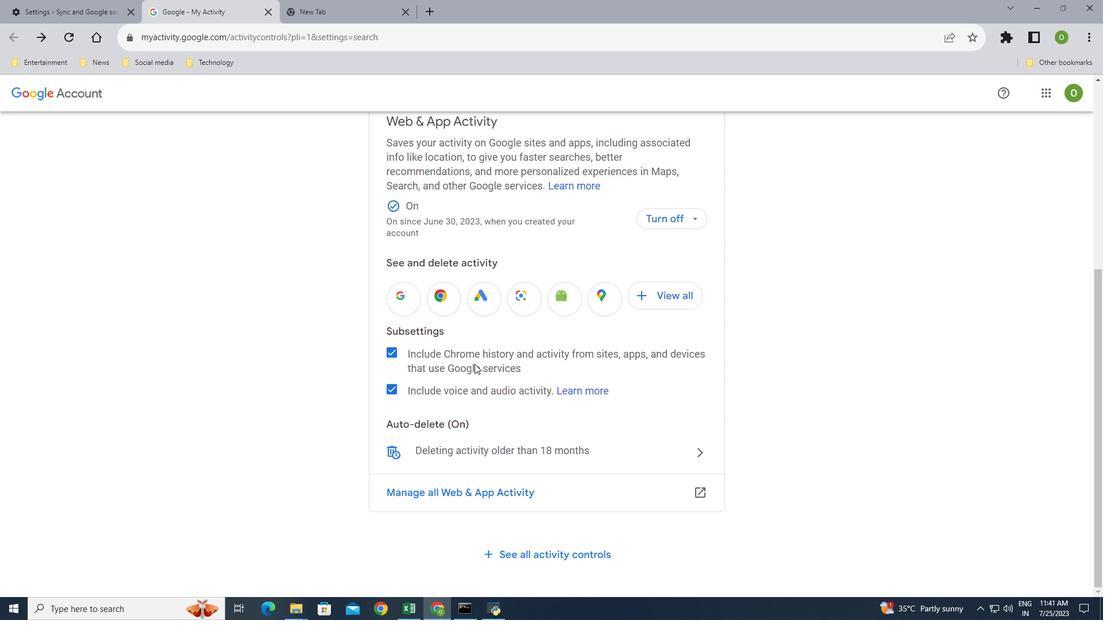 
Action: Mouse scrolled (467, 367) with delta (0, 0)
Screenshot: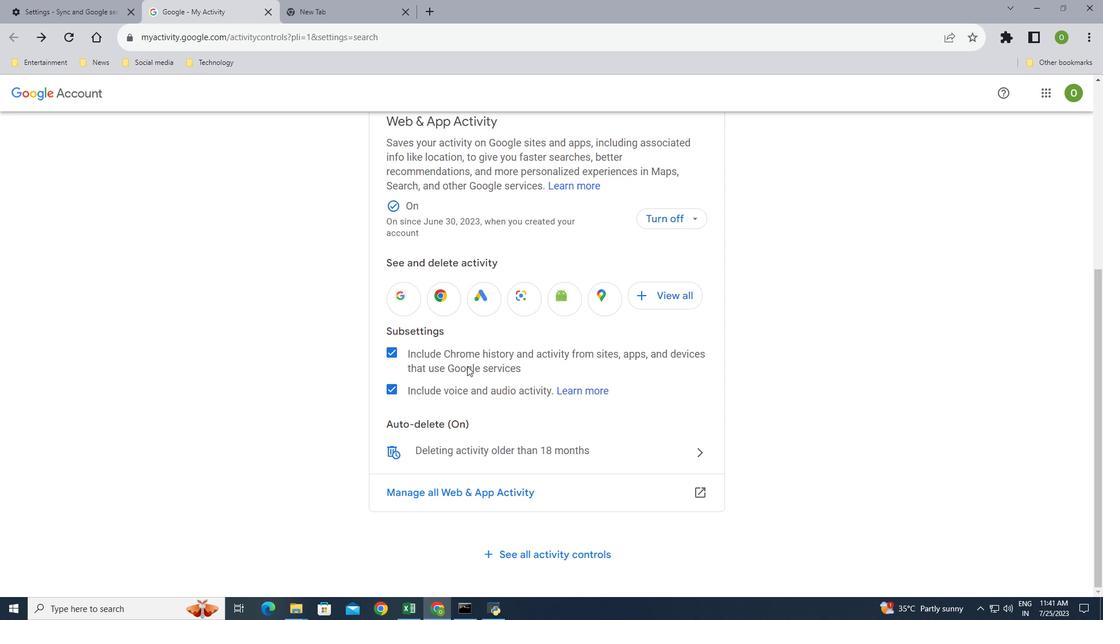 
Action: Mouse scrolled (467, 367) with delta (0, 0)
Screenshot: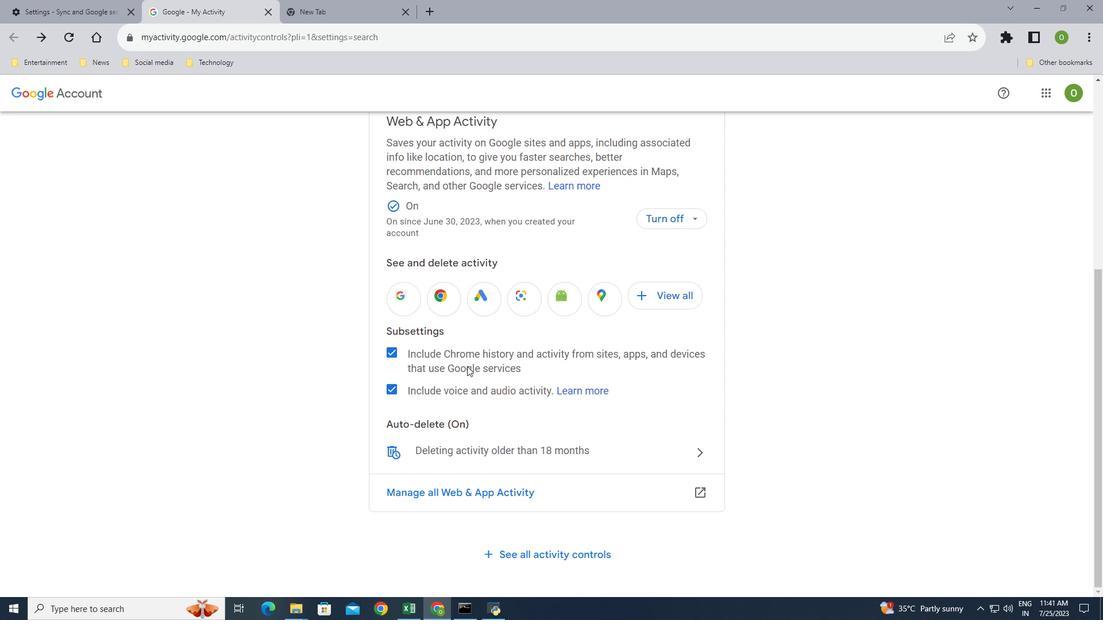 
Action: Mouse scrolled (467, 367) with delta (0, 0)
Screenshot: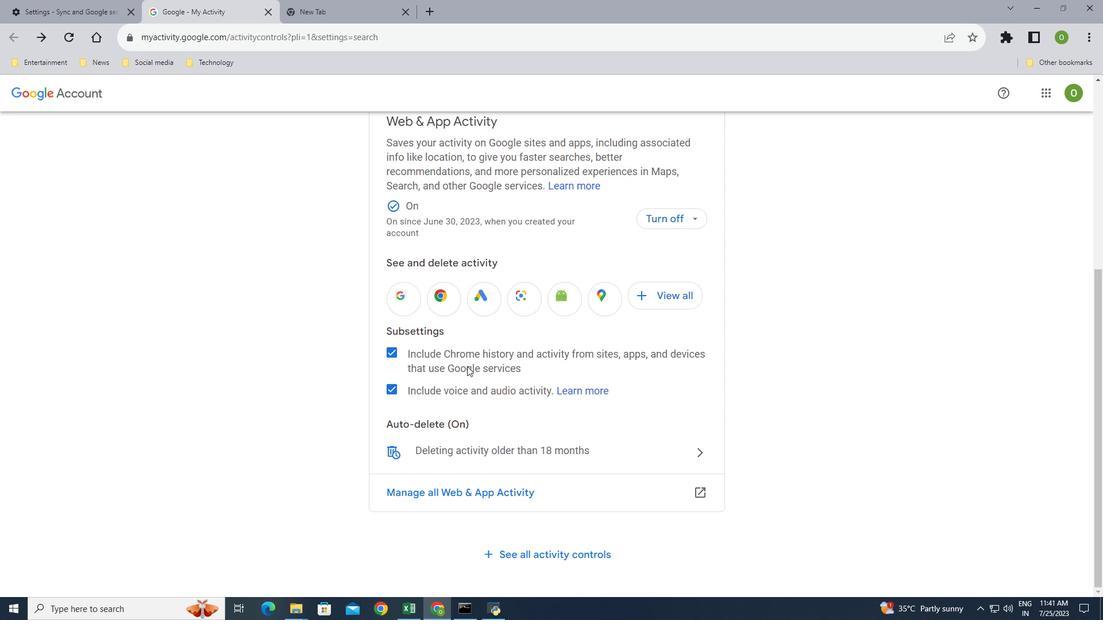 
Action: Mouse scrolled (467, 367) with delta (0, 0)
Screenshot: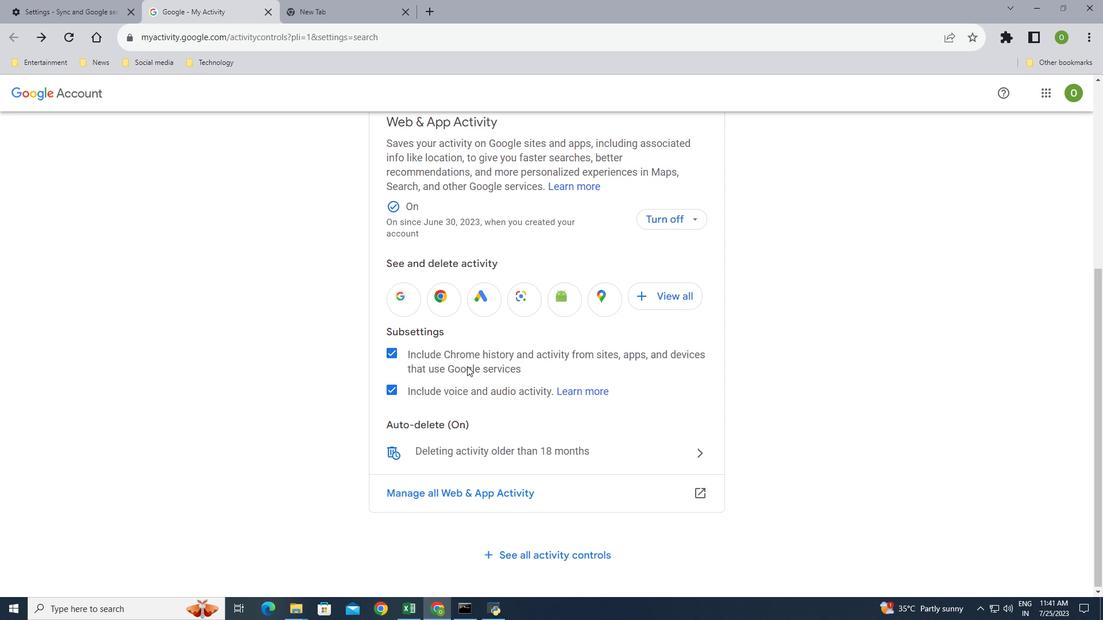 
Action: Mouse moved to (475, 343)
Screenshot: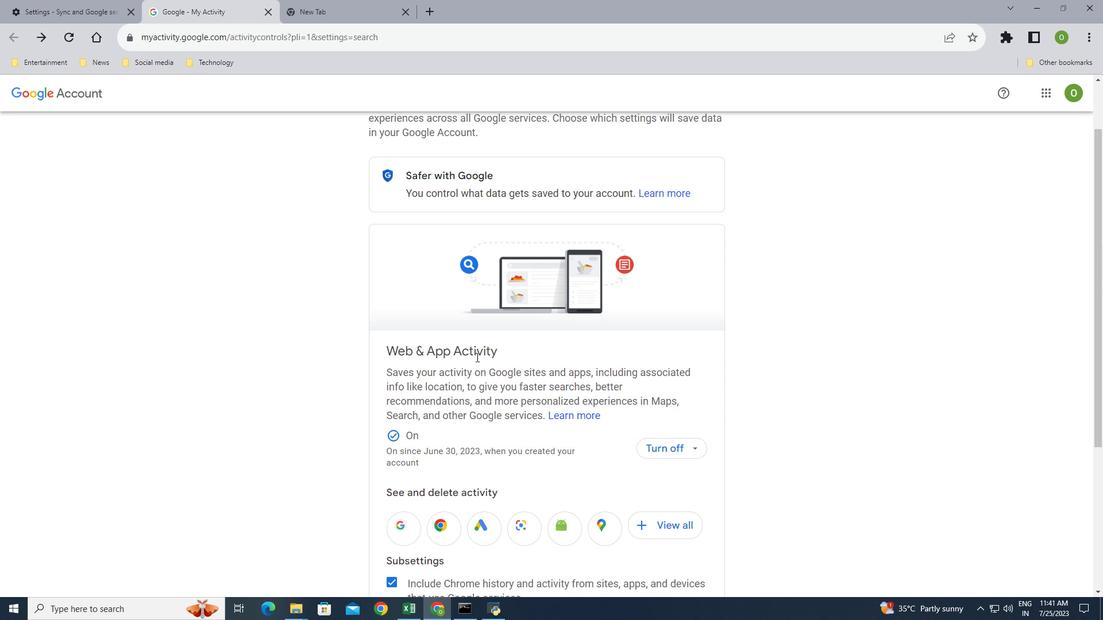 
Action: Mouse scrolled (475, 344) with delta (0, 0)
Screenshot: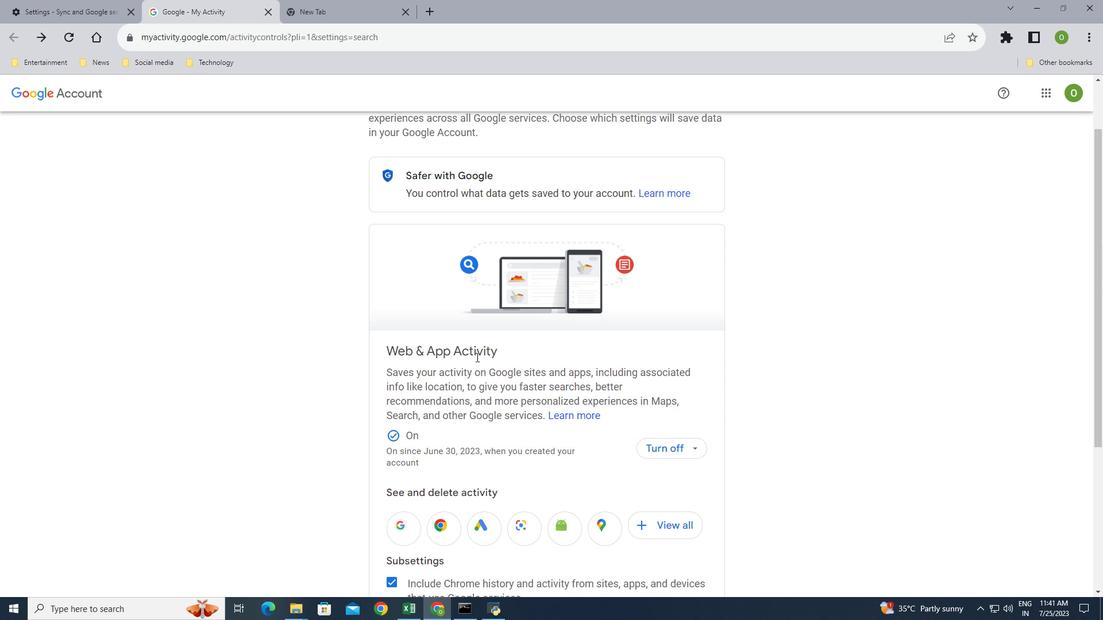 
Action: Mouse moved to (473, 333)
Screenshot: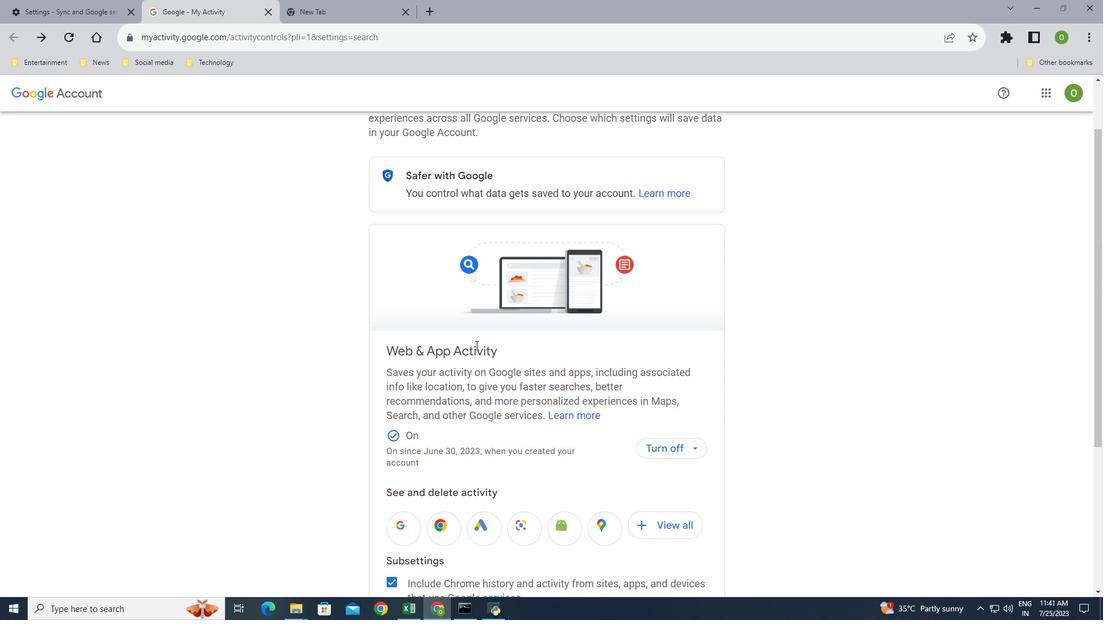 
Action: Mouse scrolled (474, 338) with delta (0, 0)
Screenshot: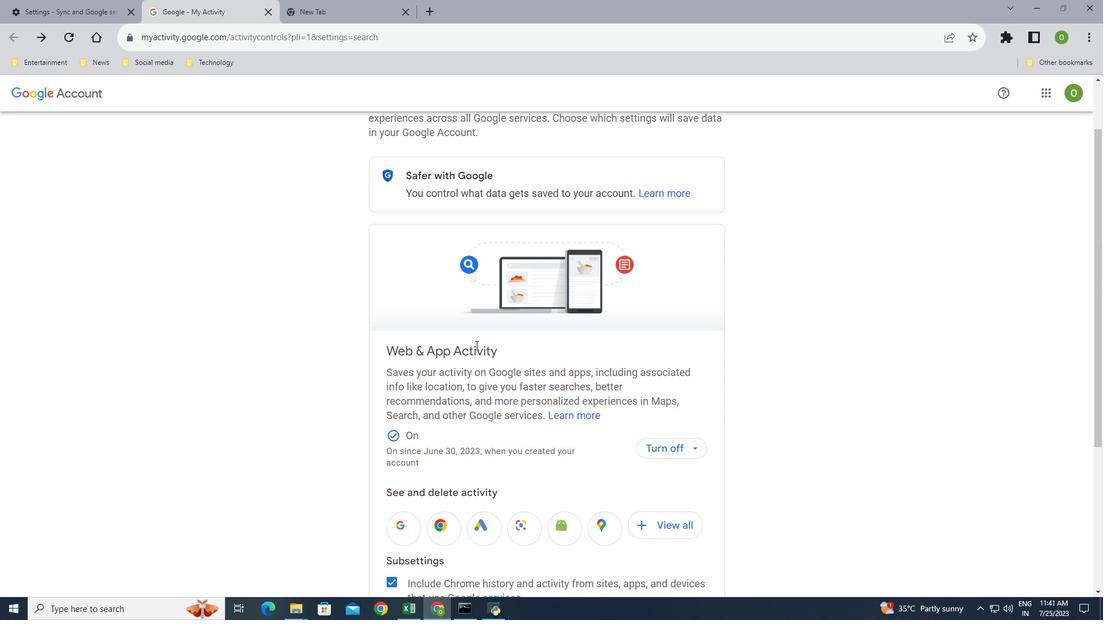 
Action: Mouse moved to (472, 324)
Screenshot: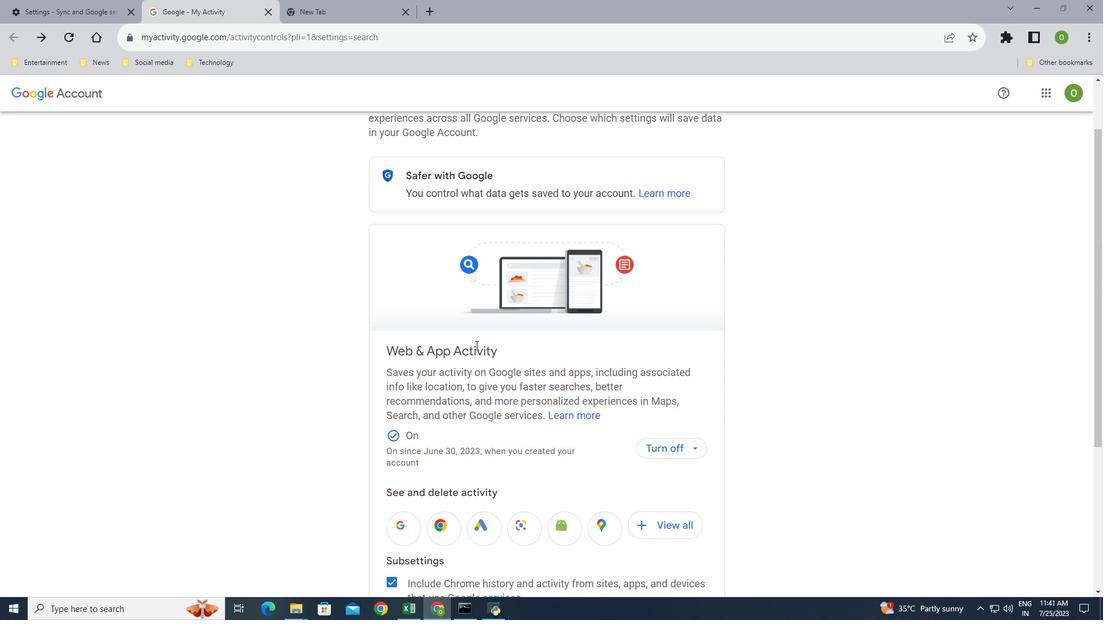 
Action: Mouse scrolled (472, 324) with delta (0, 0)
Screenshot: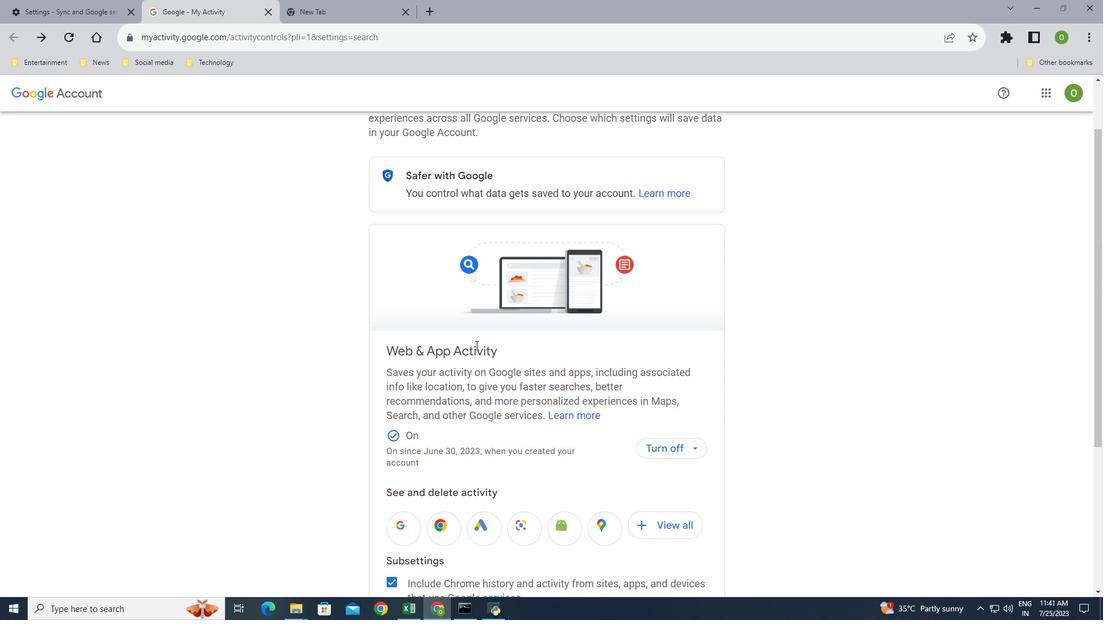 
Action: Mouse moved to (83, 0)
Screenshot: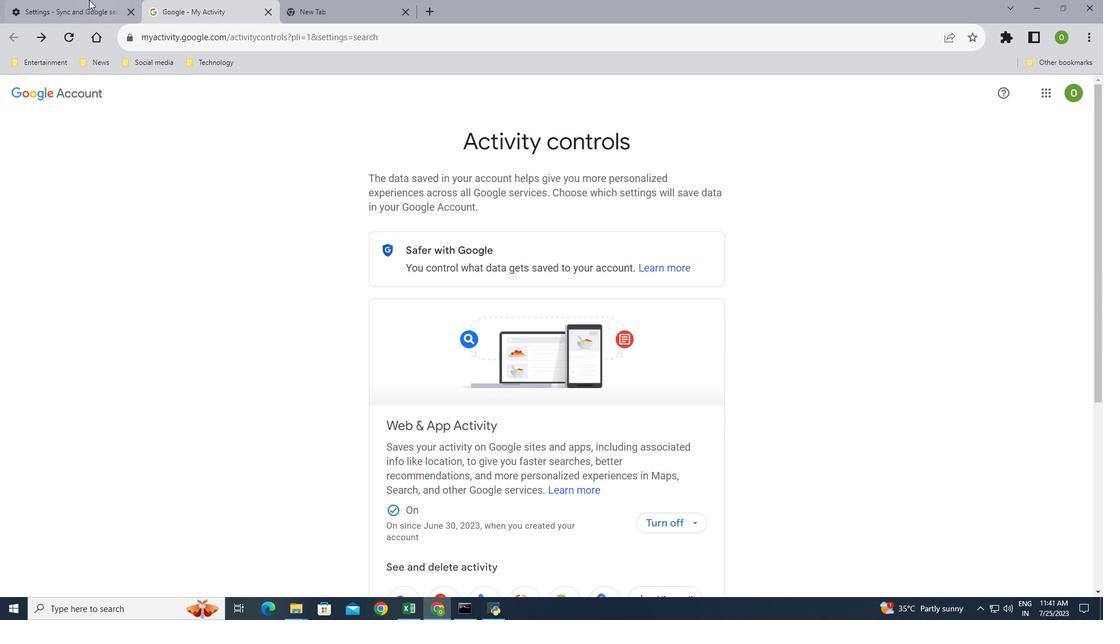 
Action: Mouse pressed left at (83, 0)
Screenshot: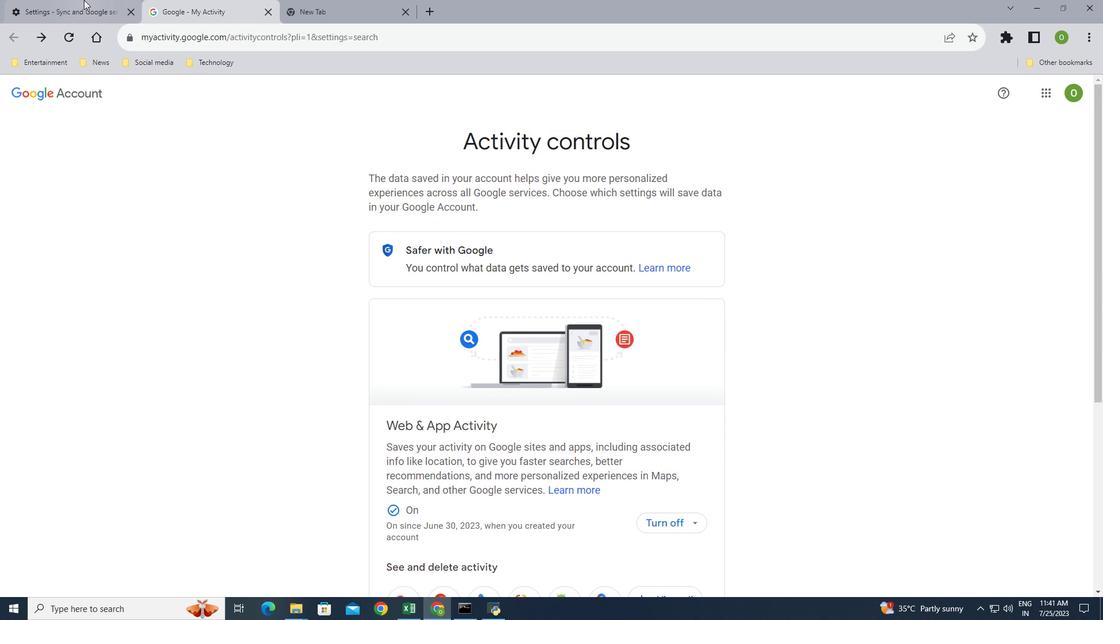 
Action: Mouse moved to (513, 444)
Screenshot: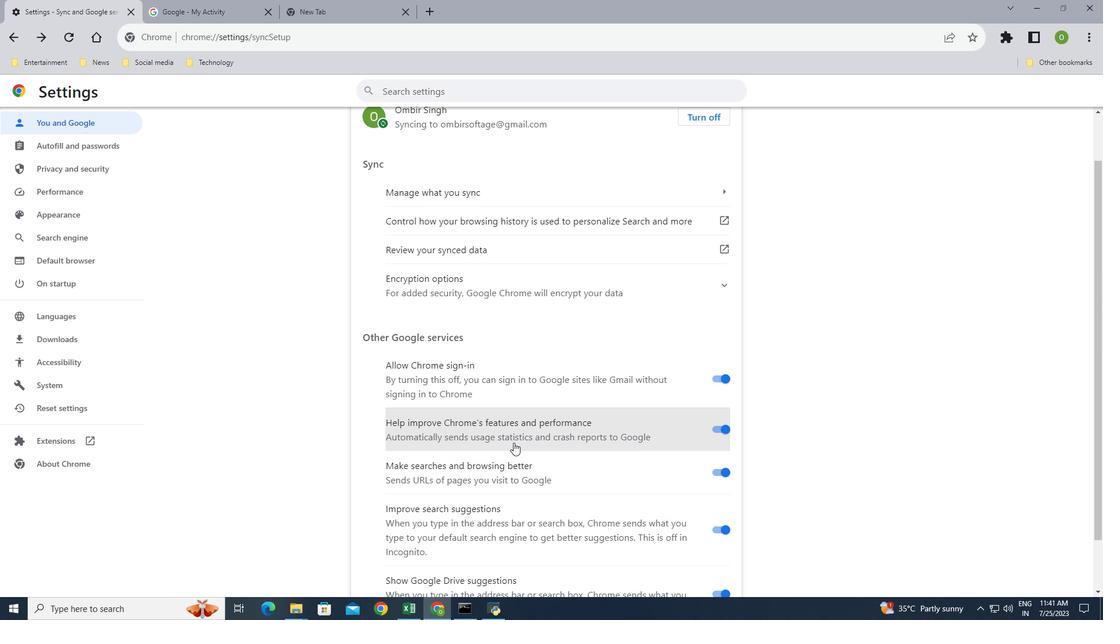 
Action: Mouse scrolled (513, 443) with delta (0, 0)
Screenshot: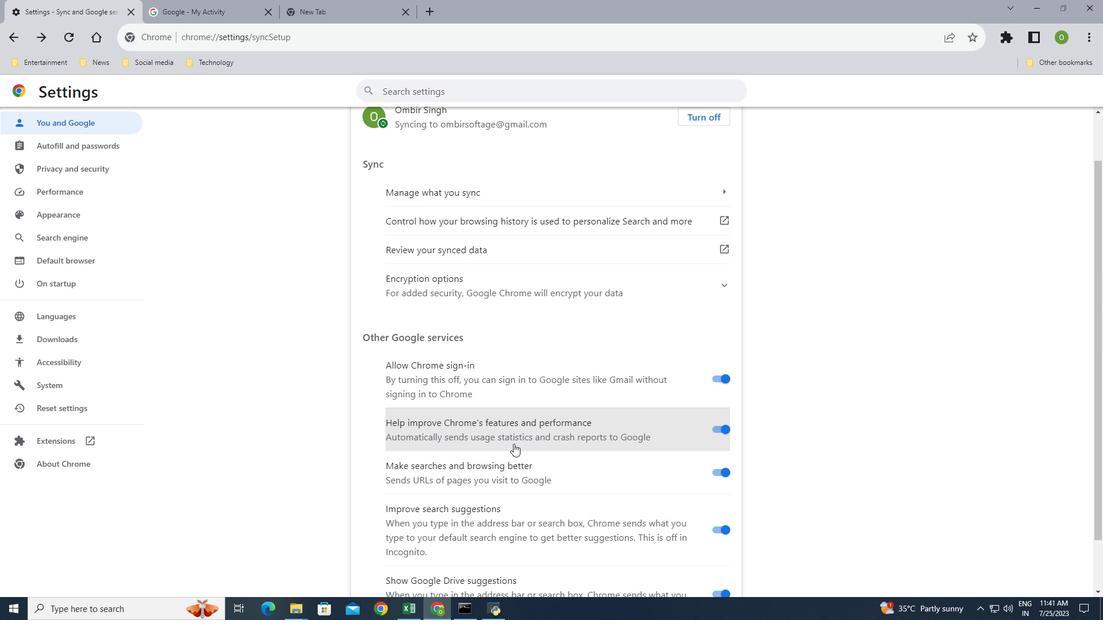 
Action: Mouse scrolled (513, 443) with delta (0, 0)
Screenshot: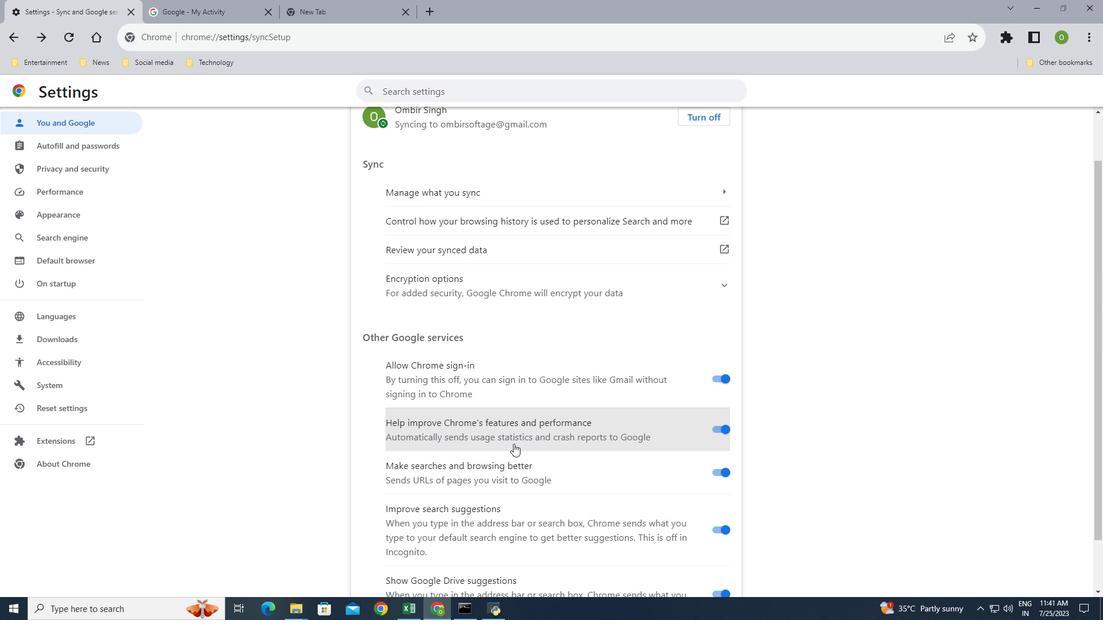 
Action: Mouse scrolled (513, 443) with delta (0, 0)
Screenshot: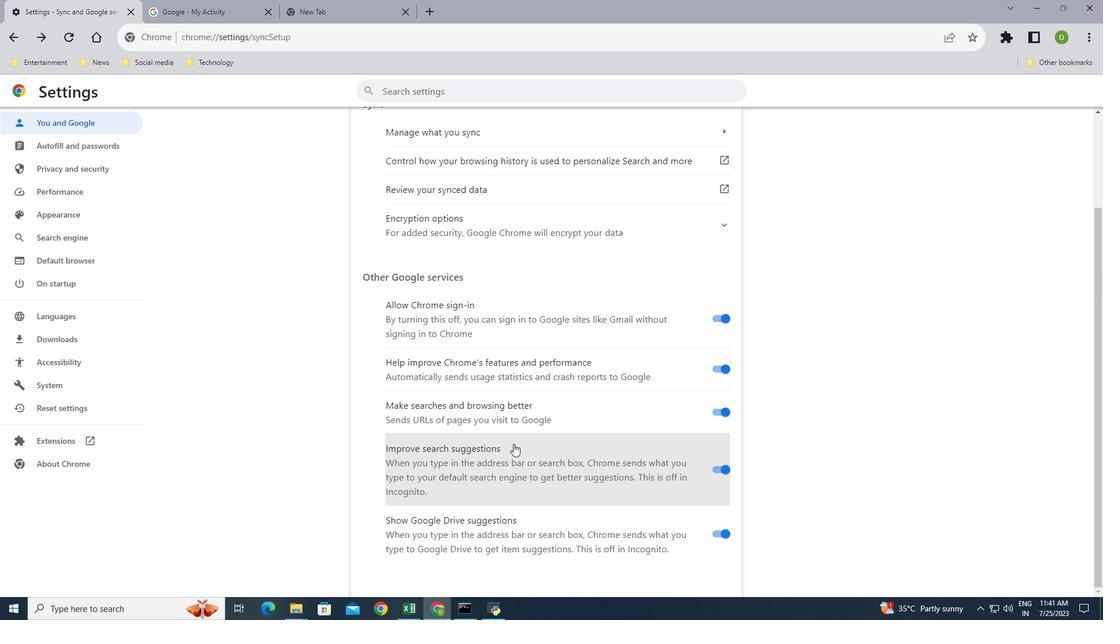 
Action: Mouse scrolled (513, 443) with delta (0, 0)
Screenshot: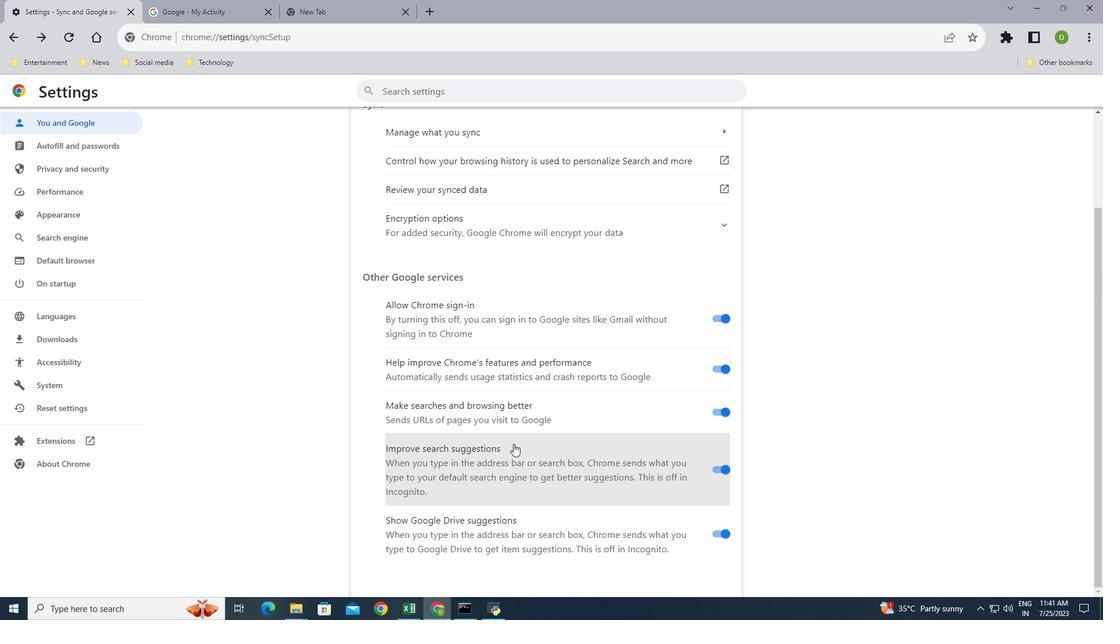 
Action: Mouse scrolled (513, 443) with delta (0, 0)
Screenshot: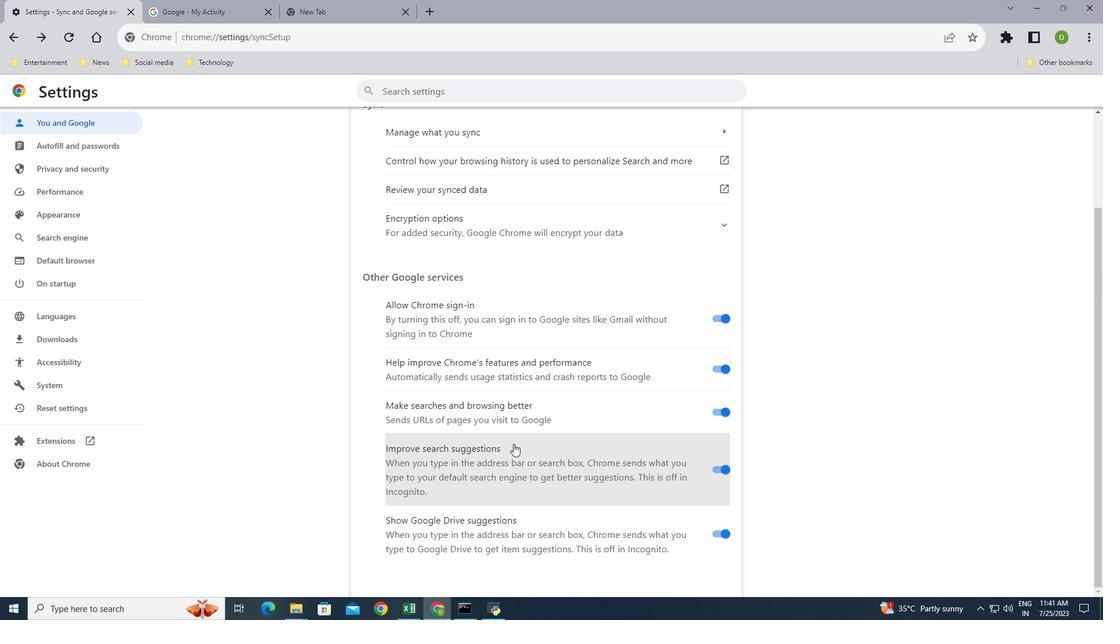 
Action: Mouse scrolled (513, 444) with delta (0, 0)
Screenshot: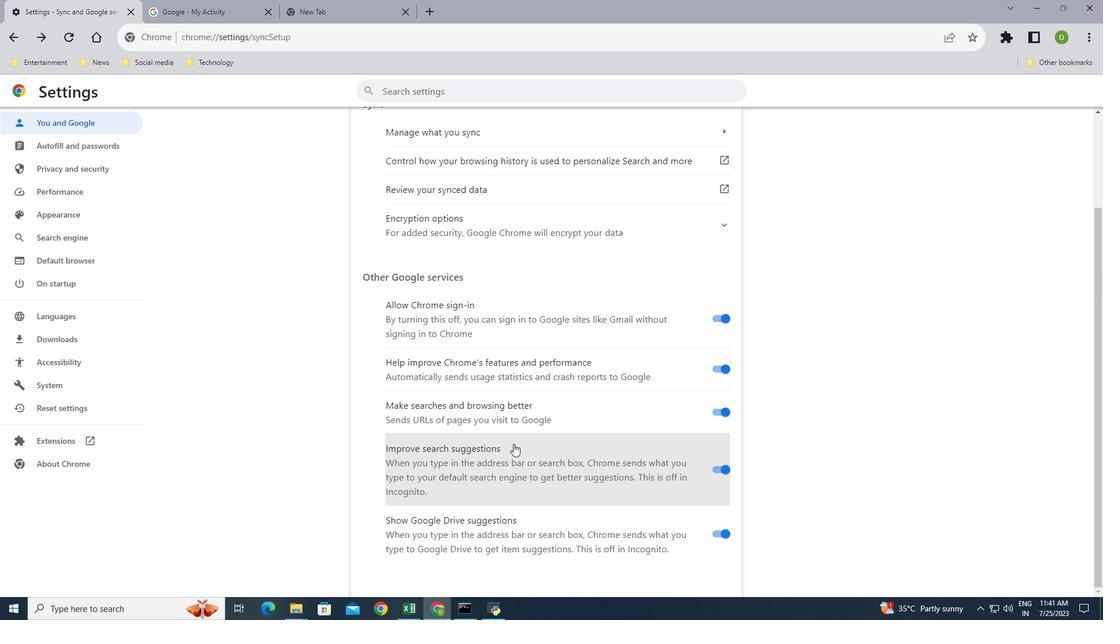 
Action: Mouse moved to (687, 279)
Screenshot: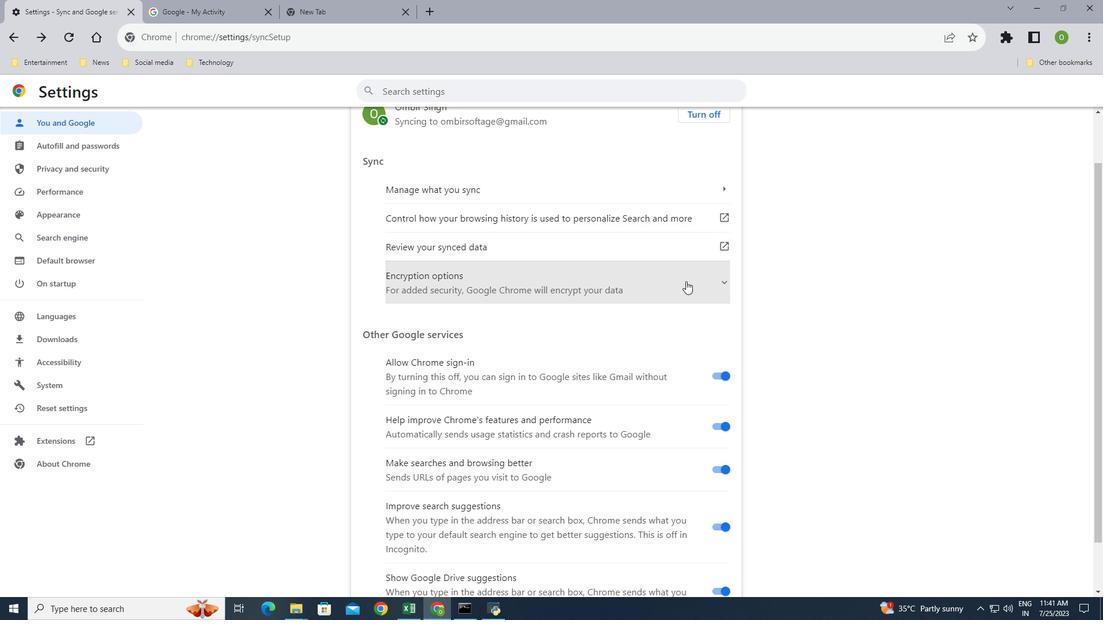 
Action: Mouse pressed left at (687, 279)
Screenshot: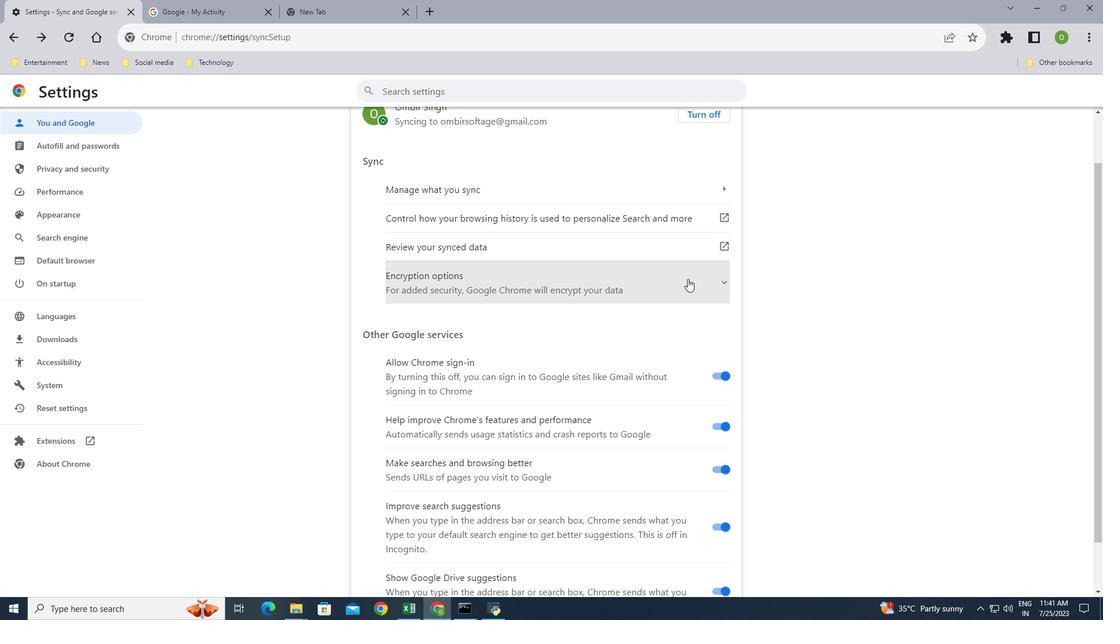 
Action: Mouse moved to (424, 336)
Screenshot: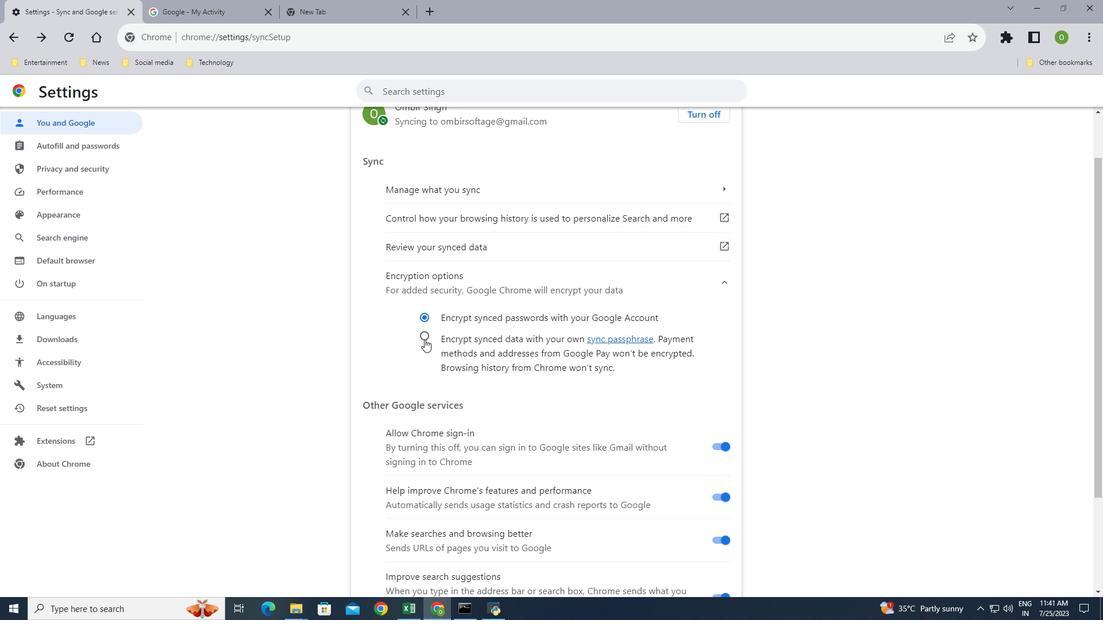 
Action: Mouse pressed left at (424, 336)
Screenshot: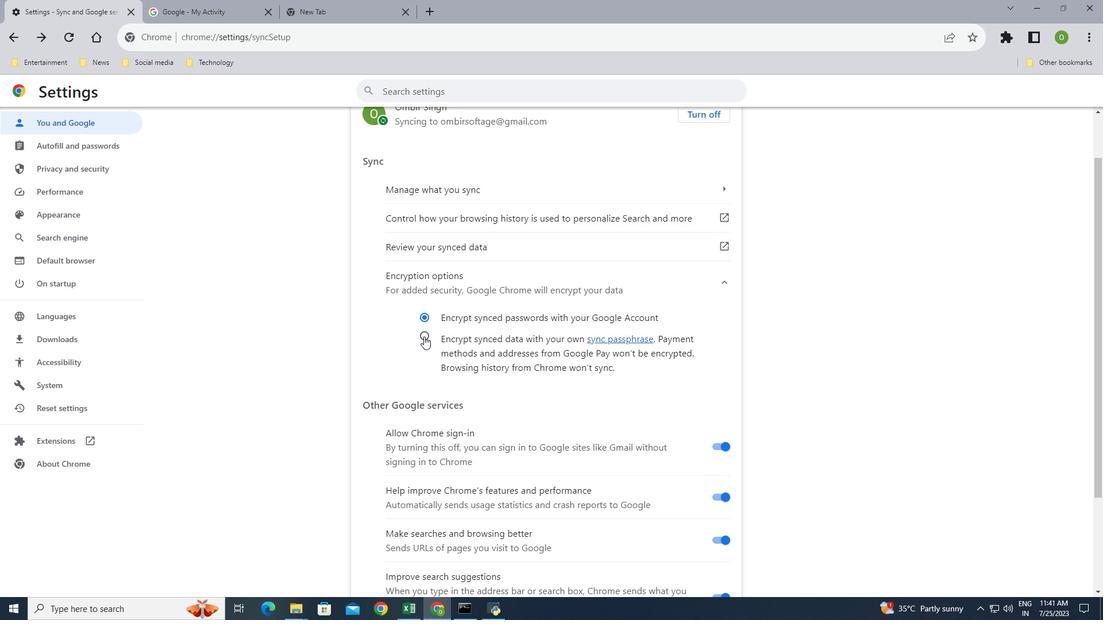 
Action: Mouse moved to (429, 404)
Screenshot: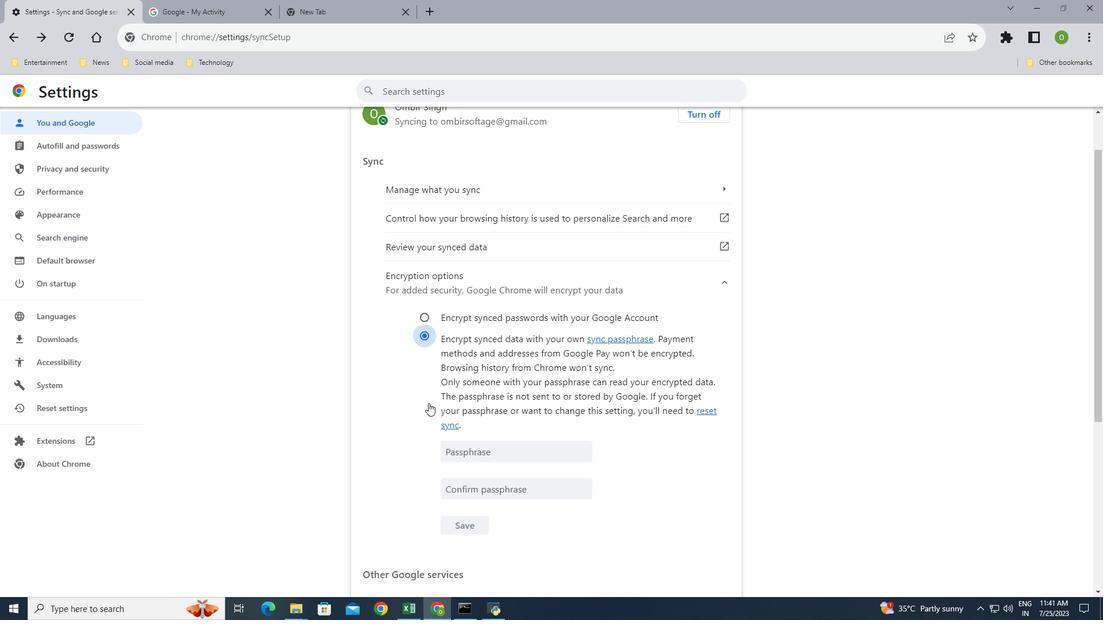 
Action: Mouse scrolled (429, 403) with delta (0, 0)
Screenshot: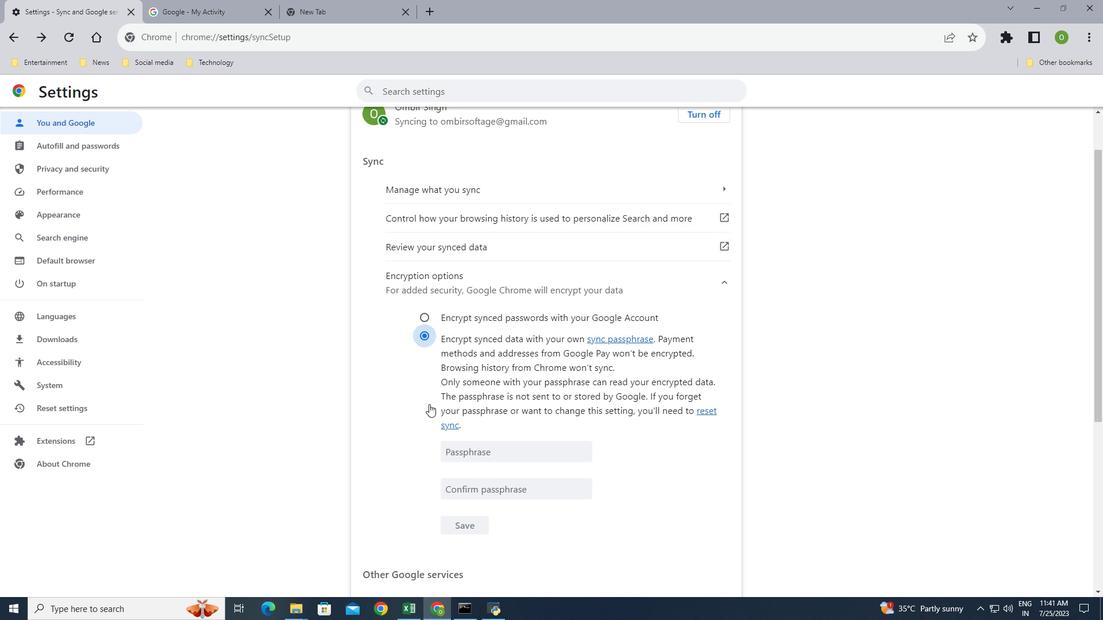 
Action: Mouse scrolled (429, 403) with delta (0, 0)
Screenshot: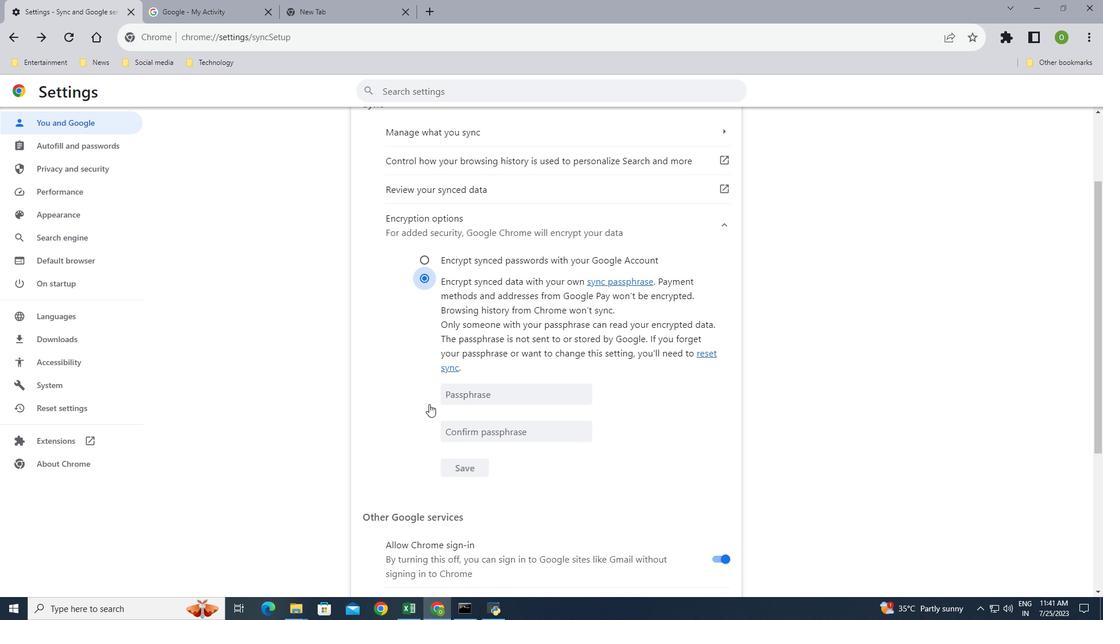 
Action: Mouse moved to (509, 335)
Screenshot: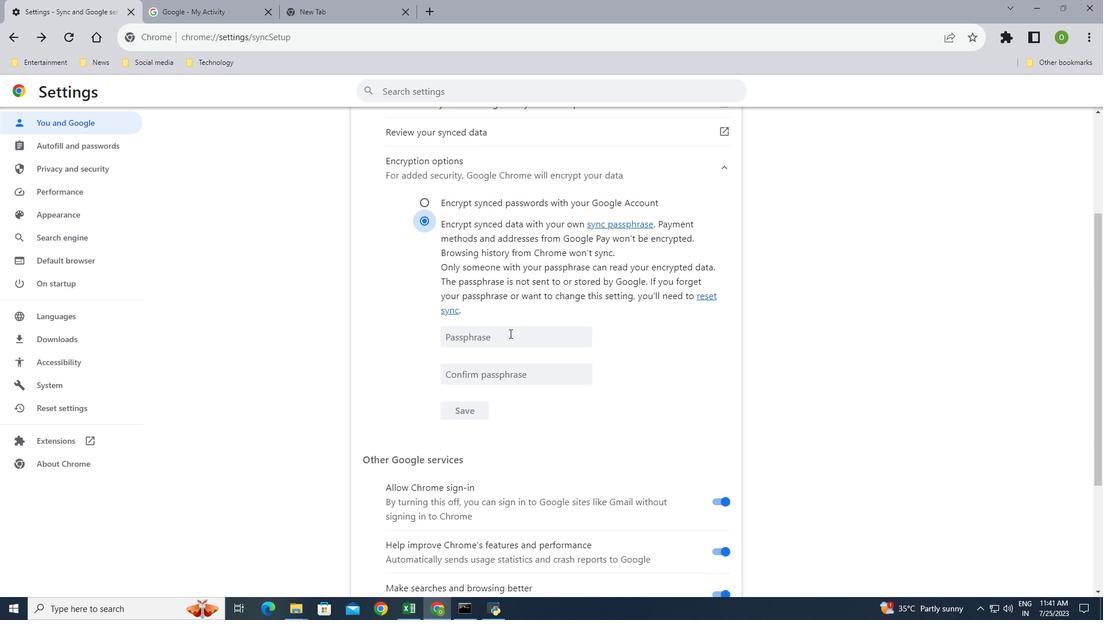 
Action: Mouse pressed left at (509, 335)
Screenshot: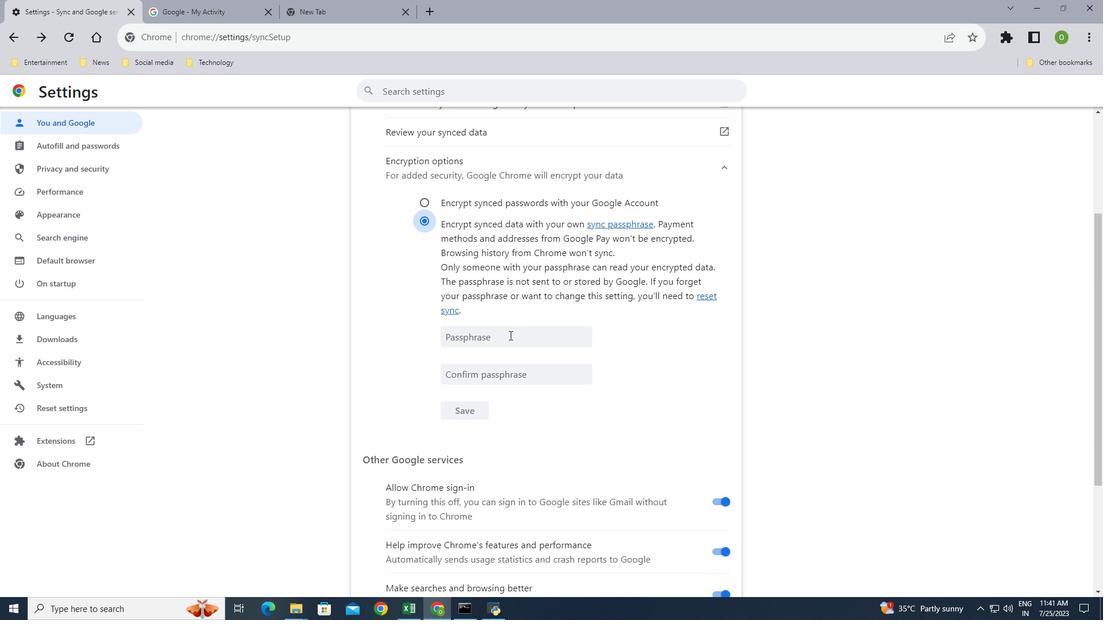 
Action: Key pressed www
Screenshot: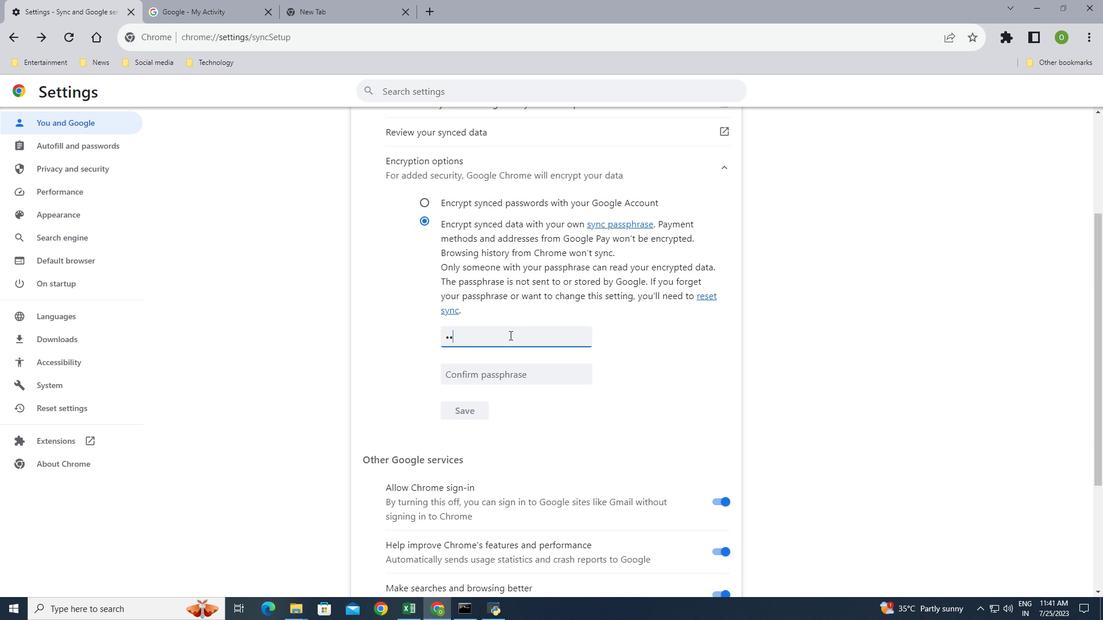 
Action: Mouse moved to (480, 382)
Screenshot: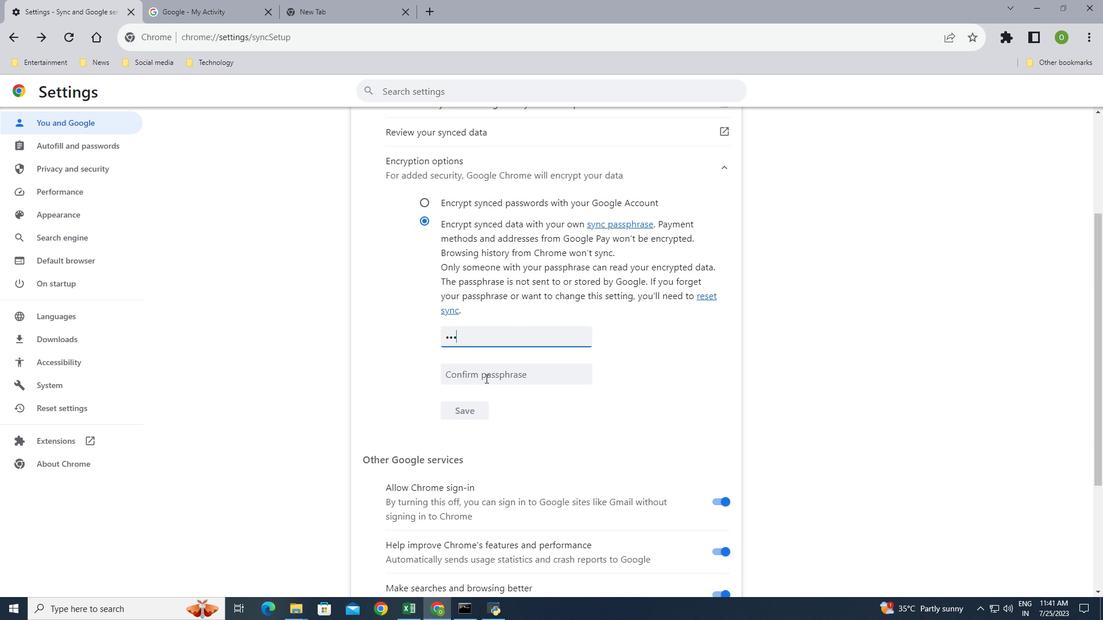 
Action: Mouse pressed left at (480, 382)
Screenshot: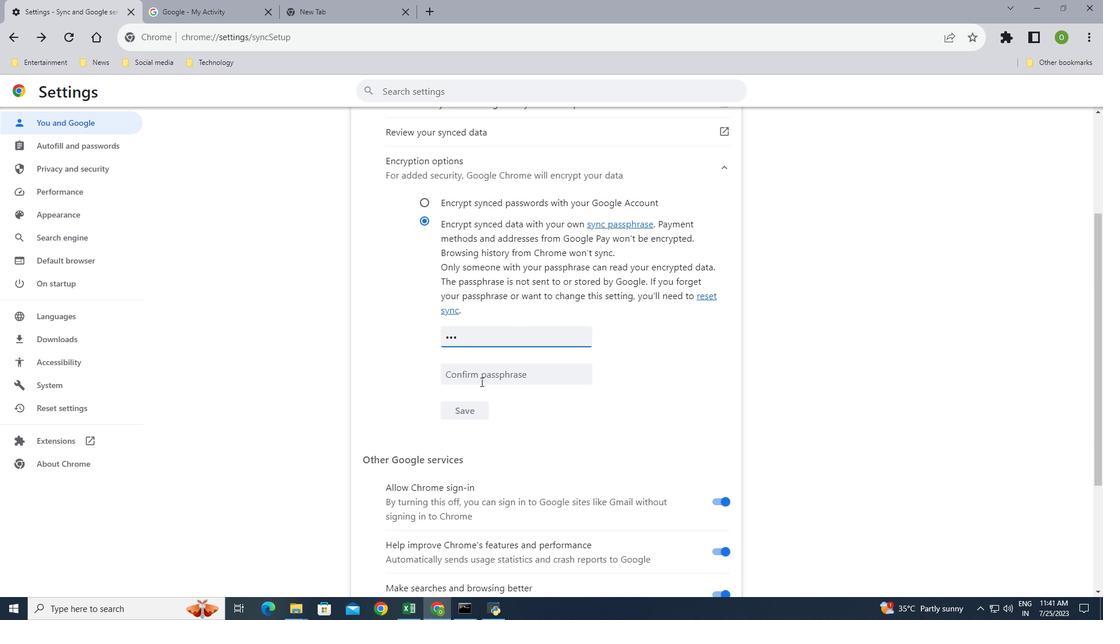 
Action: Key pressed www
Screenshot: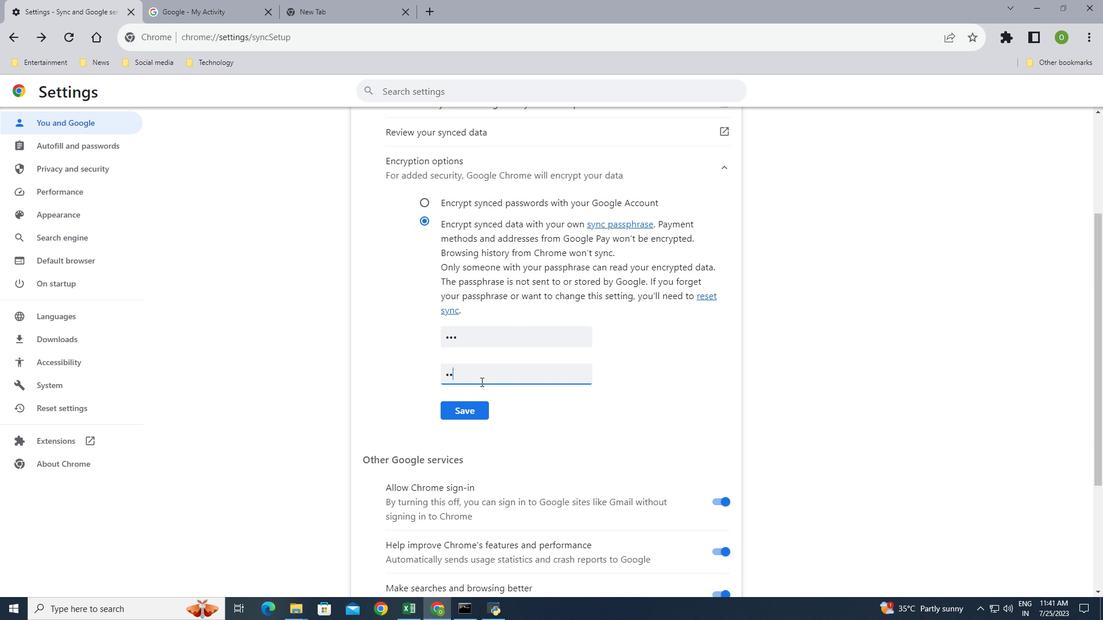 
Action: Mouse moved to (465, 408)
Screenshot: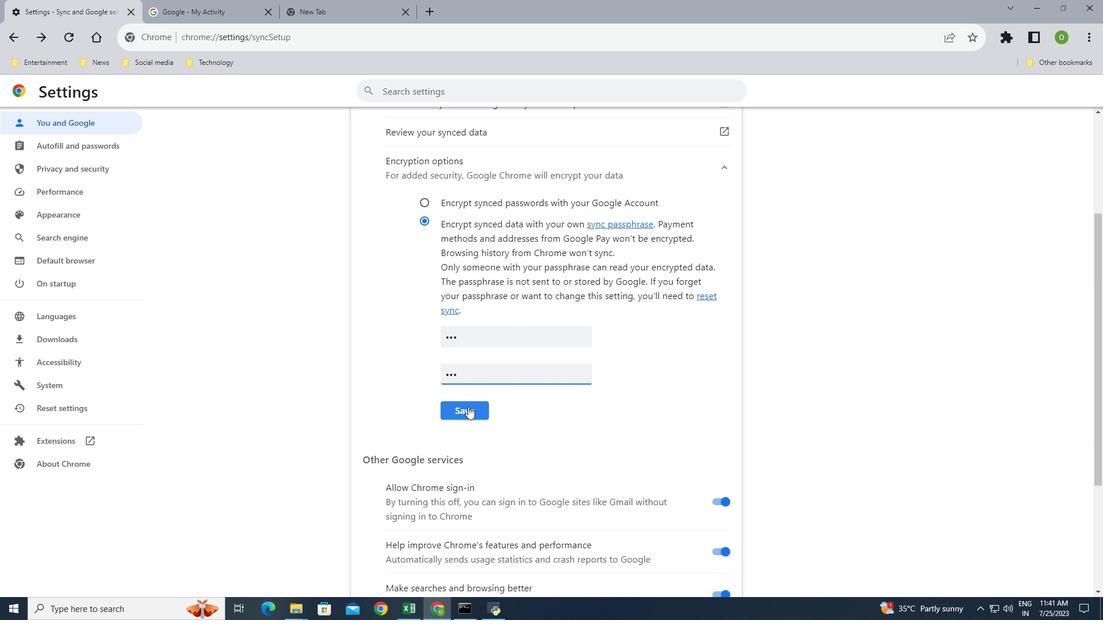 
Action: Mouse pressed left at (465, 408)
Screenshot: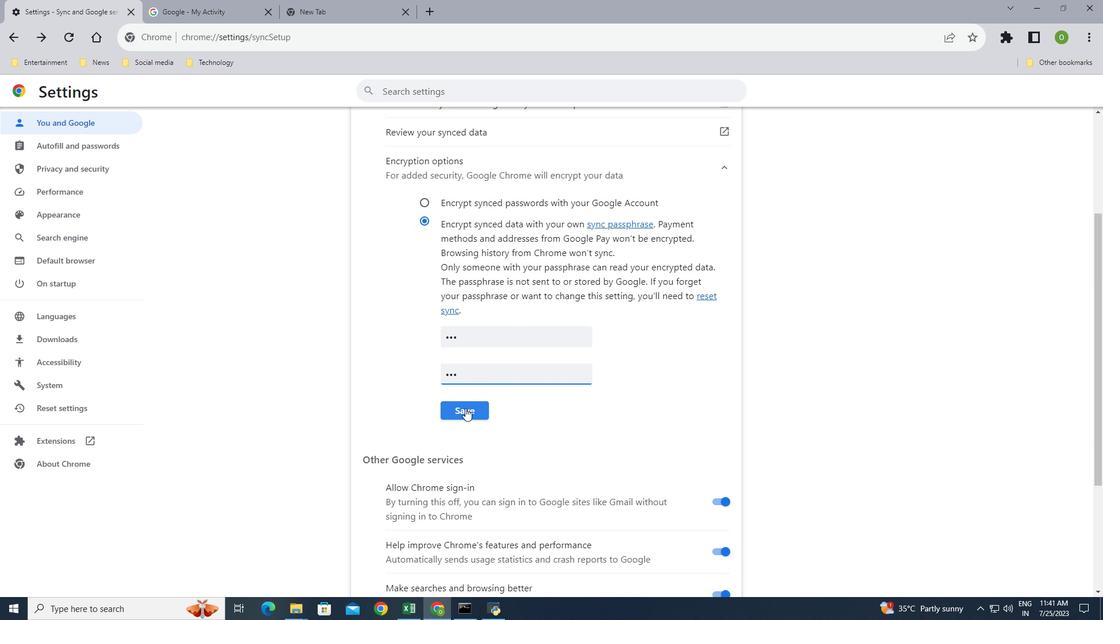 
Action: Mouse moved to (588, 395)
Screenshot: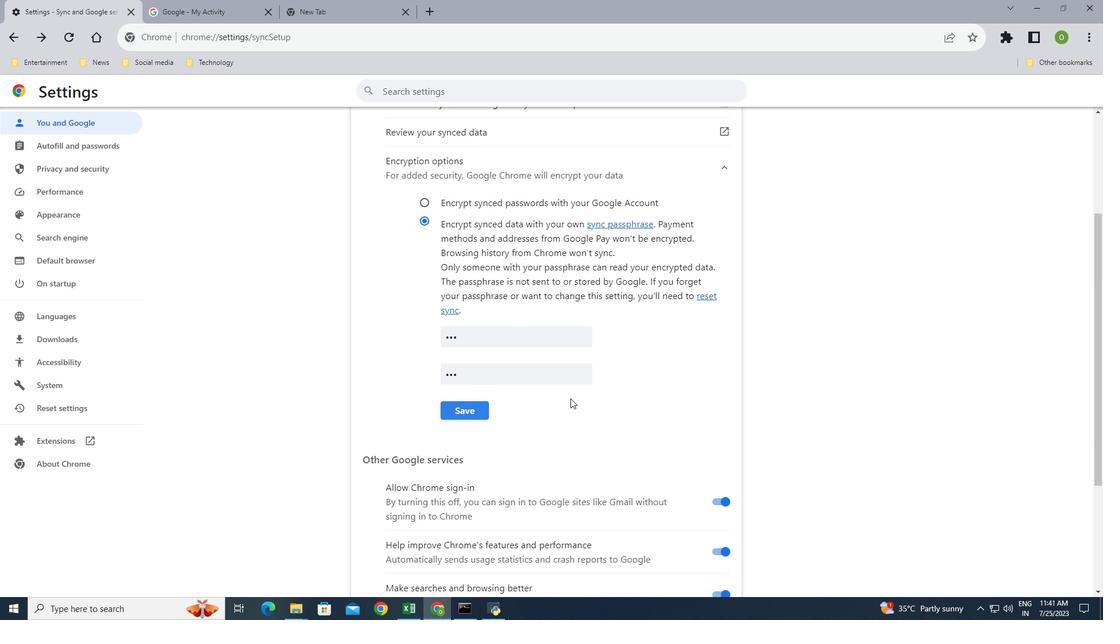 
Action: Mouse scrolled (588, 395) with delta (0, 0)
Screenshot: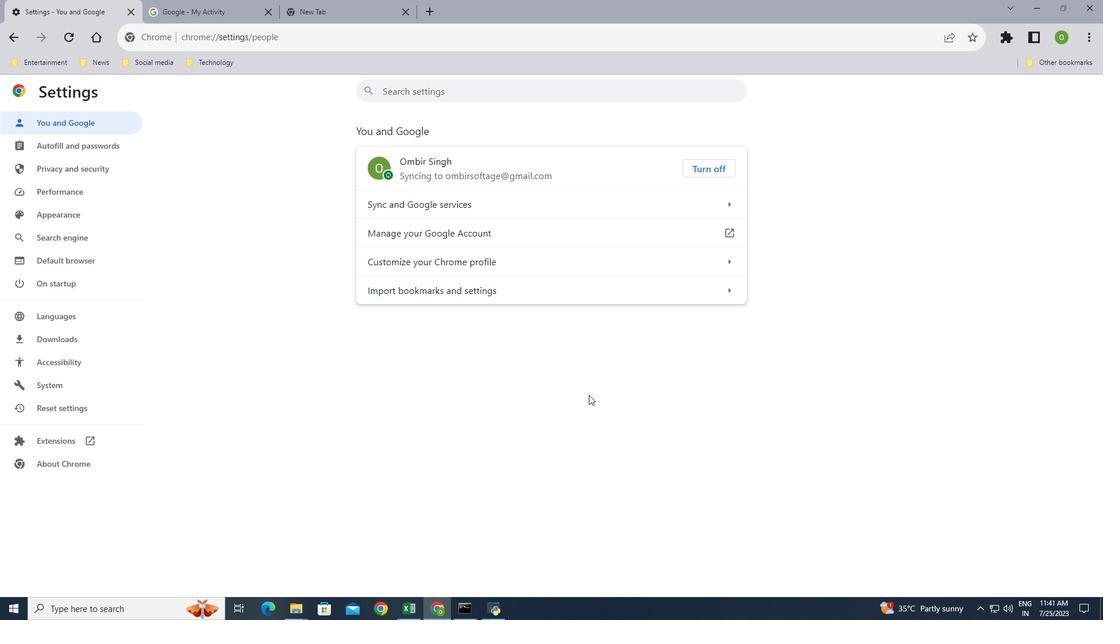 
Action: Mouse scrolled (588, 395) with delta (0, 0)
Screenshot: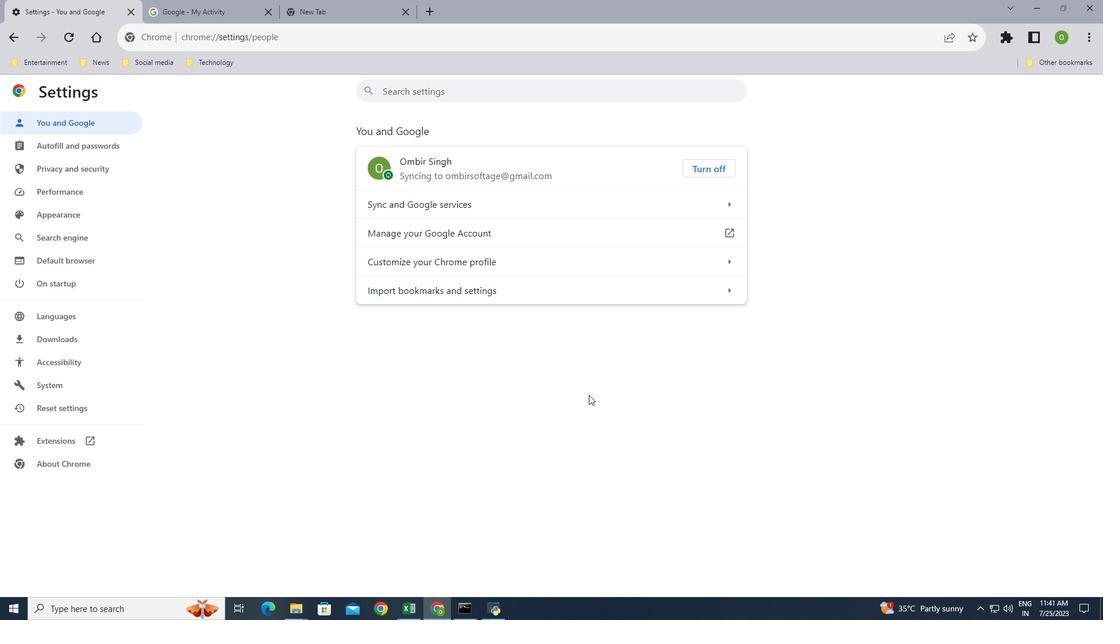 
Action: Mouse moved to (504, 210)
Screenshot: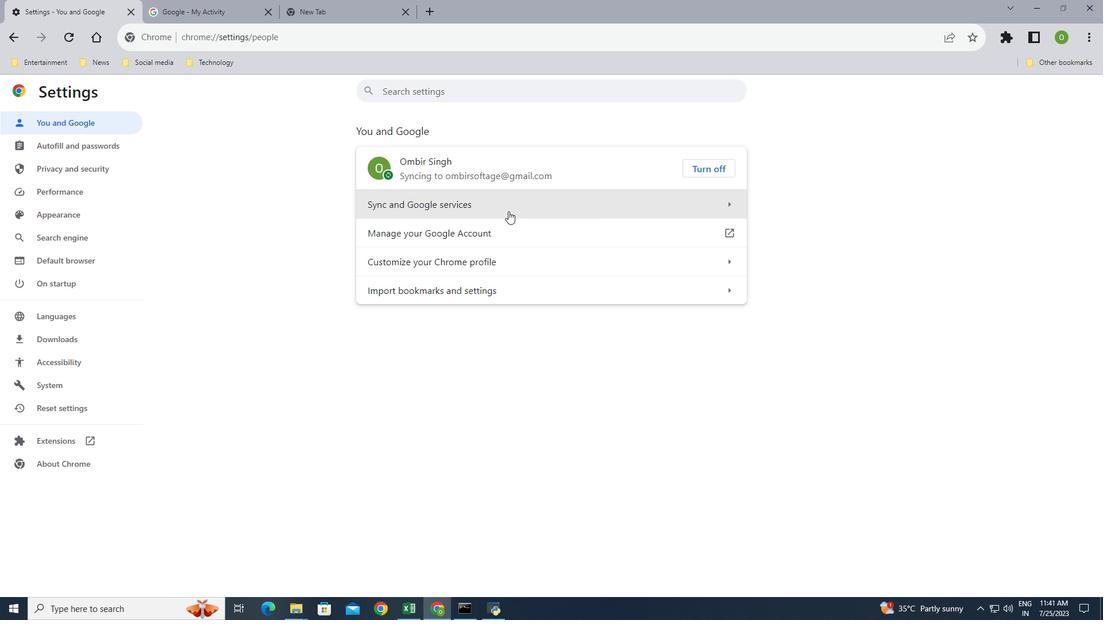 
